 Task: Look for space in Denov, Uzbekistan from 12th July, 2023 to 16th July, 2023 for 8 adults in price range Rs.10000 to Rs.16000. Place can be private room with 8 bedrooms having 8 beds and 8 bathrooms. Property type can be house, flat, guest house, hotel. Amenities needed are: wifi, TV, free parkinig on premises, gym, breakfast. Booking option can be shelf check-in. Required host language is English.
Action: Mouse moved to (521, 133)
Screenshot: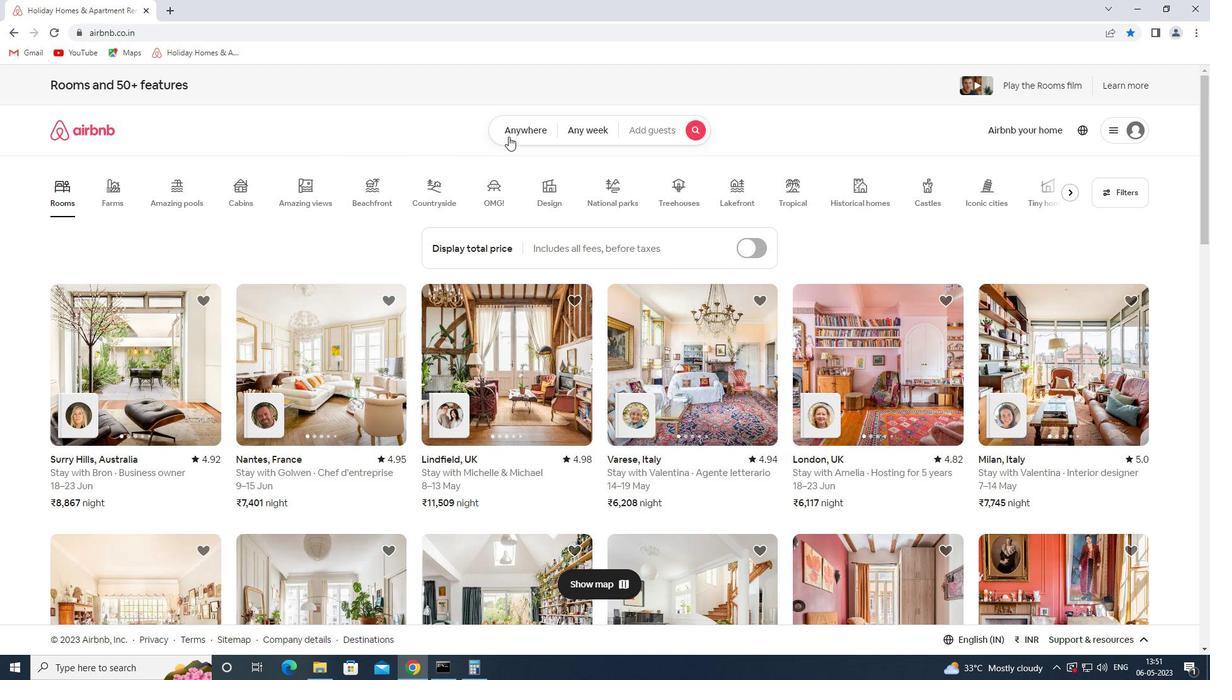 
Action: Mouse pressed left at (521, 133)
Screenshot: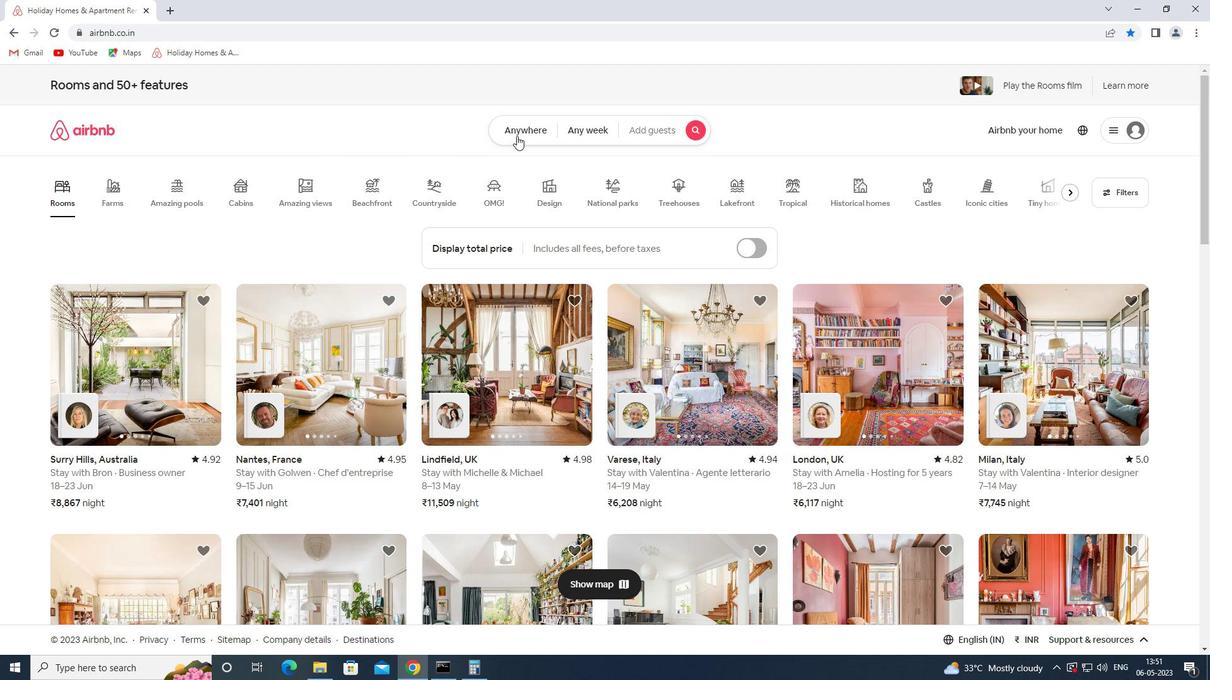 
Action: Mouse moved to (422, 182)
Screenshot: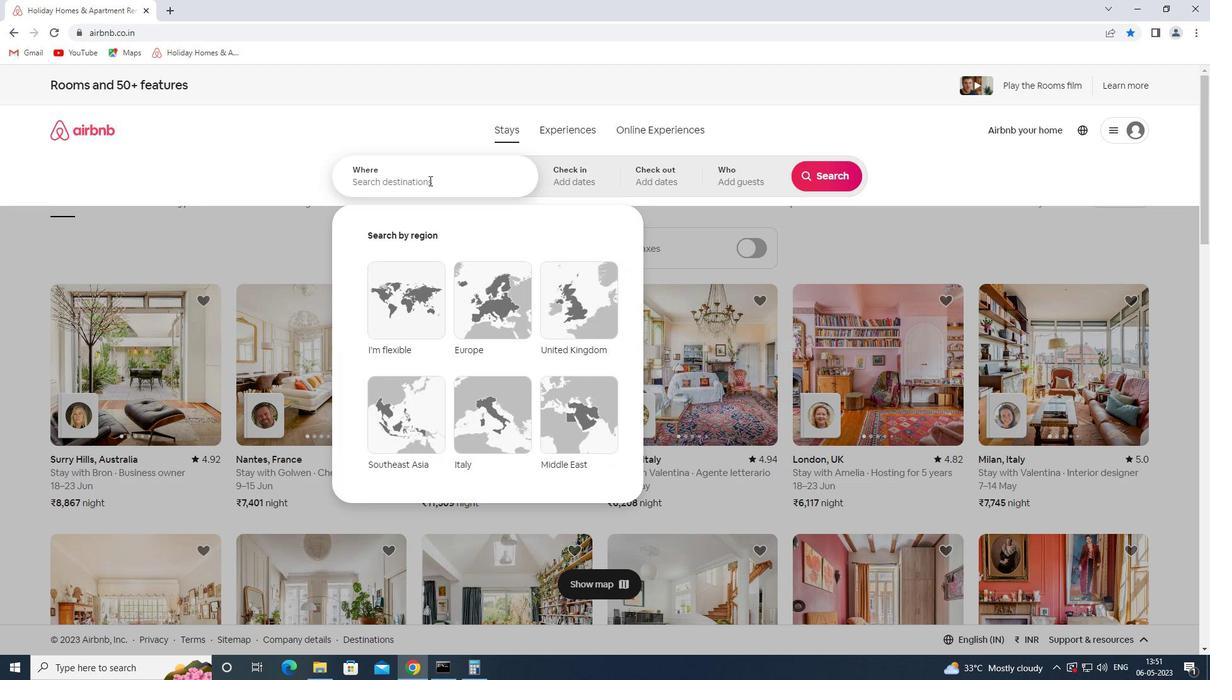 
Action: Mouse pressed left at (422, 182)
Screenshot: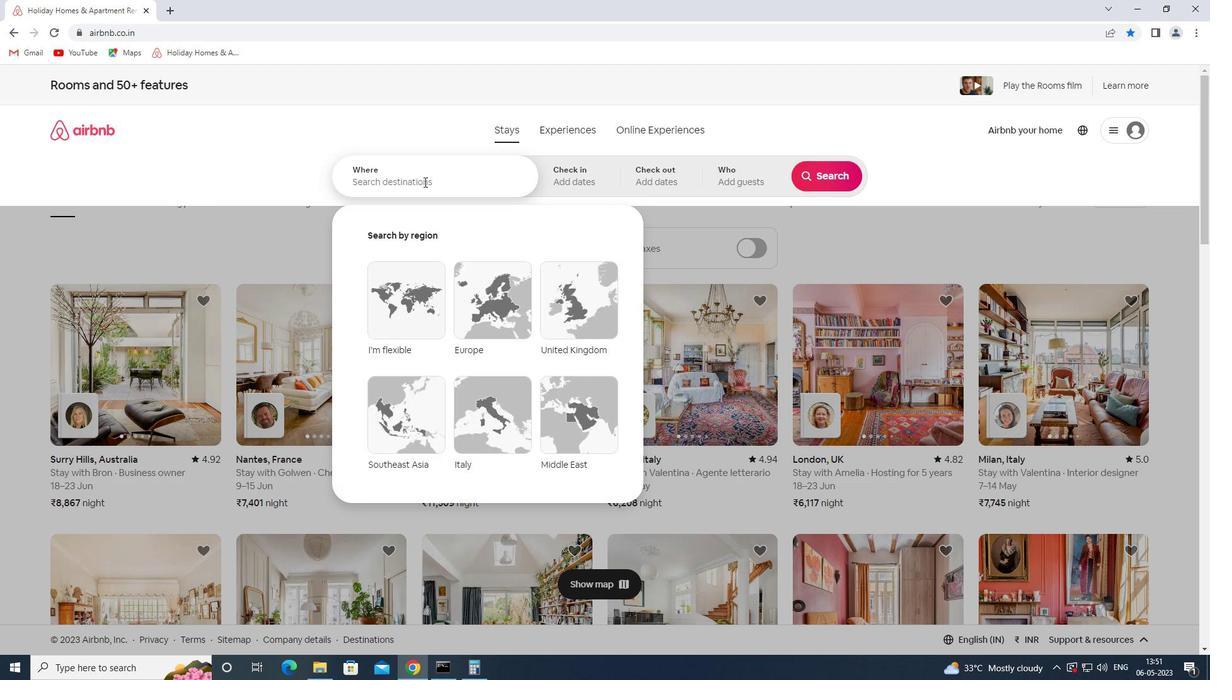 
Action: Key pressed denov<Key.space>u
Screenshot: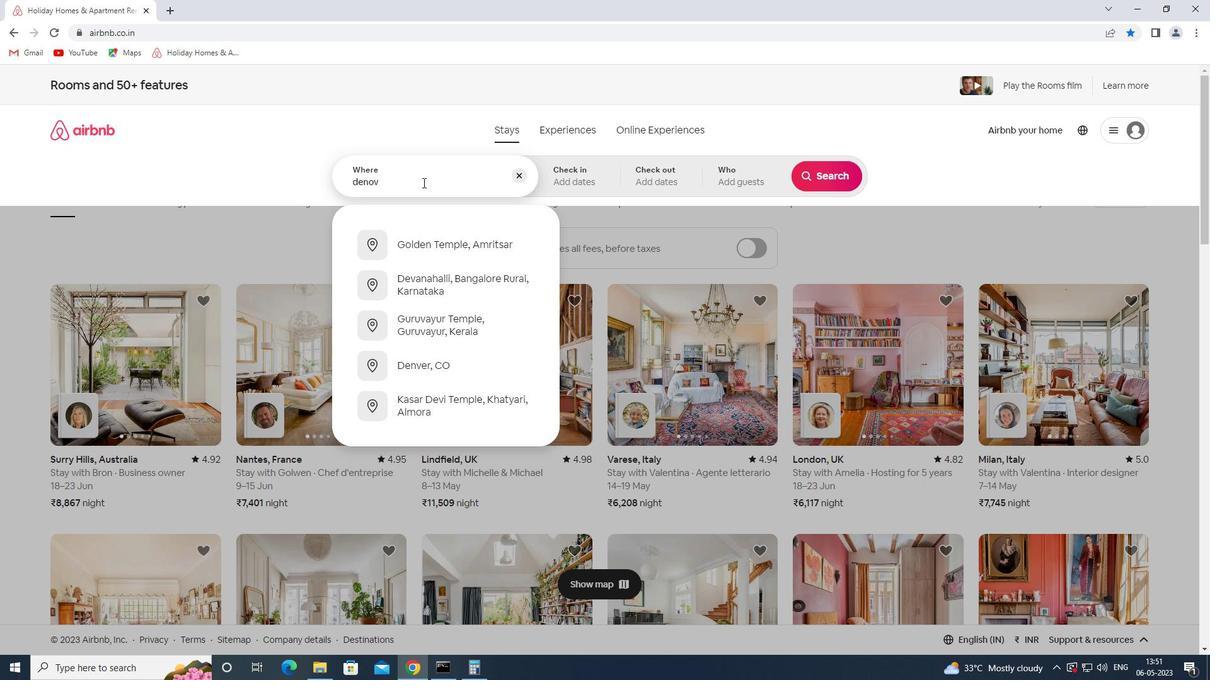 
Action: Mouse moved to (467, 277)
Screenshot: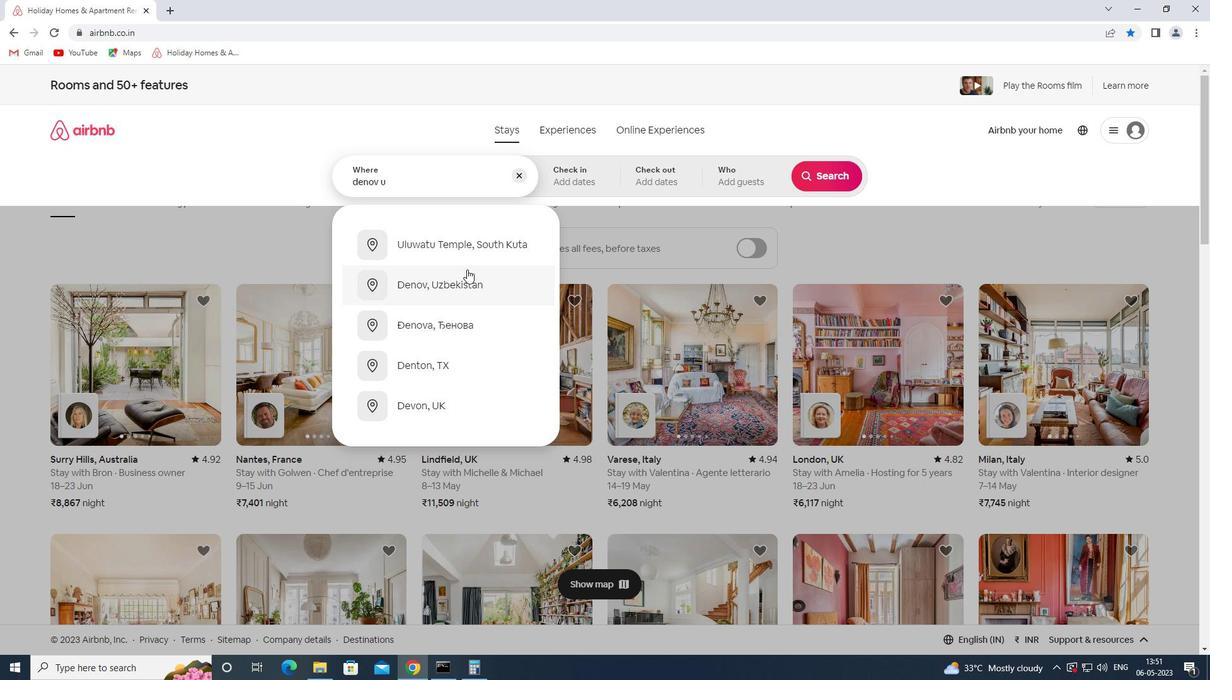 
Action: Mouse pressed left at (467, 277)
Screenshot: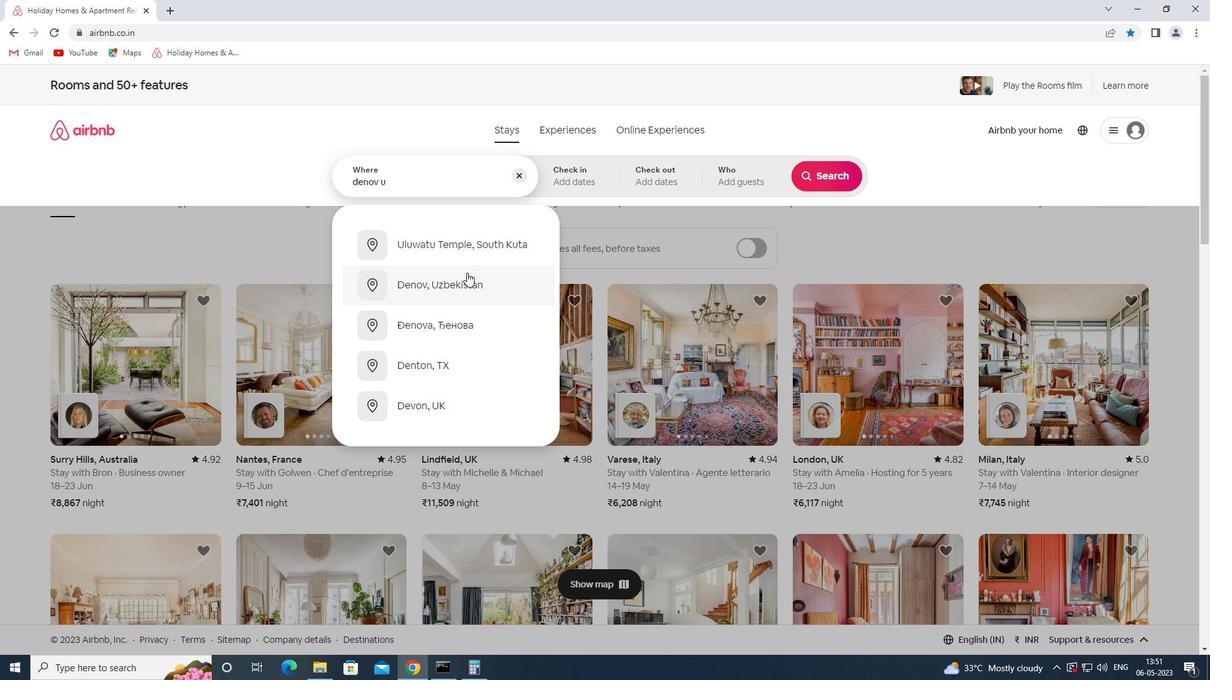 
Action: Mouse moved to (813, 278)
Screenshot: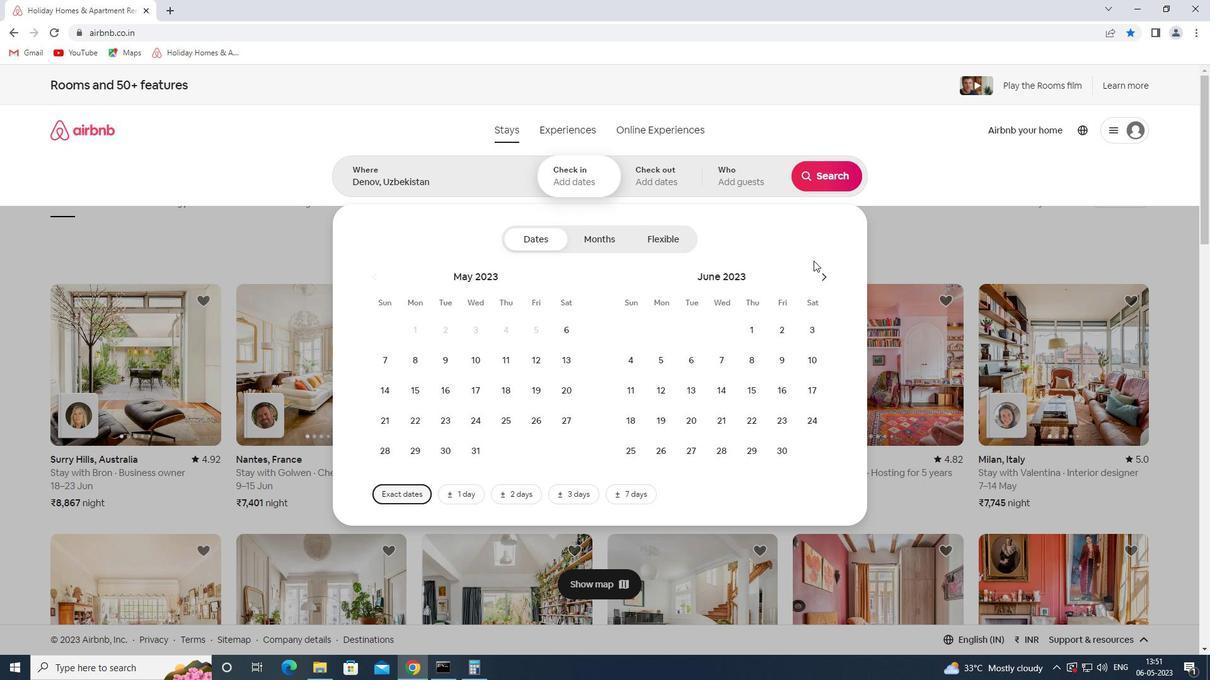 
Action: Mouse pressed left at (813, 278)
Screenshot: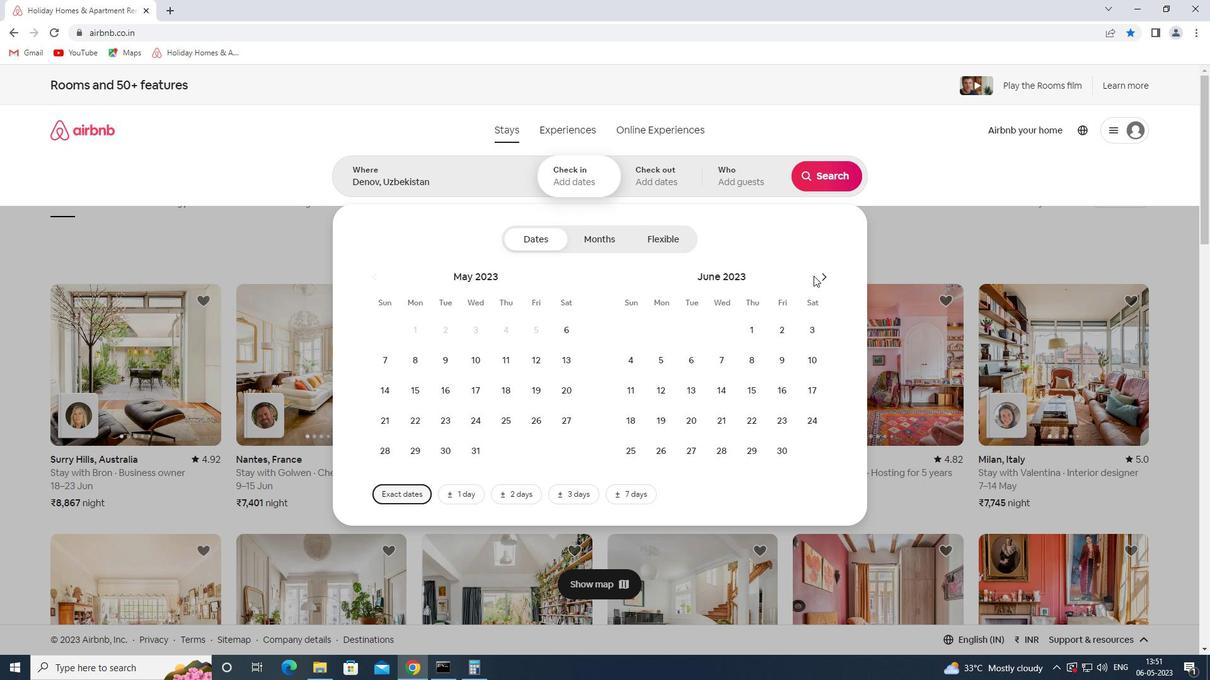
Action: Mouse moved to (830, 279)
Screenshot: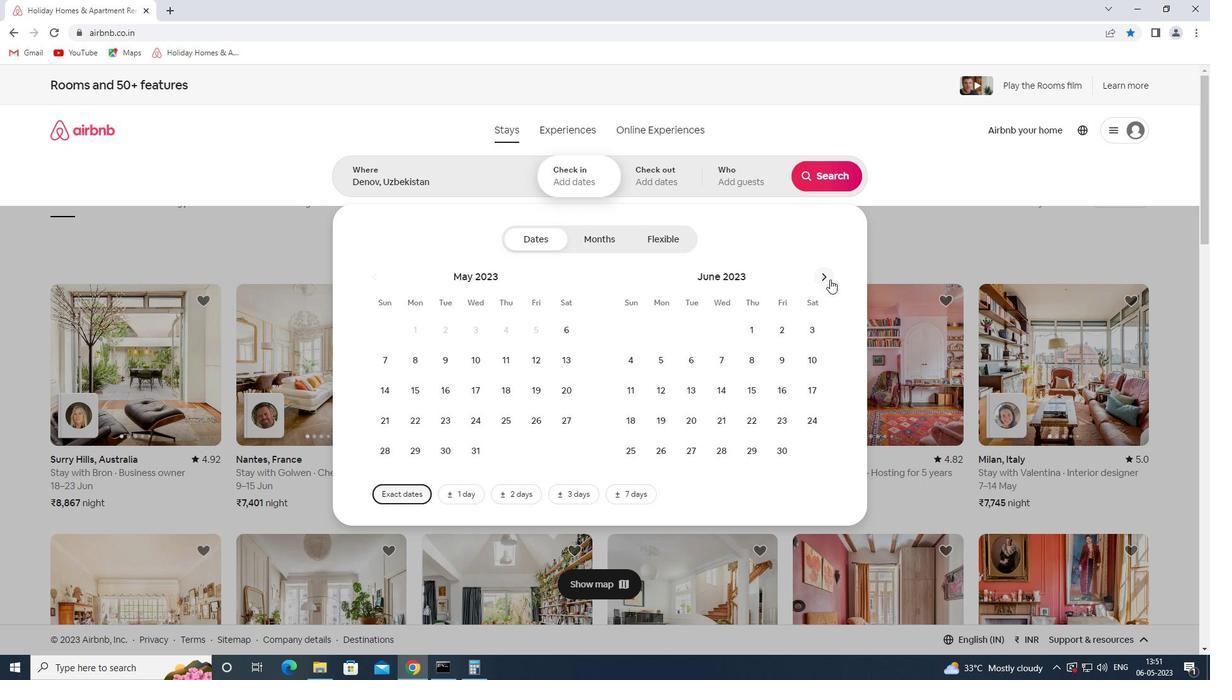 
Action: Mouse pressed left at (830, 279)
Screenshot: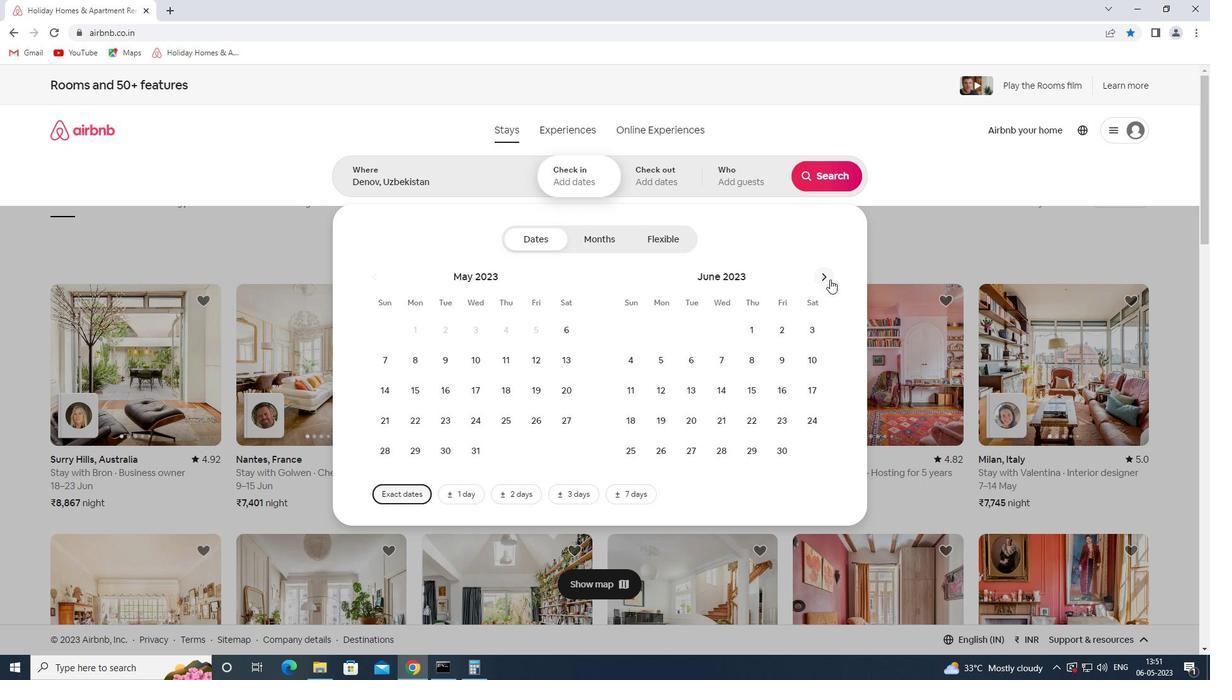 
Action: Mouse moved to (725, 394)
Screenshot: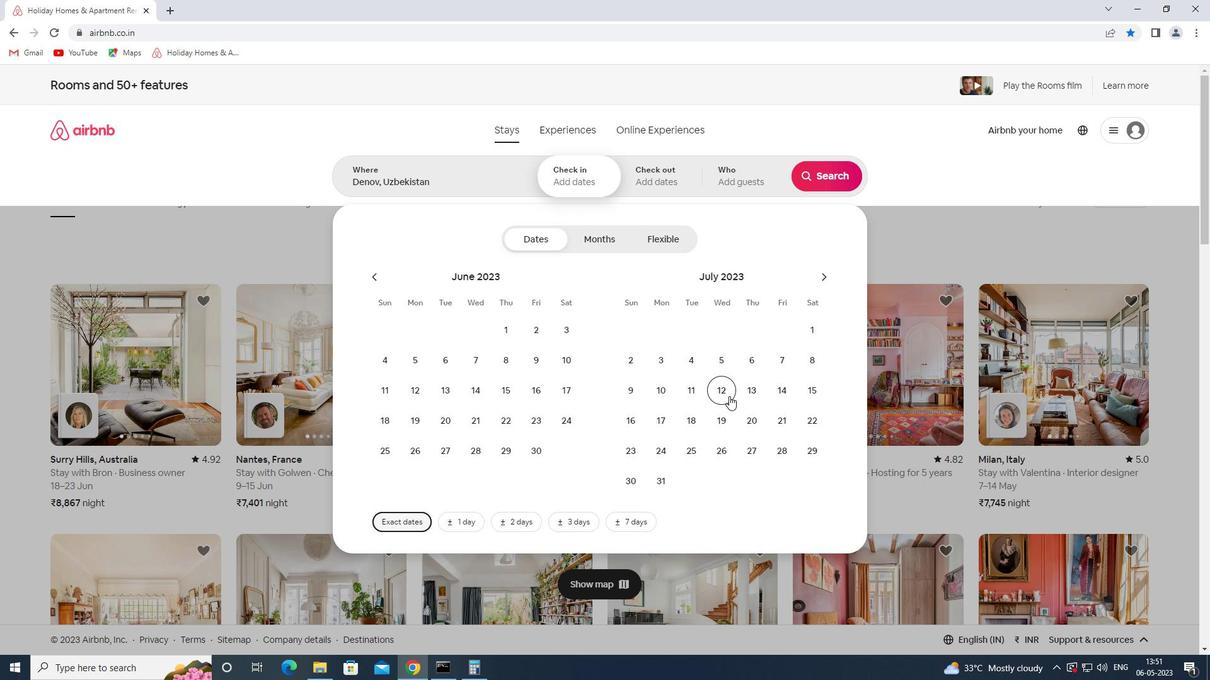 
Action: Mouse pressed left at (725, 394)
Screenshot: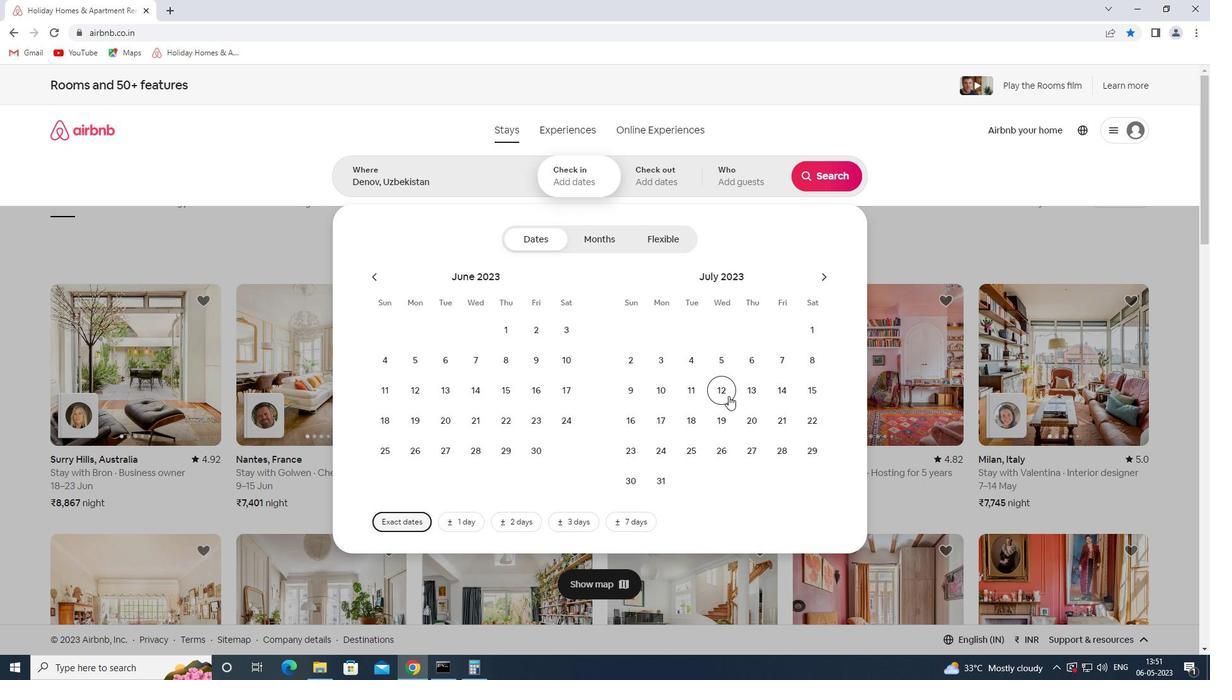 
Action: Mouse moved to (633, 424)
Screenshot: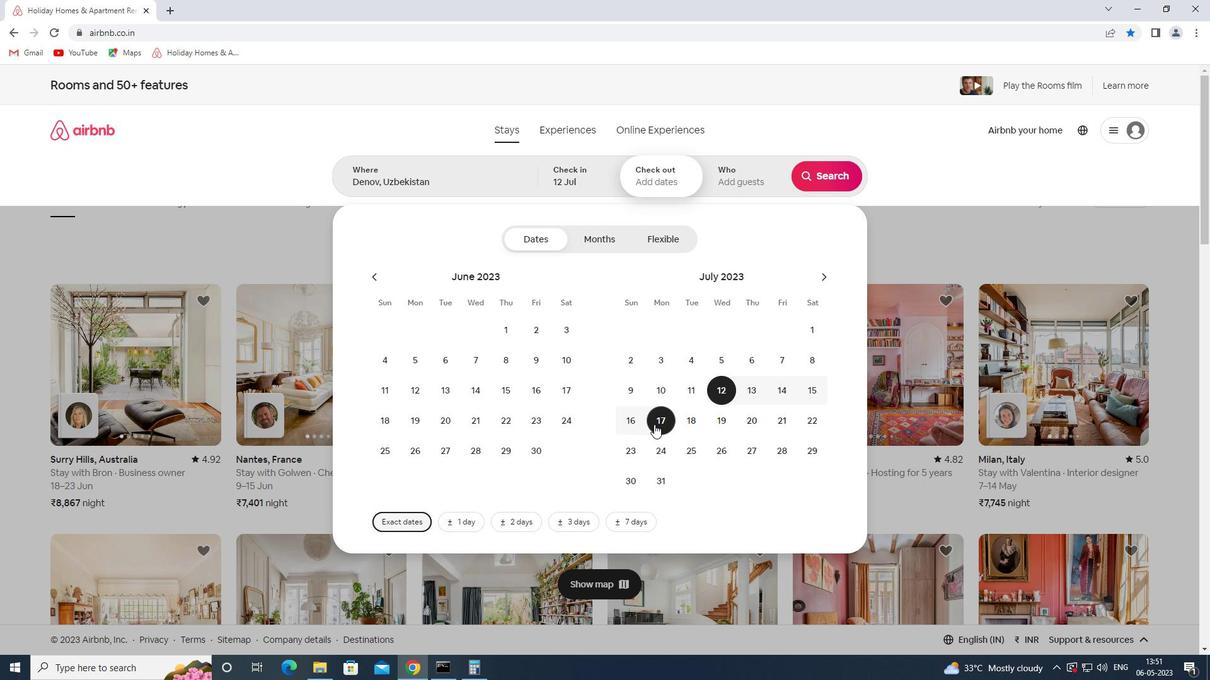 
Action: Mouse pressed left at (633, 424)
Screenshot: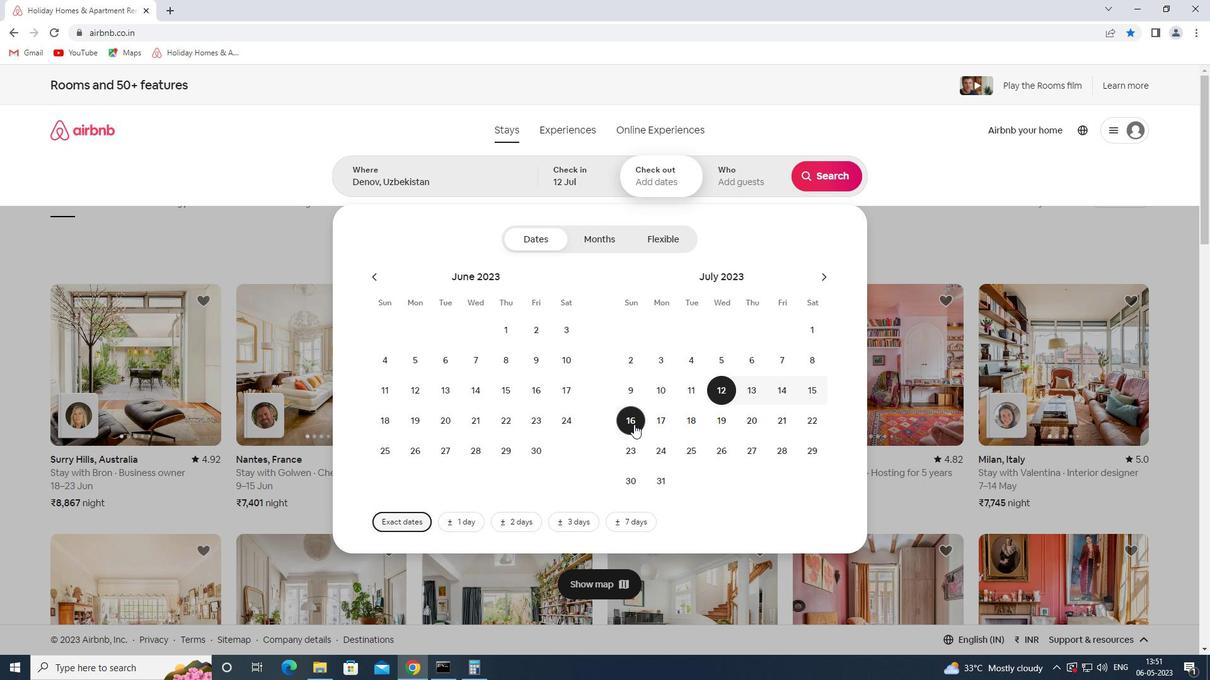 
Action: Mouse moved to (746, 170)
Screenshot: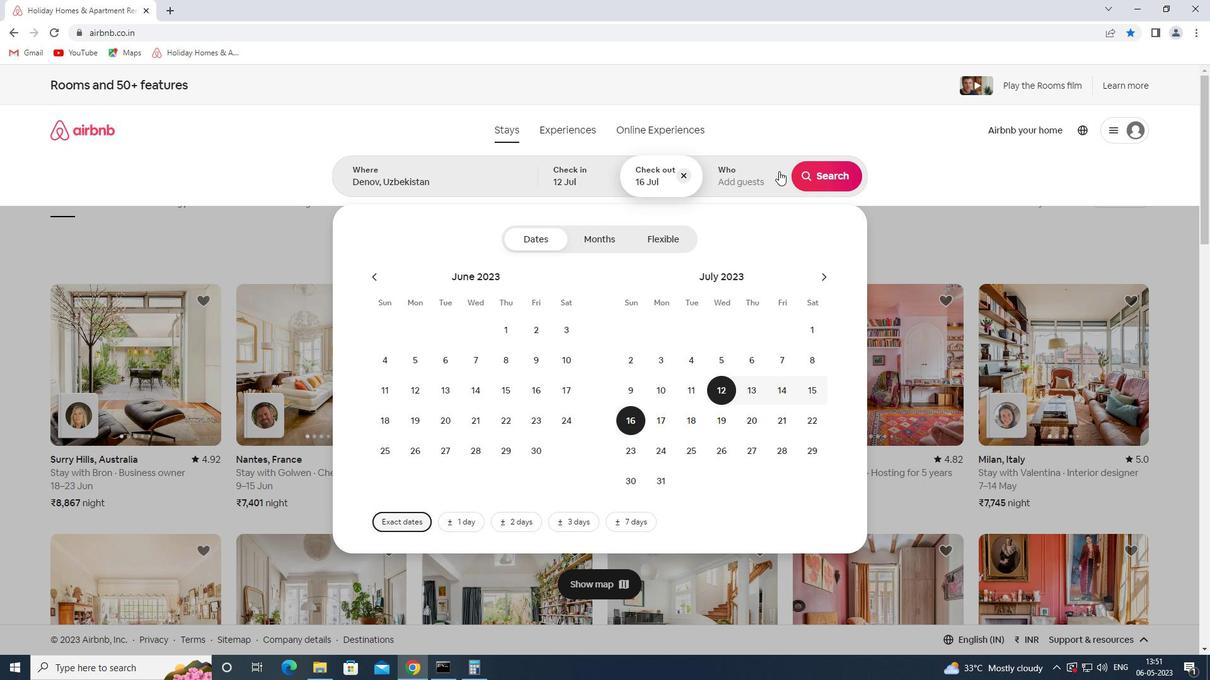 
Action: Mouse pressed left at (746, 170)
Screenshot: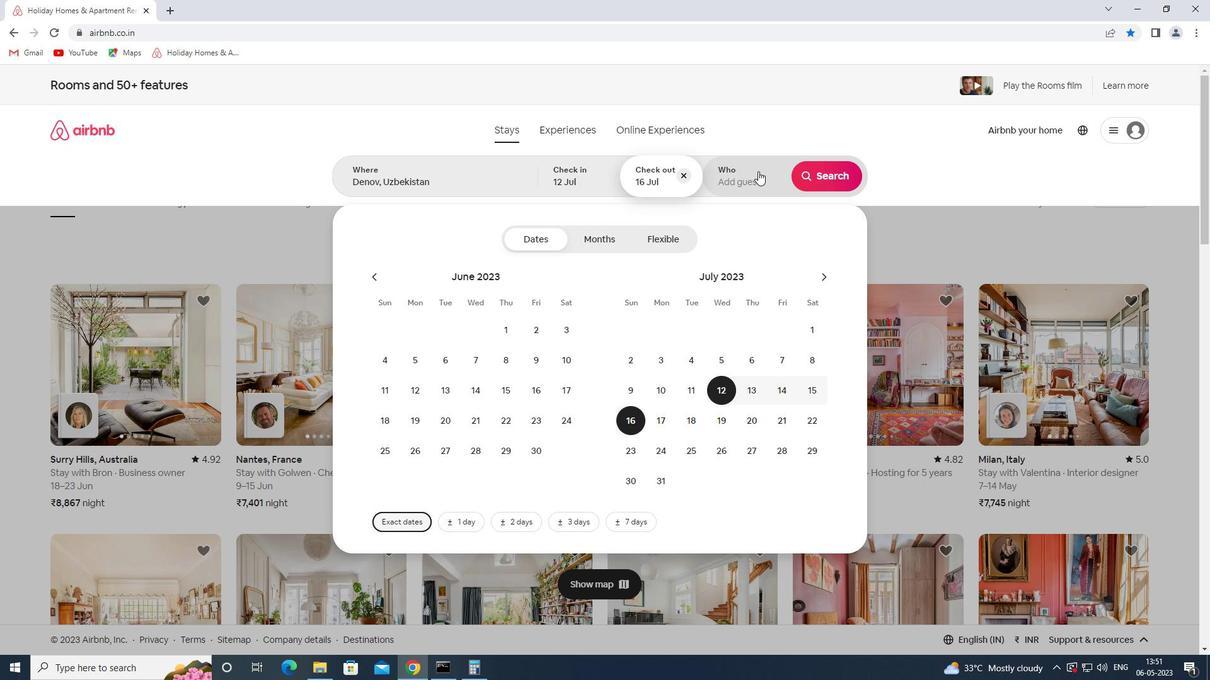 
Action: Mouse moved to (829, 243)
Screenshot: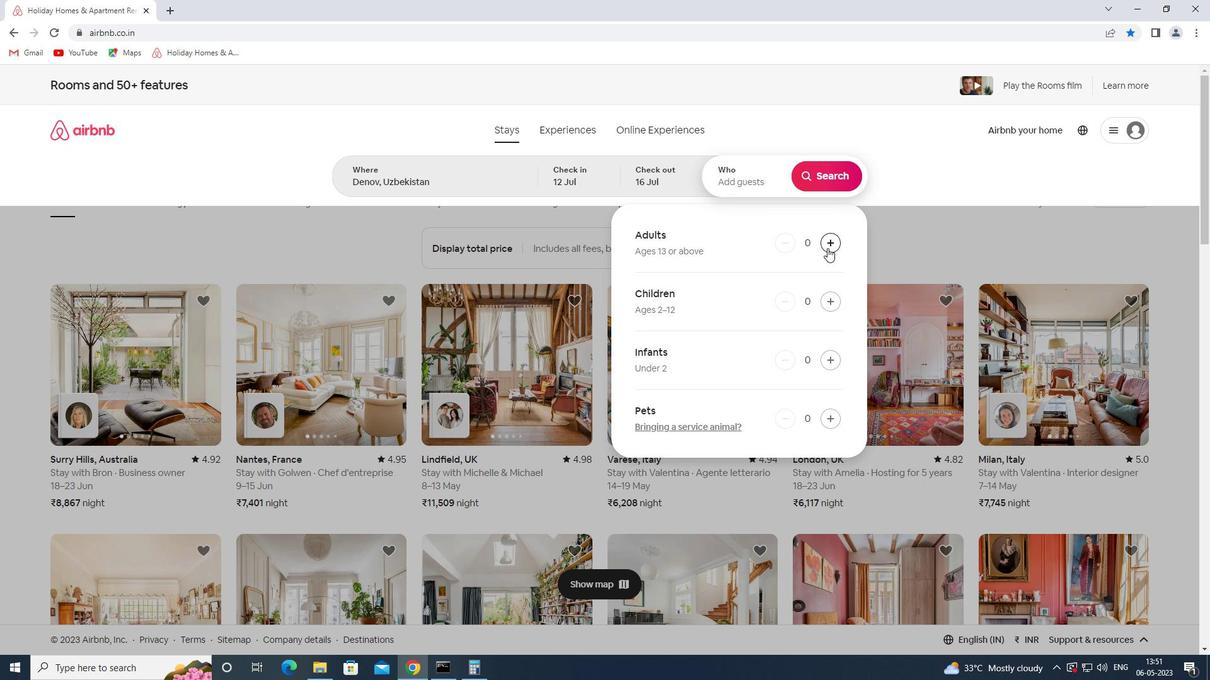 
Action: Mouse pressed left at (829, 243)
Screenshot: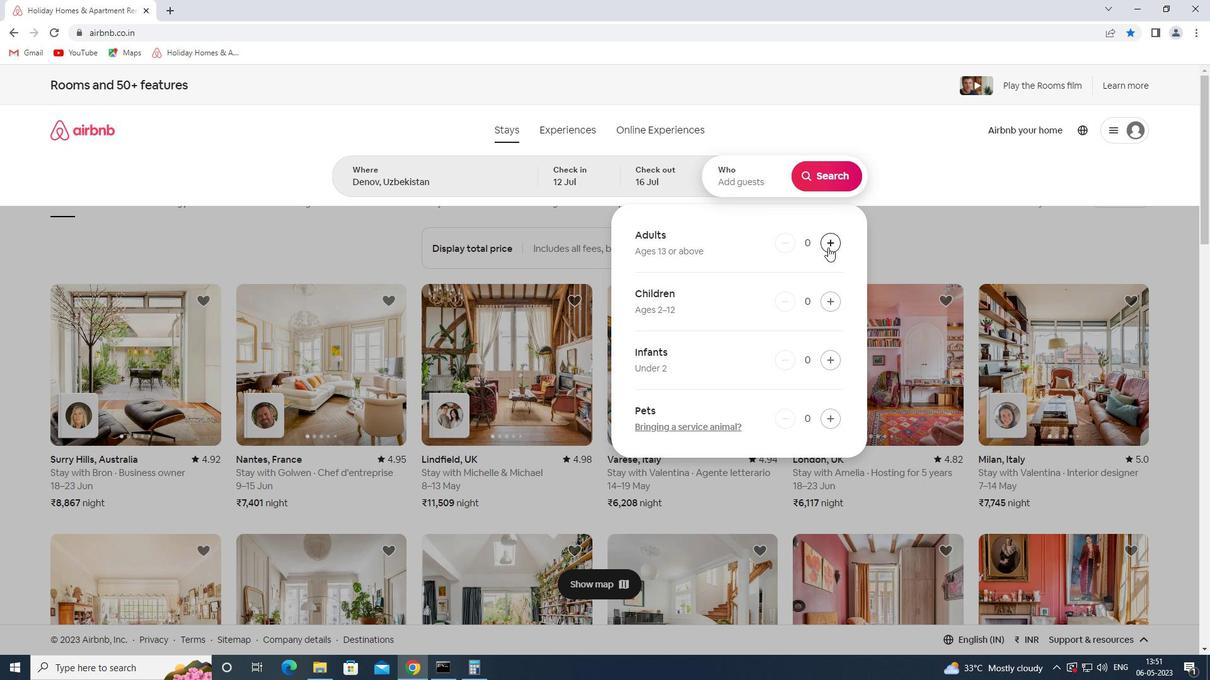 
Action: Mouse pressed left at (829, 243)
Screenshot: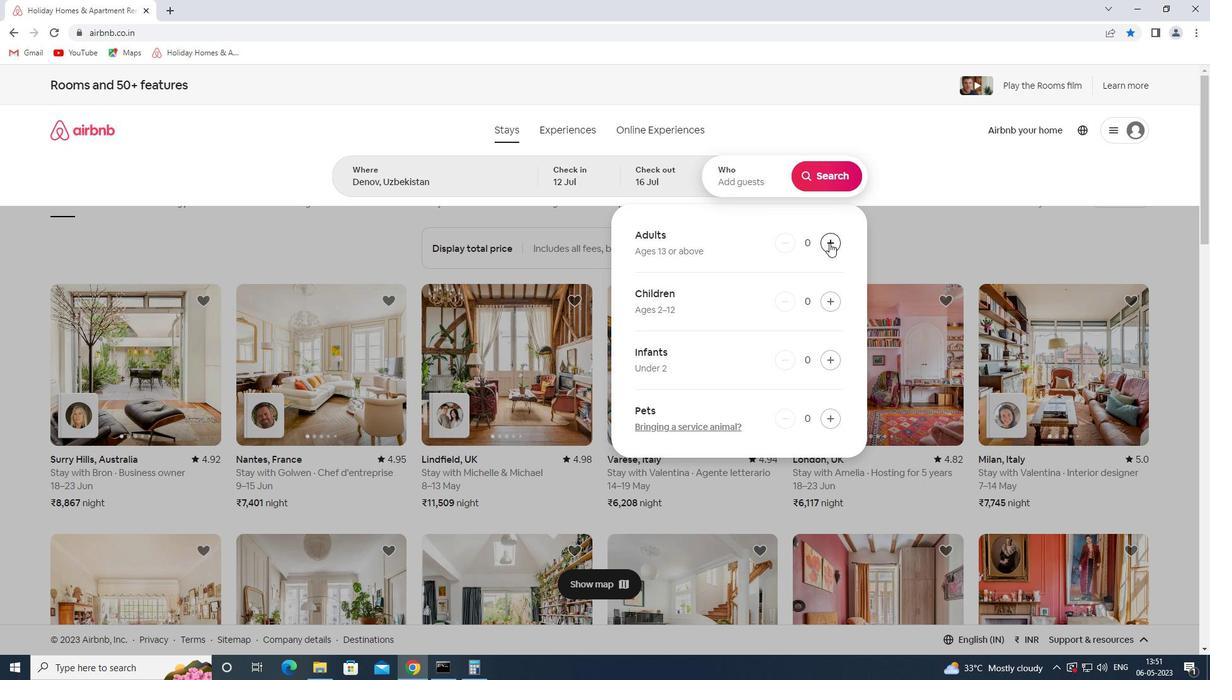 
Action: Mouse pressed left at (829, 243)
Screenshot: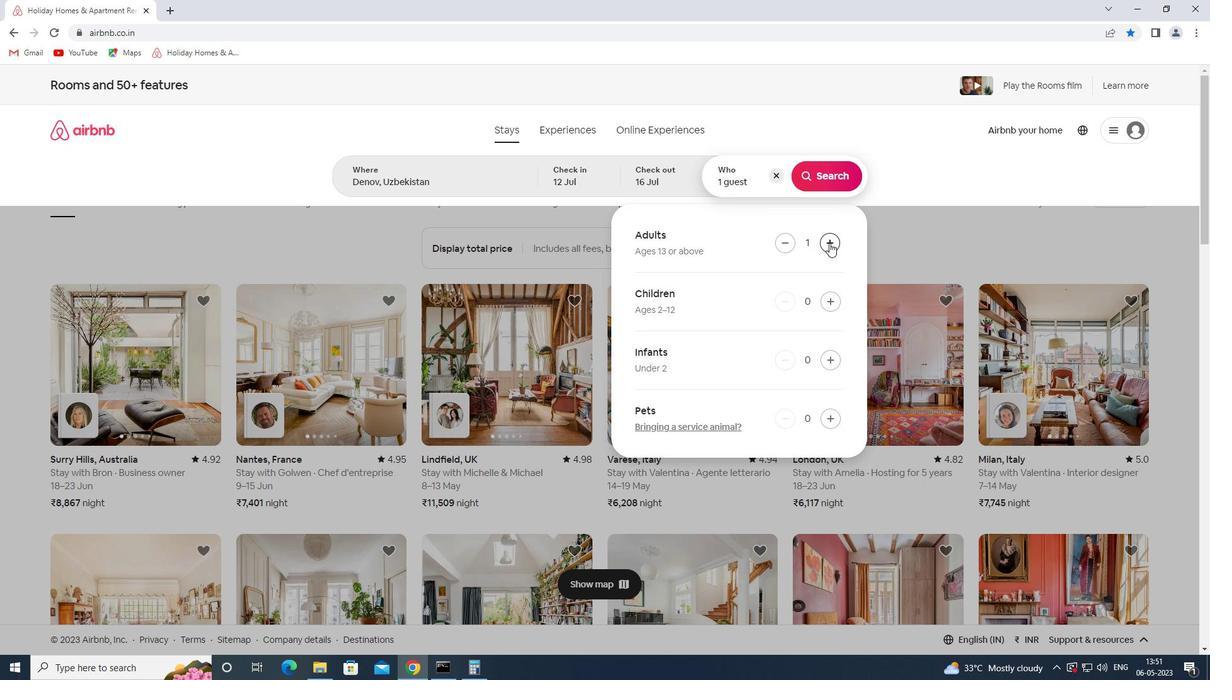 
Action: Mouse pressed left at (829, 243)
Screenshot: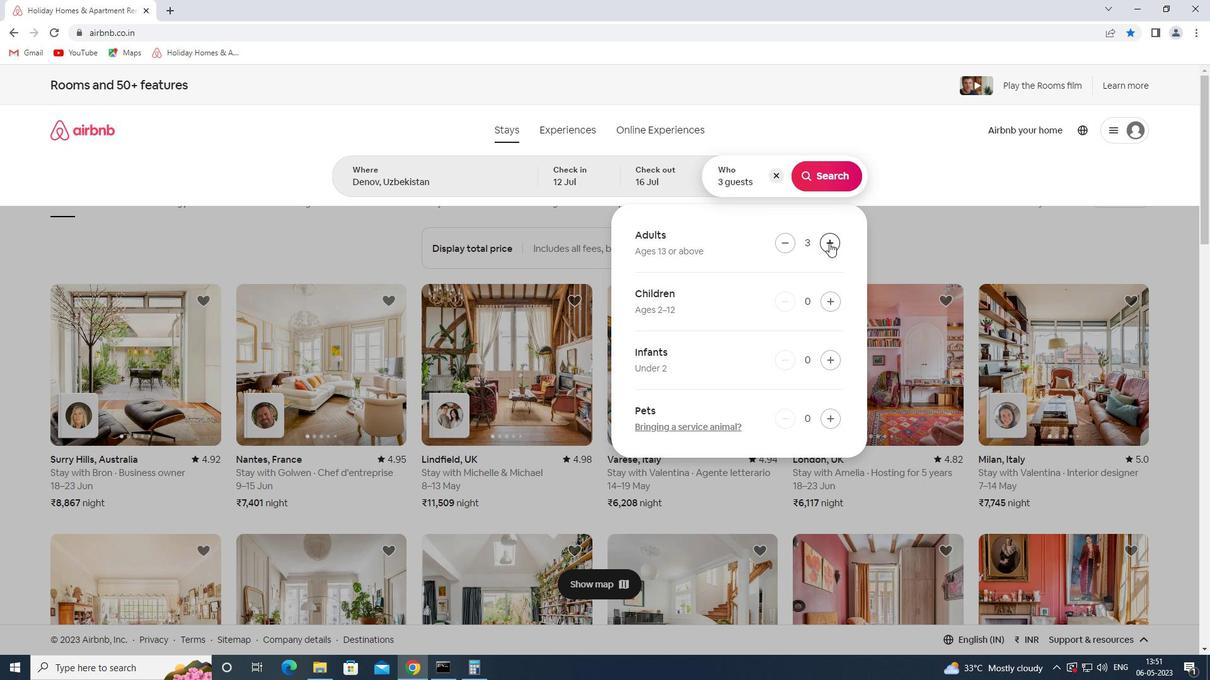 
Action: Mouse pressed left at (829, 243)
Screenshot: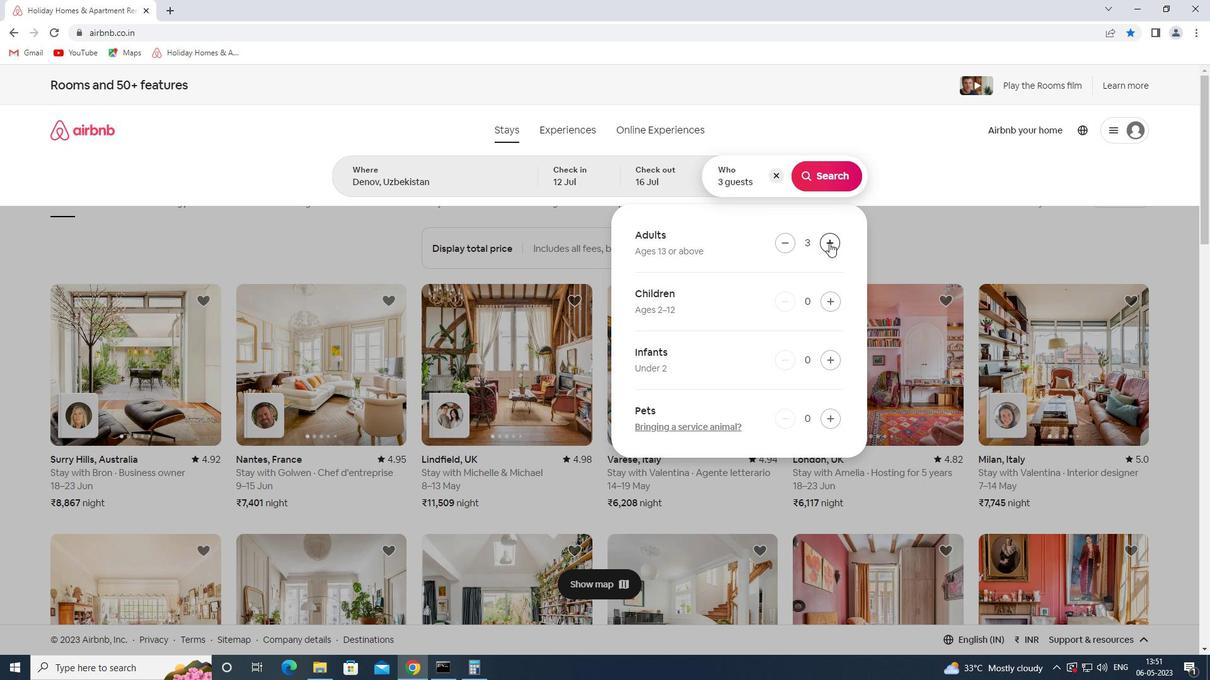 
Action: Mouse pressed left at (829, 243)
Screenshot: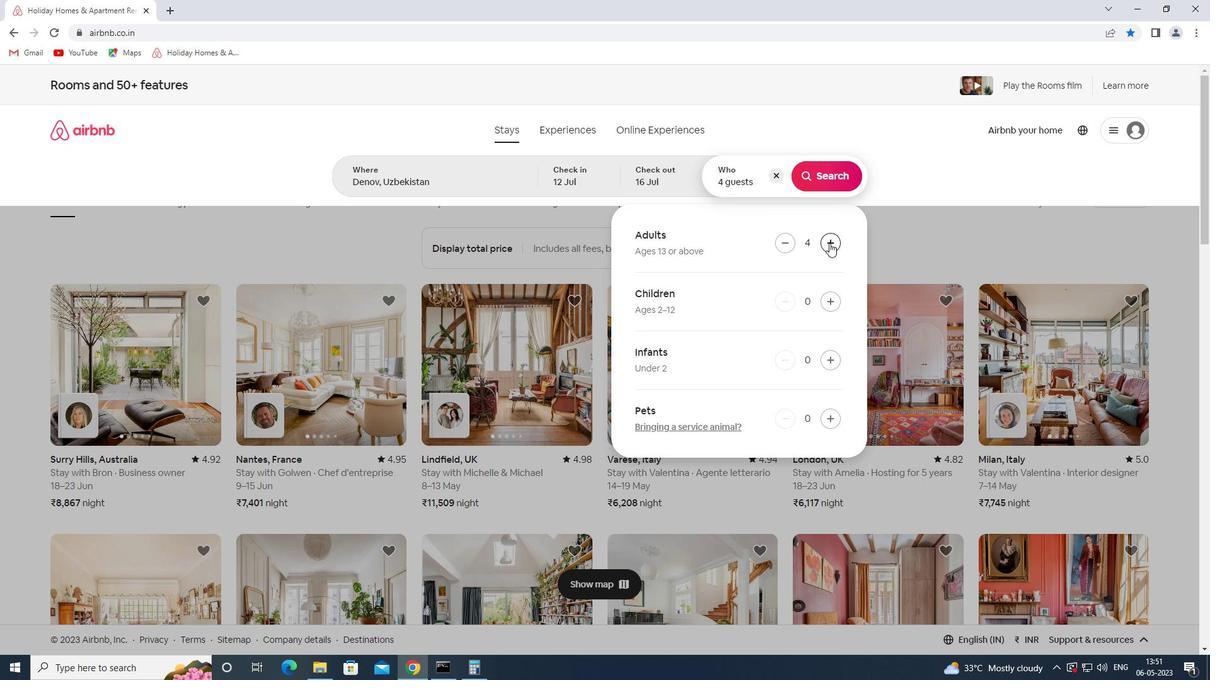 
Action: Mouse pressed left at (829, 243)
Screenshot: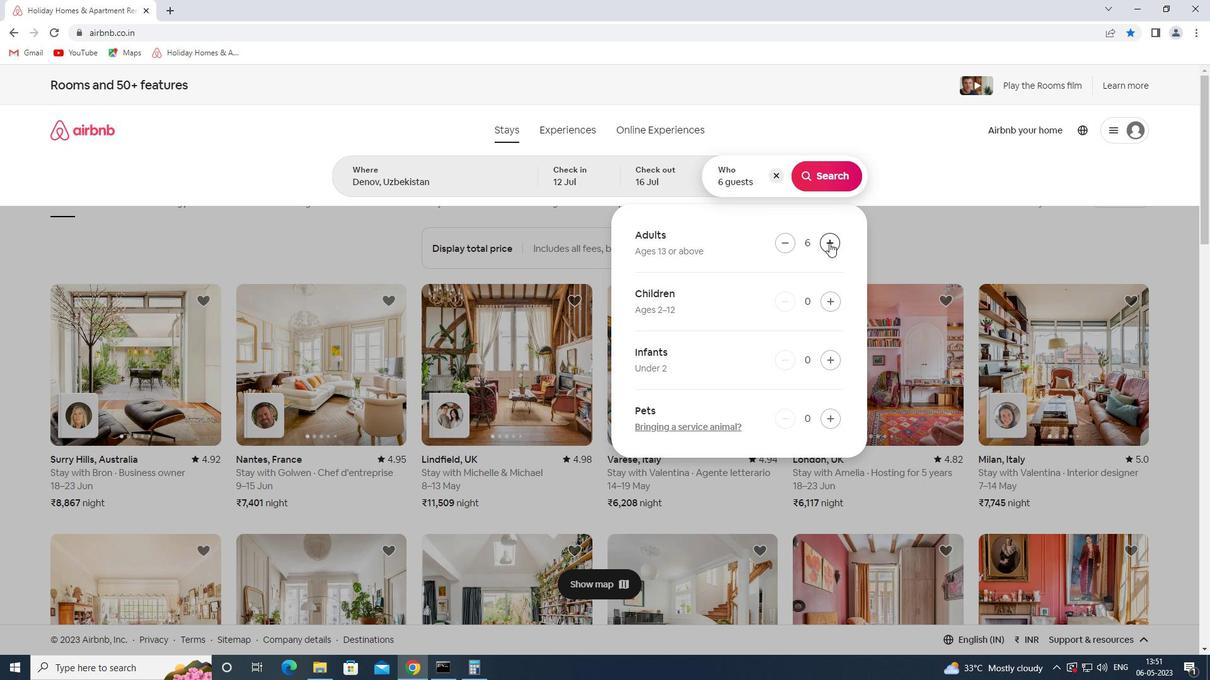 
Action: Mouse pressed left at (829, 243)
Screenshot: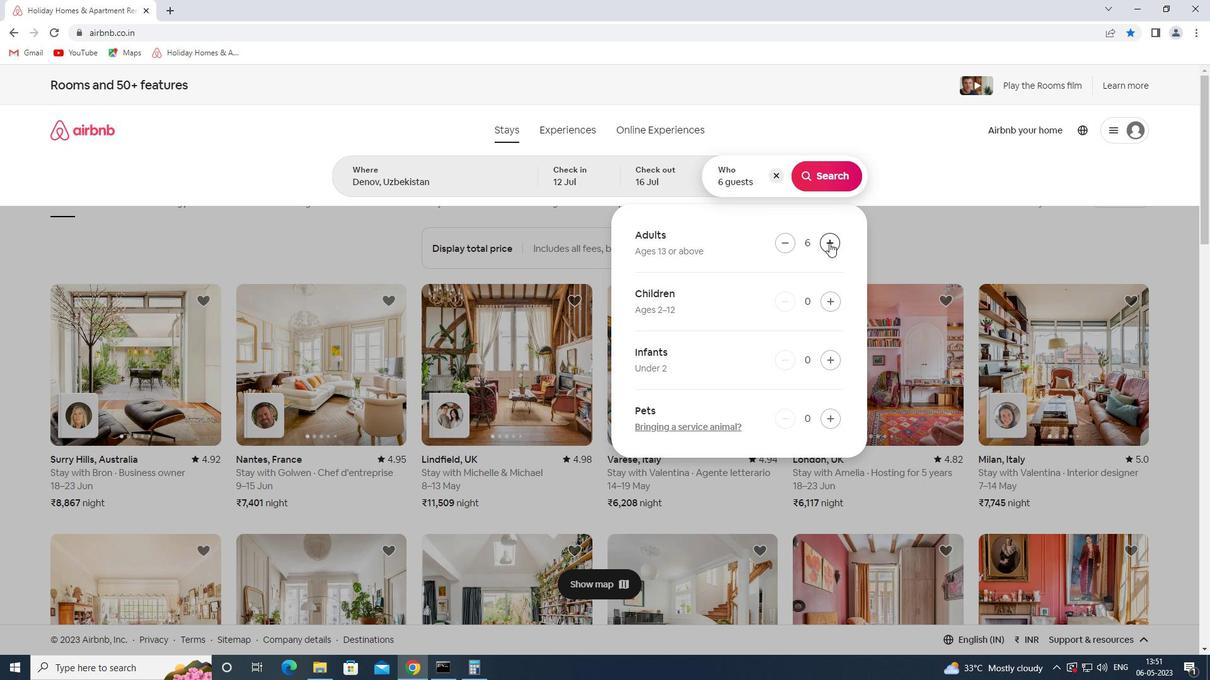 
Action: Mouse moved to (824, 171)
Screenshot: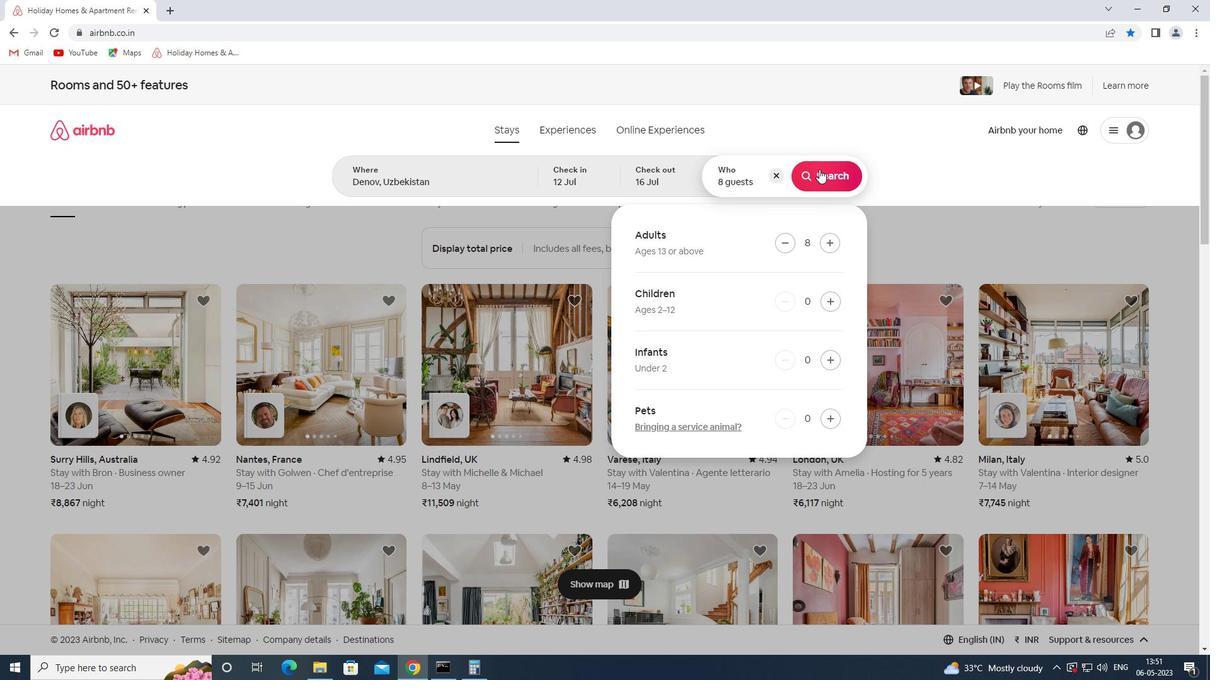 
Action: Mouse pressed left at (824, 171)
Screenshot: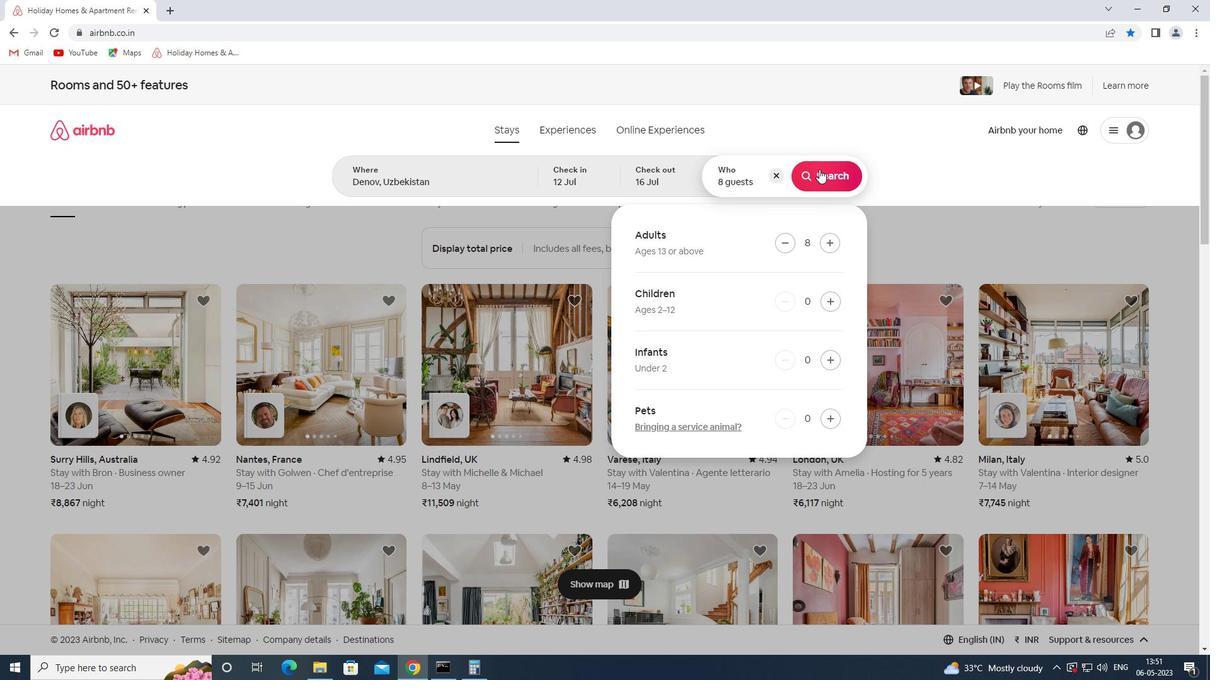 
Action: Mouse moved to (1131, 139)
Screenshot: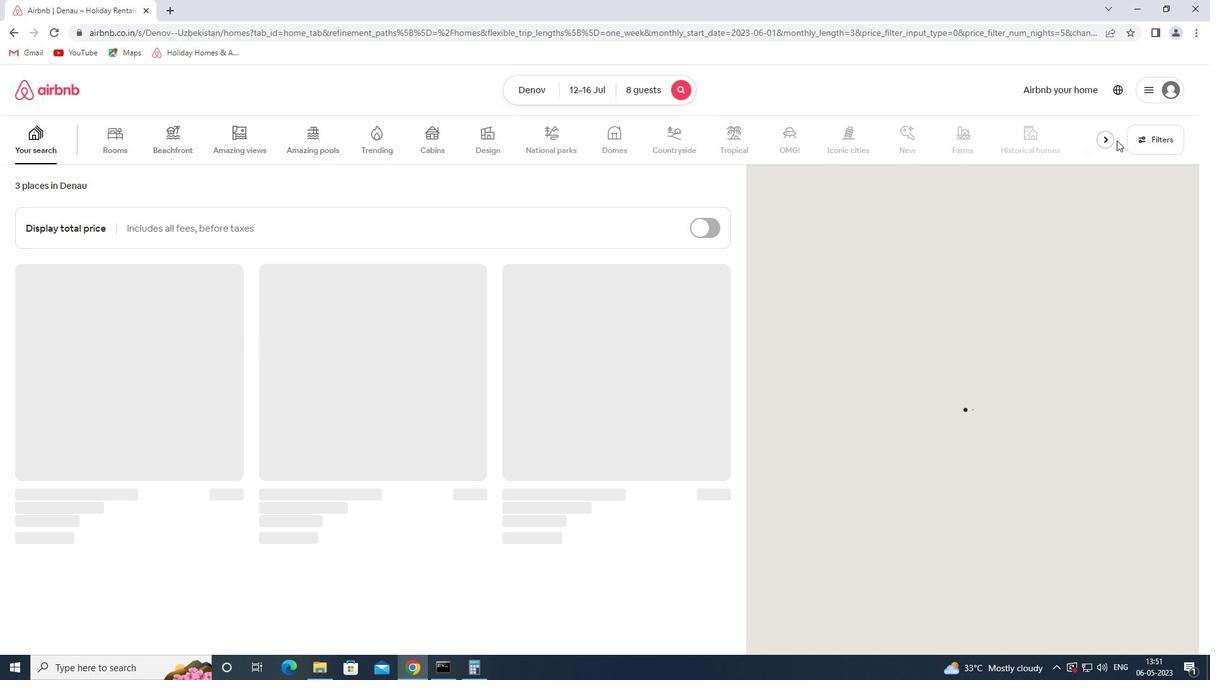 
Action: Mouse pressed left at (1131, 139)
Screenshot: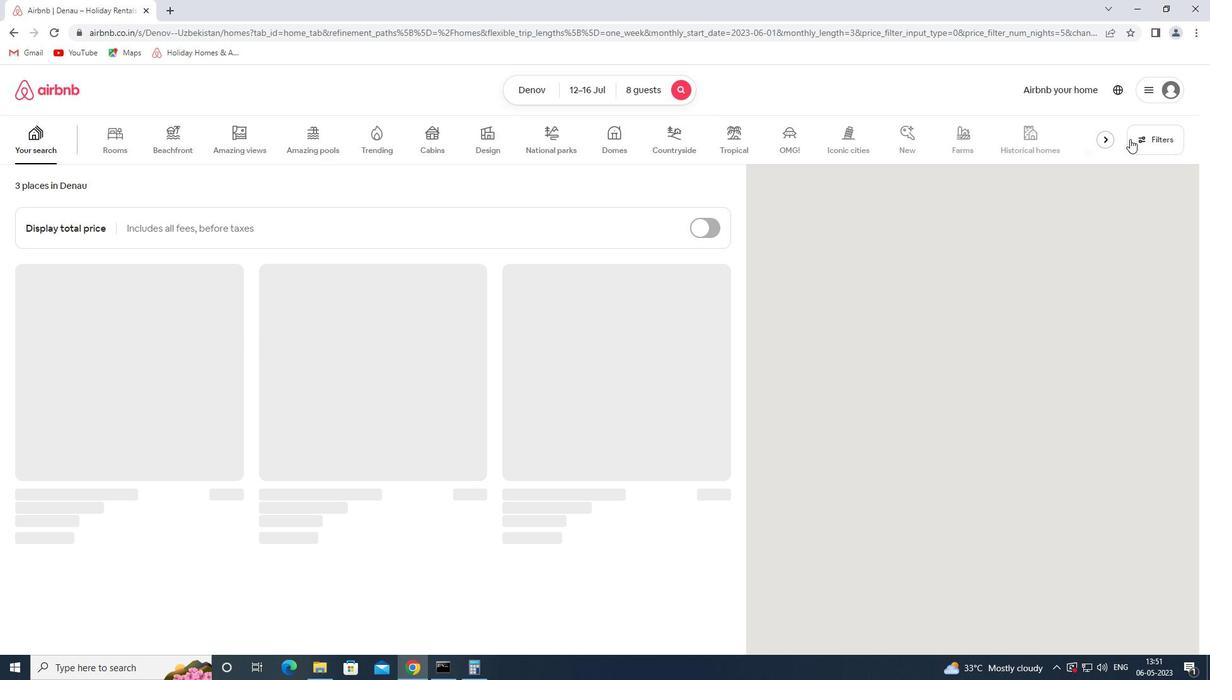 
Action: Mouse moved to (451, 452)
Screenshot: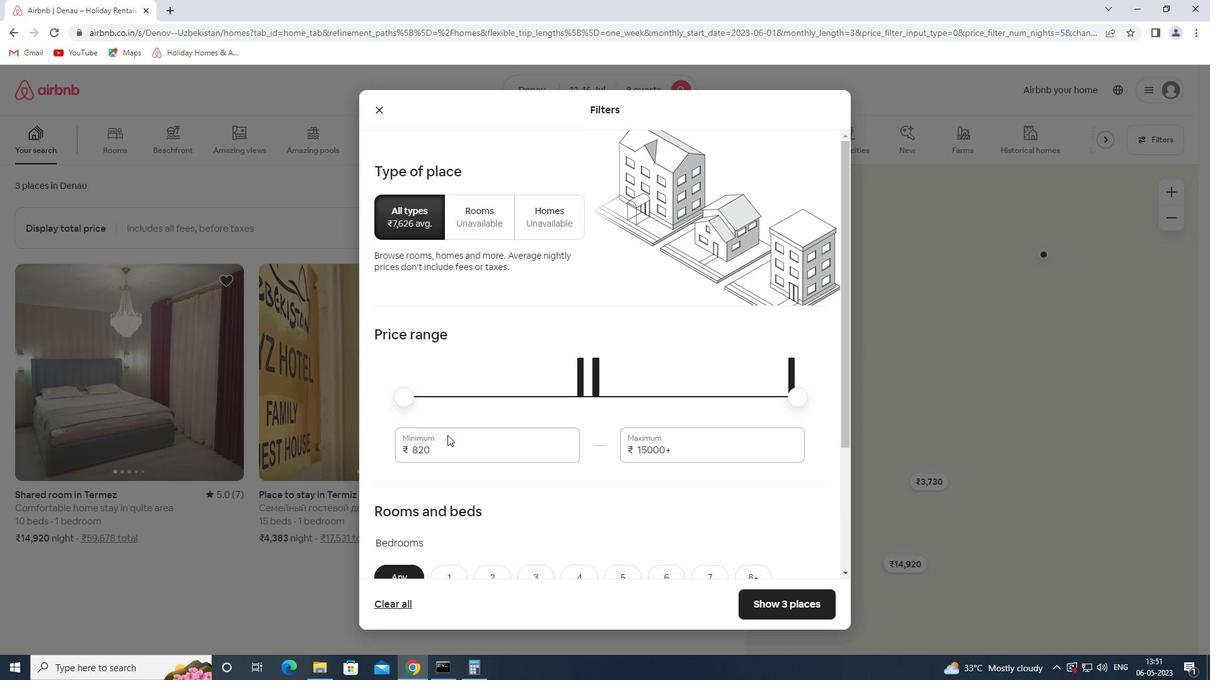 
Action: Mouse pressed left at (451, 452)
Screenshot: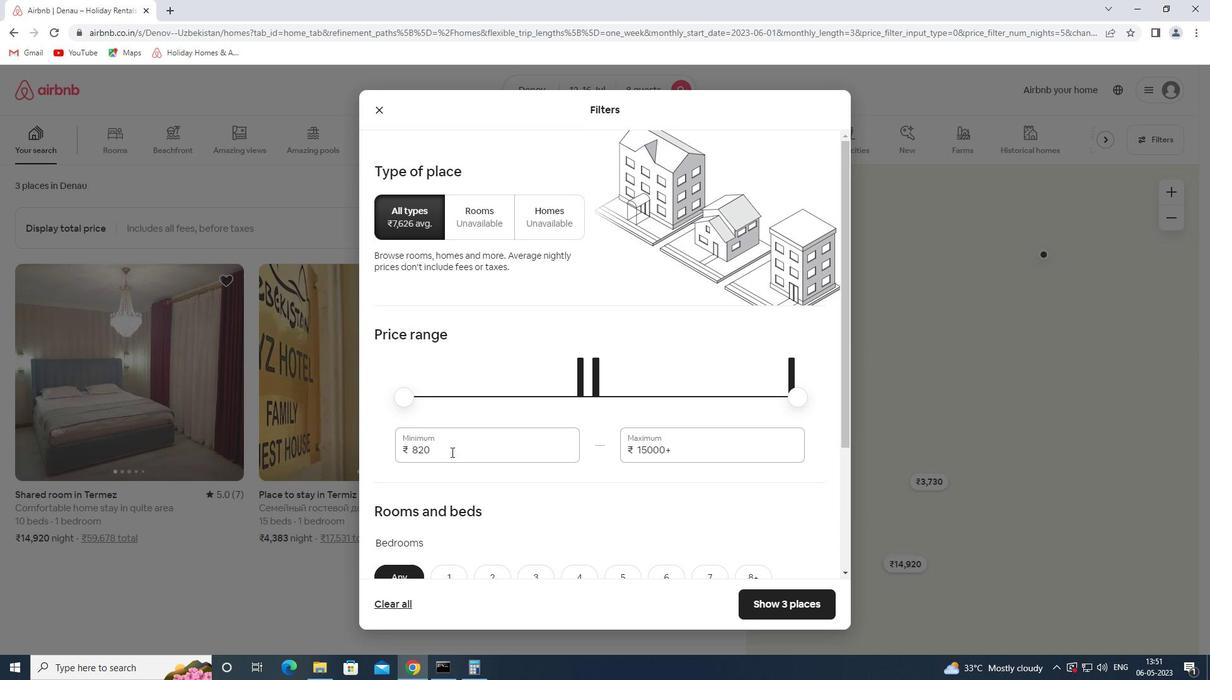 
Action: Mouse pressed left at (451, 452)
Screenshot: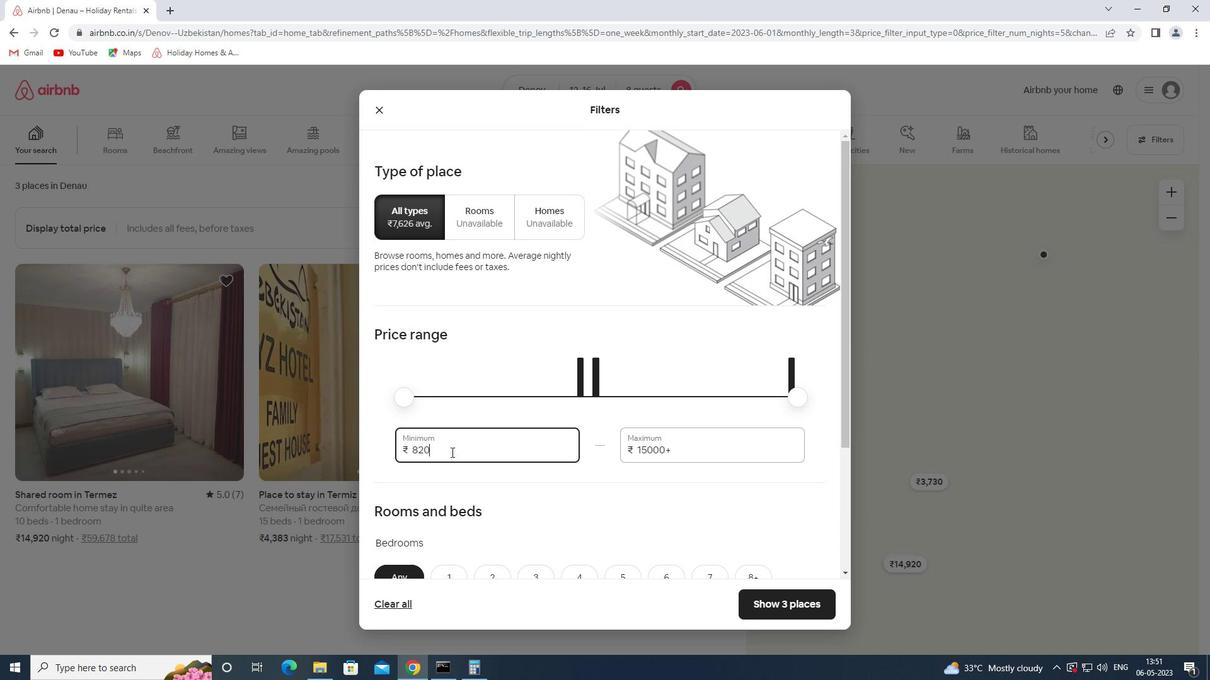 
Action: Mouse pressed left at (451, 452)
Screenshot: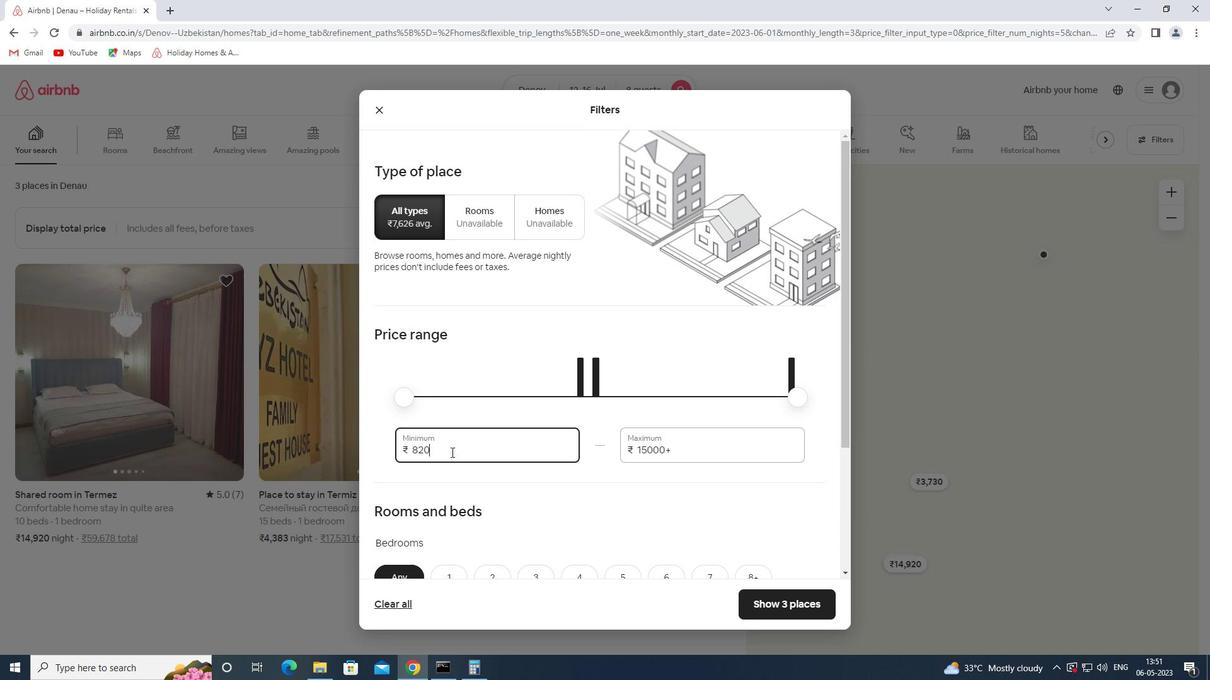
Action: Key pressed 10000<Key.tab>16000
Screenshot: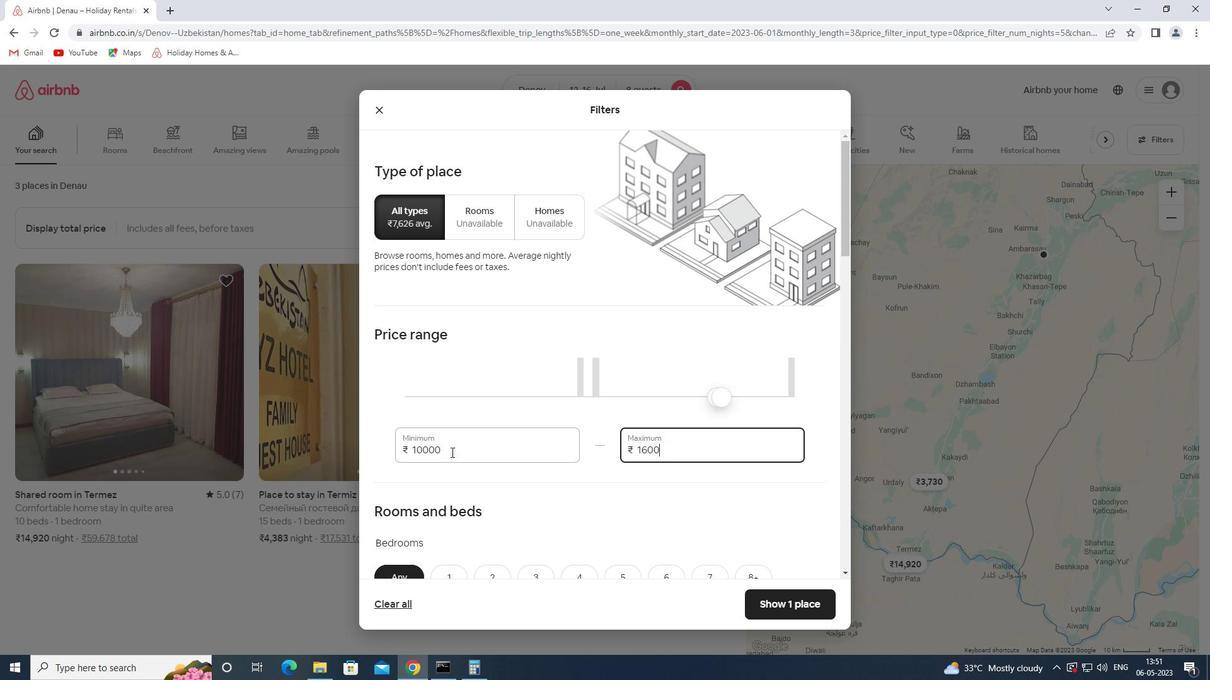 
Action: Mouse moved to (448, 343)
Screenshot: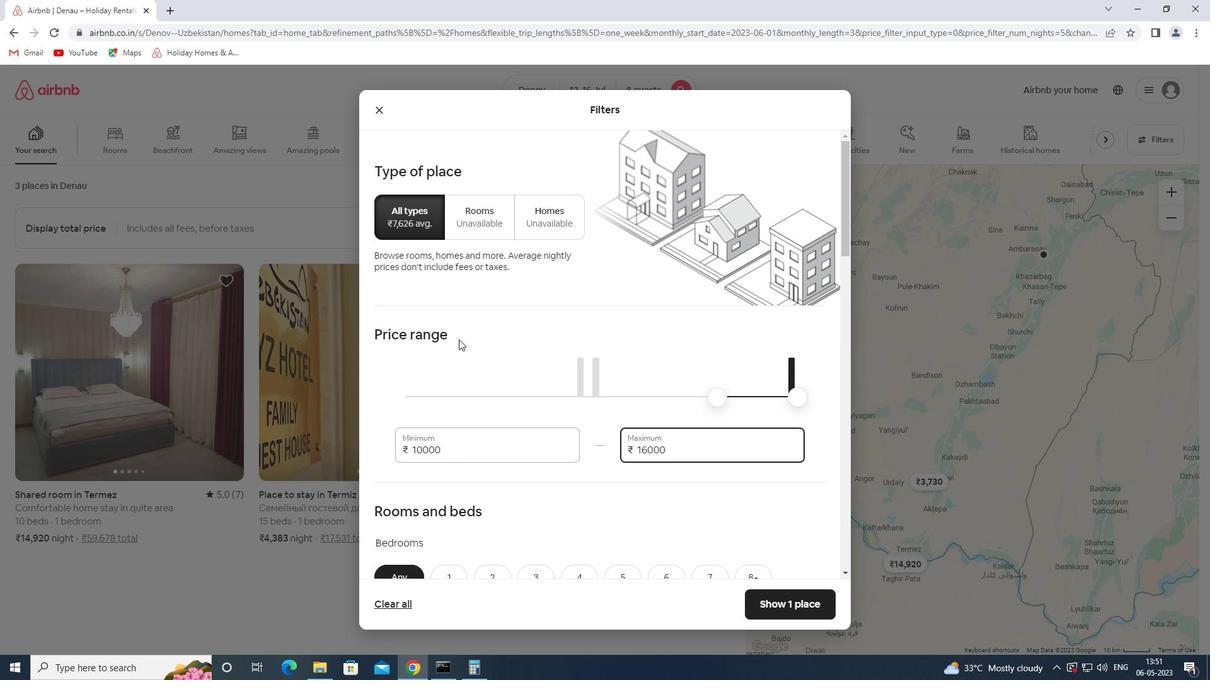 
Action: Mouse scrolled (448, 342) with delta (0, 0)
Screenshot: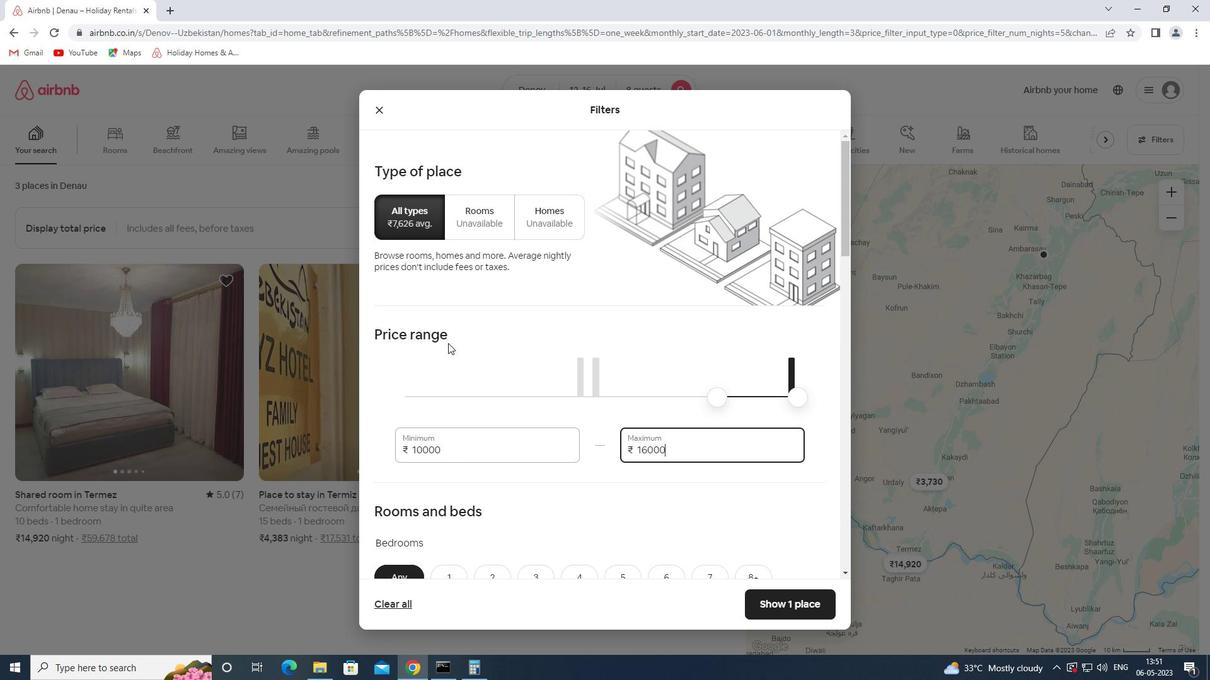 
Action: Mouse moved to (448, 343)
Screenshot: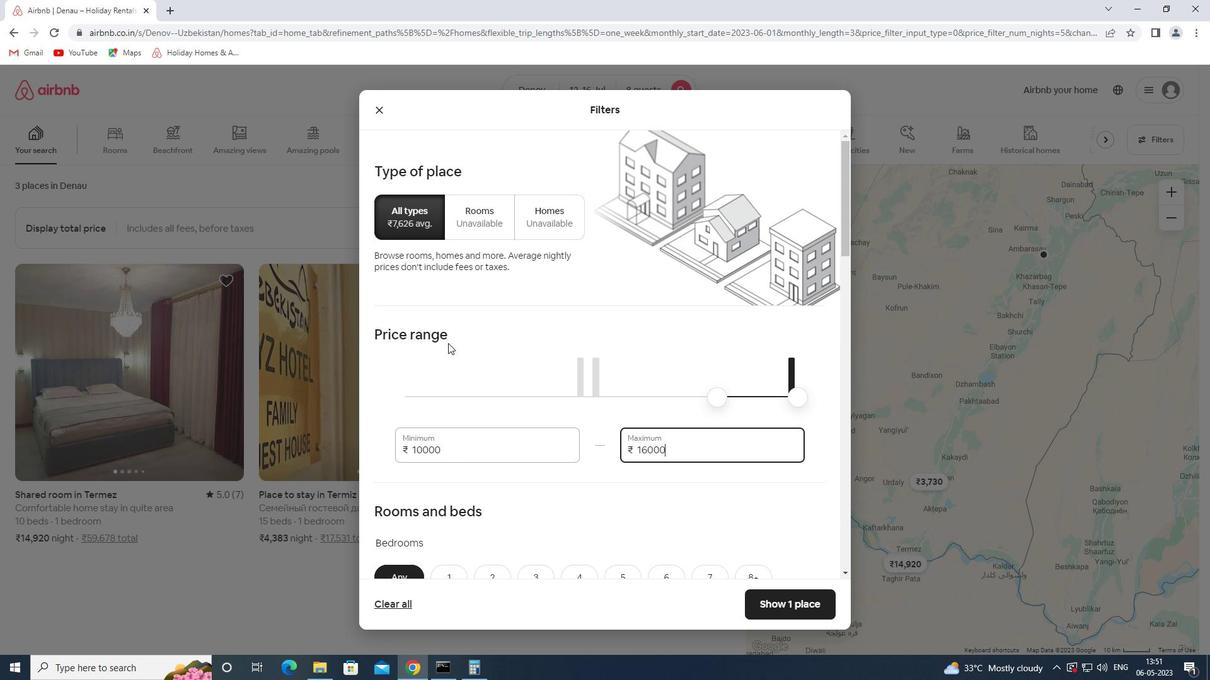 
Action: Mouse scrolled (448, 342) with delta (0, 0)
Screenshot: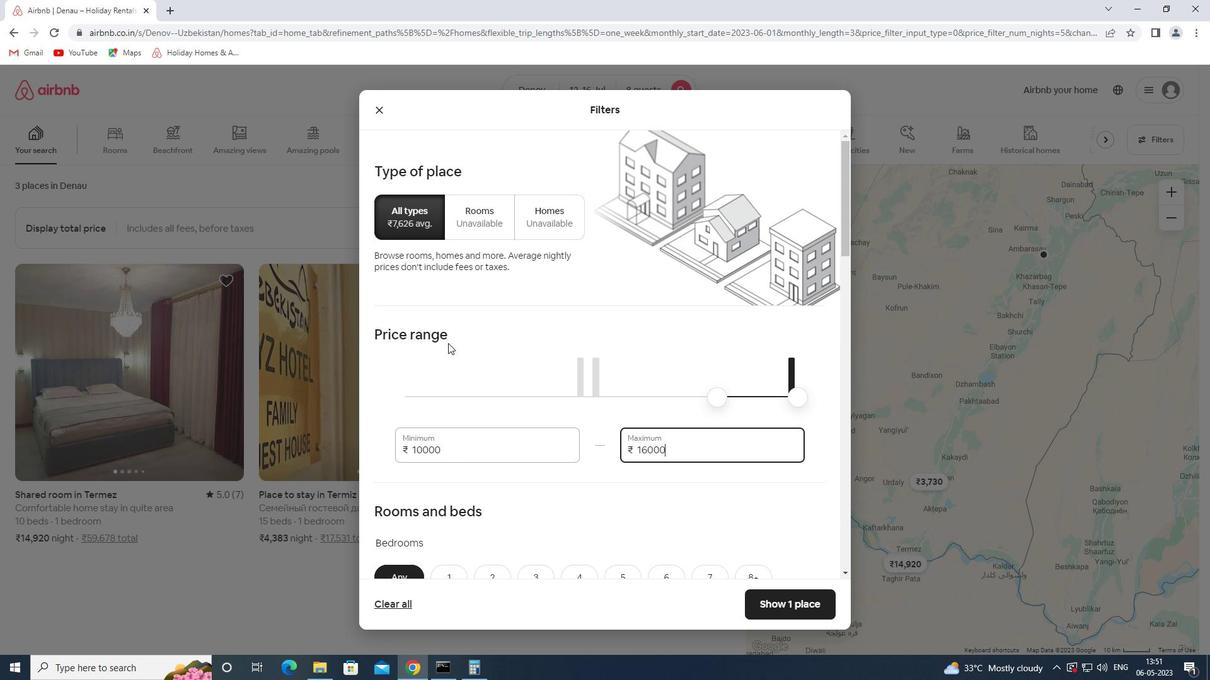 
Action: Mouse moved to (455, 340)
Screenshot: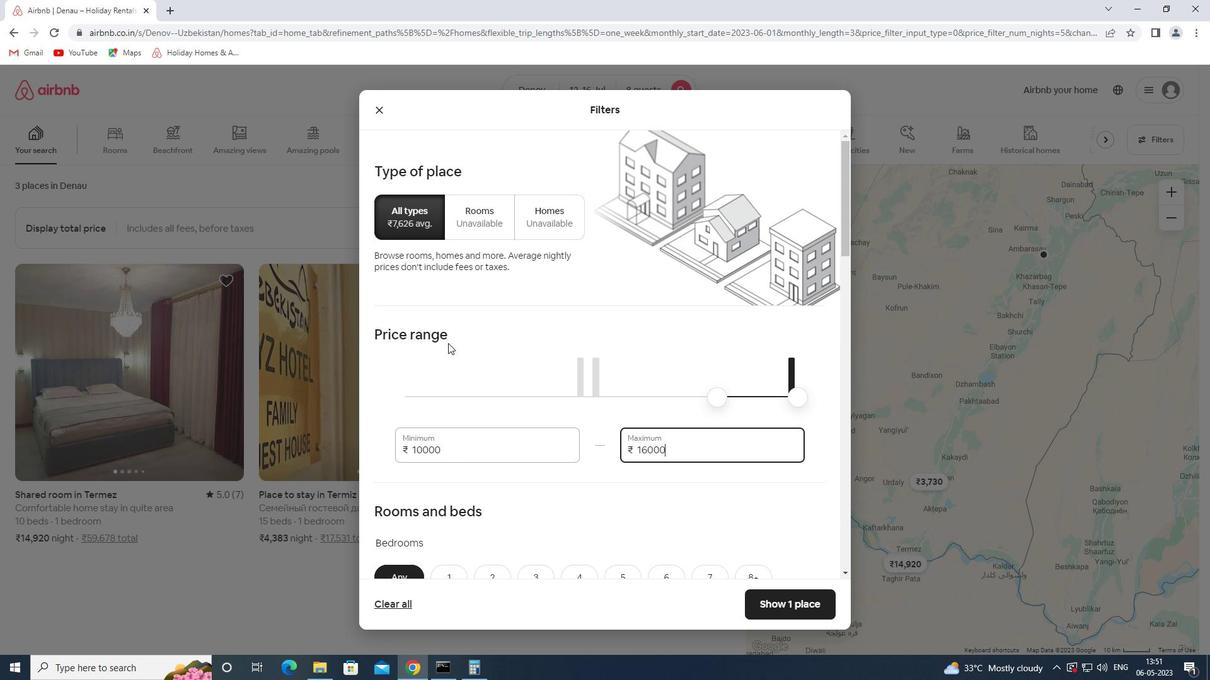 
Action: Mouse scrolled (455, 340) with delta (0, 0)
Screenshot: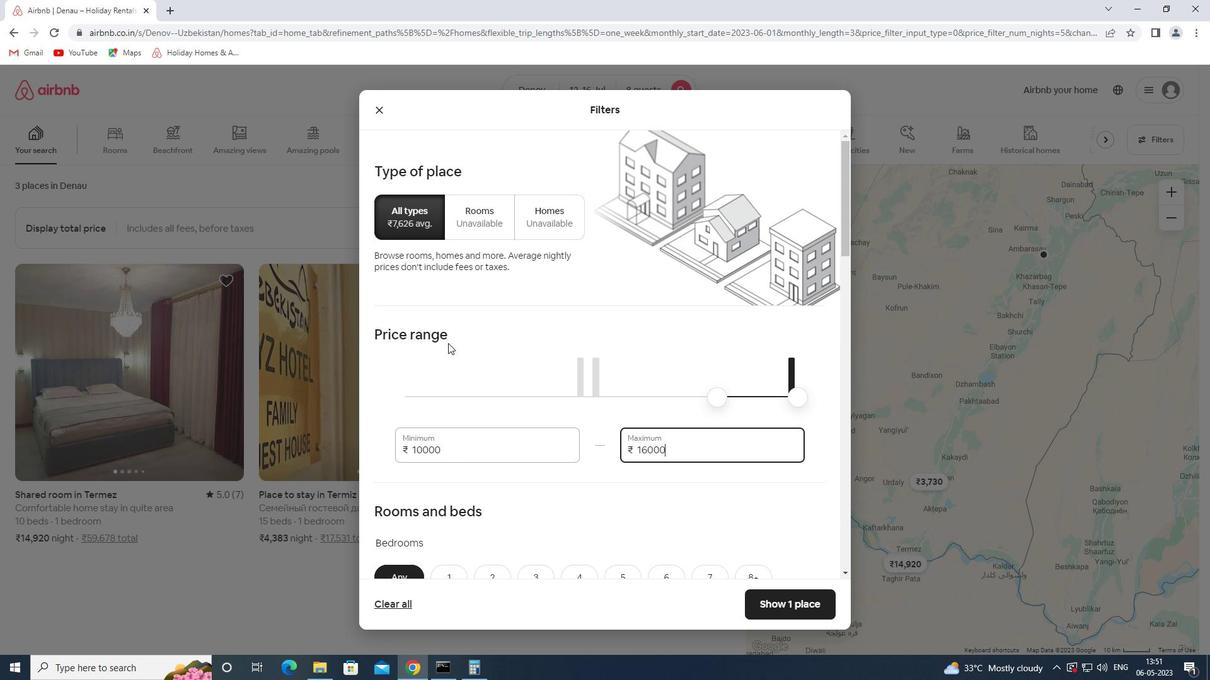 
Action: Mouse moved to (460, 339)
Screenshot: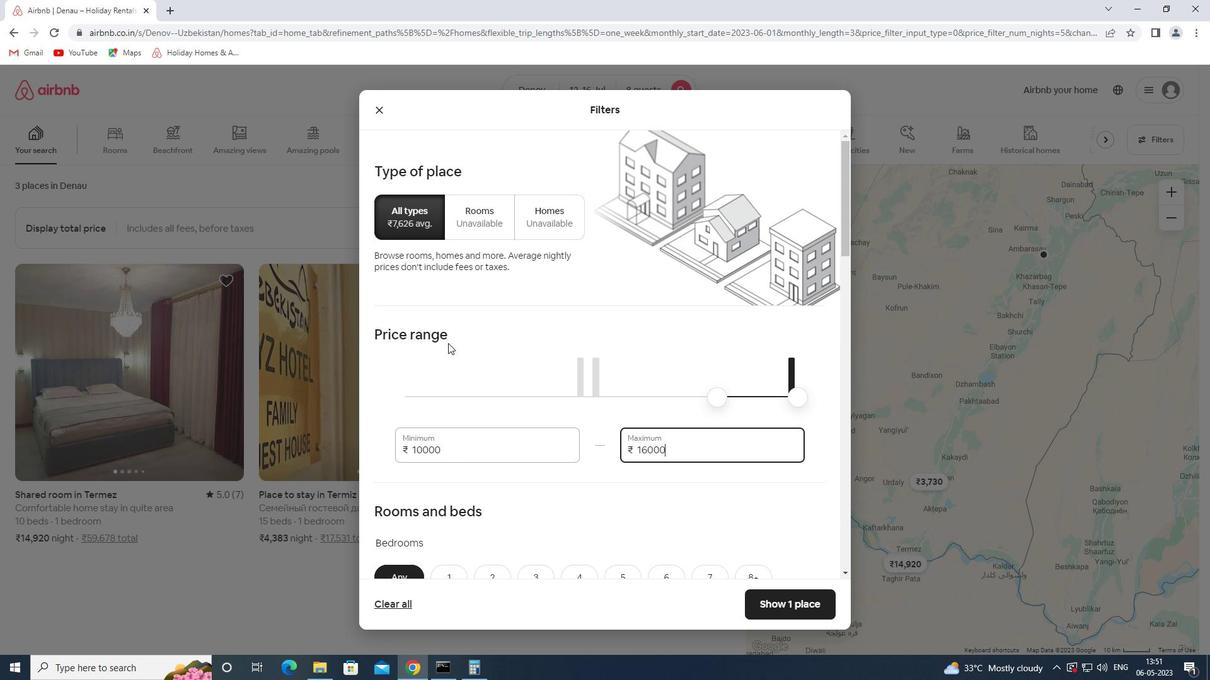 
Action: Mouse scrolled (460, 339) with delta (0, 0)
Screenshot: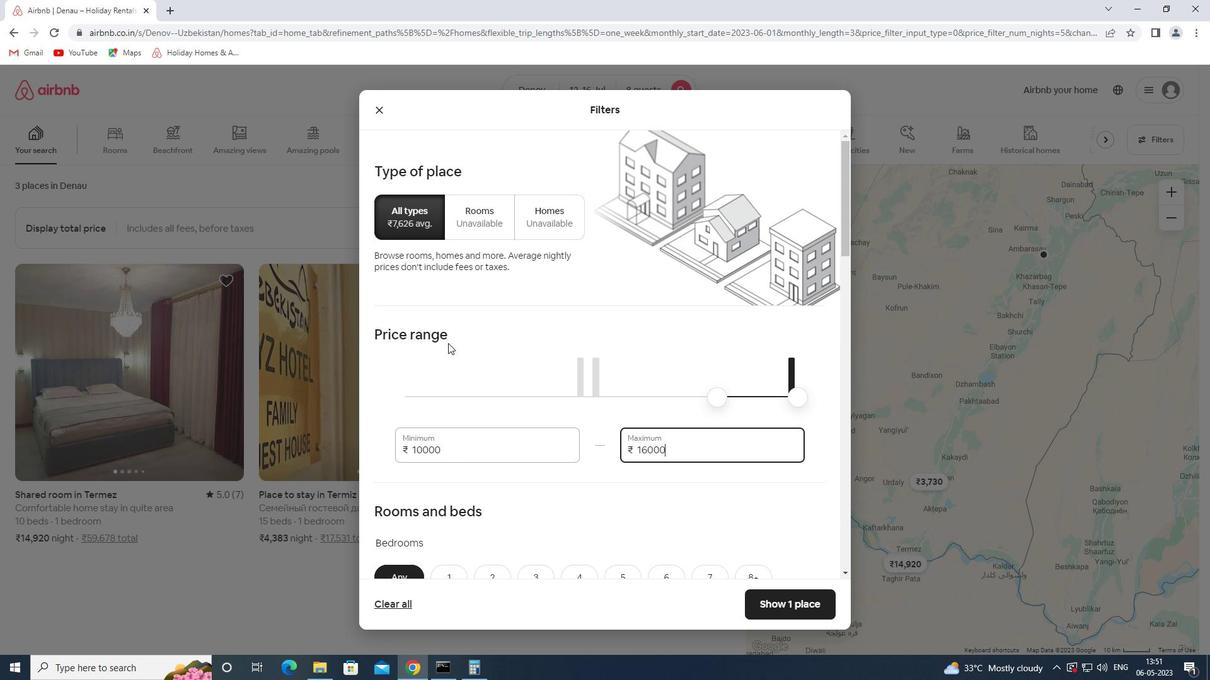 
Action: Mouse moved to (752, 330)
Screenshot: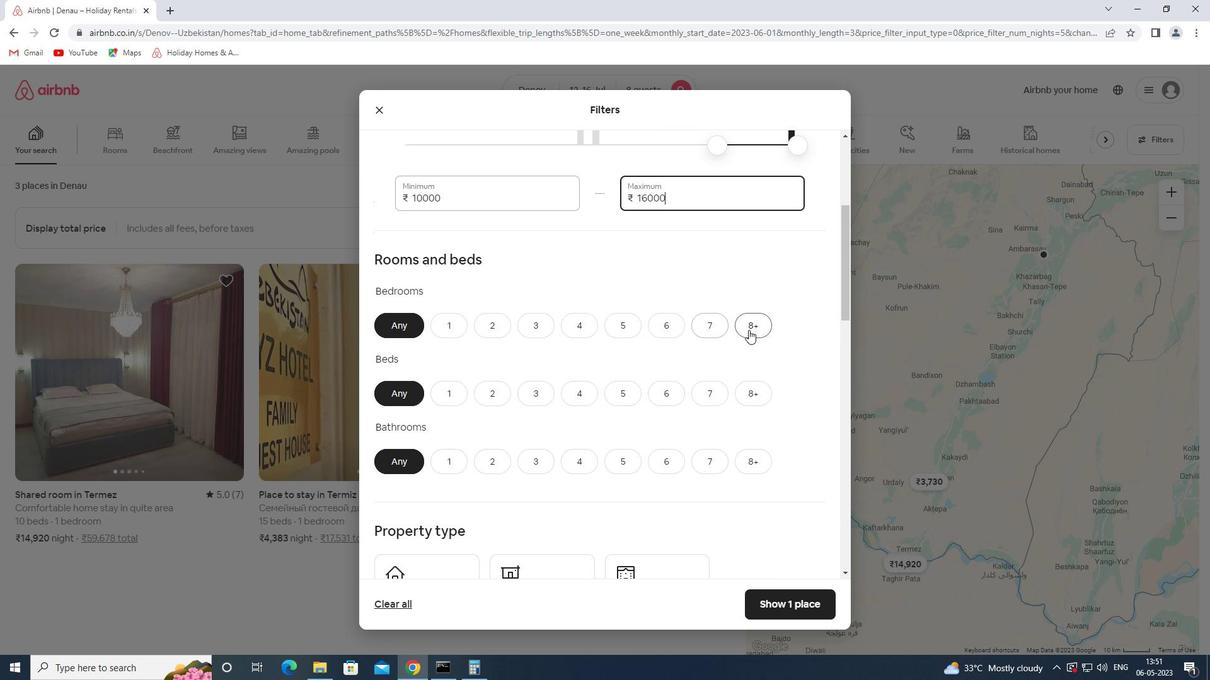 
Action: Mouse pressed left at (752, 330)
Screenshot: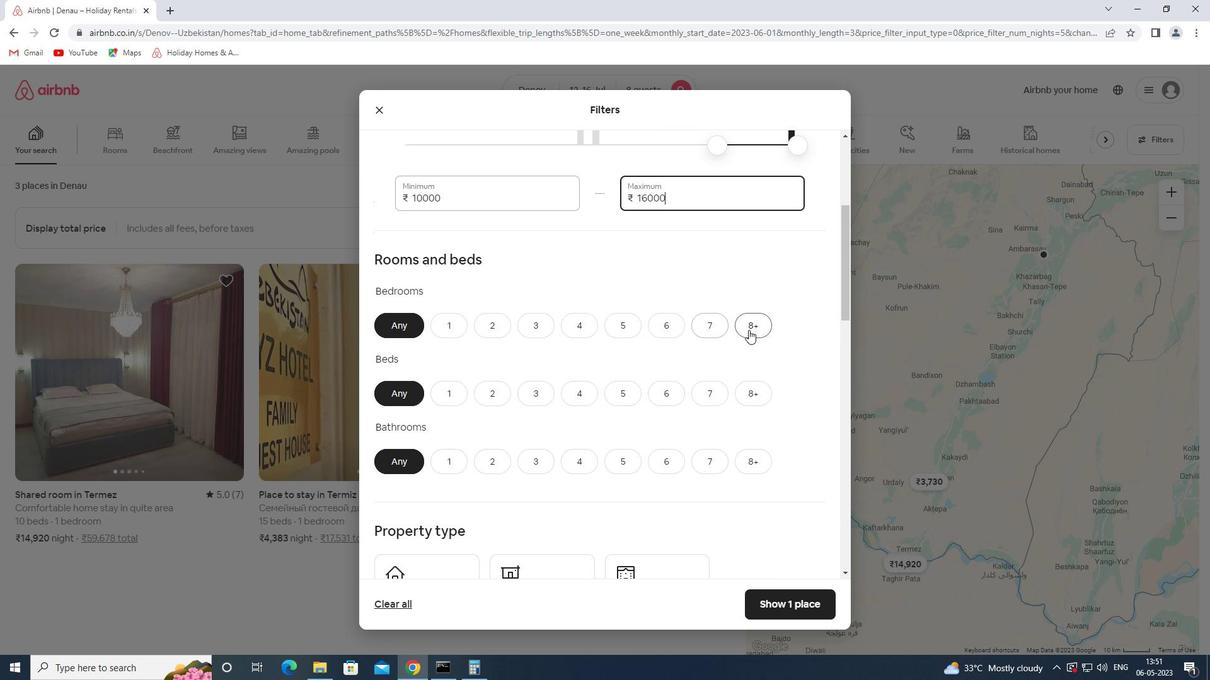 
Action: Mouse moved to (756, 386)
Screenshot: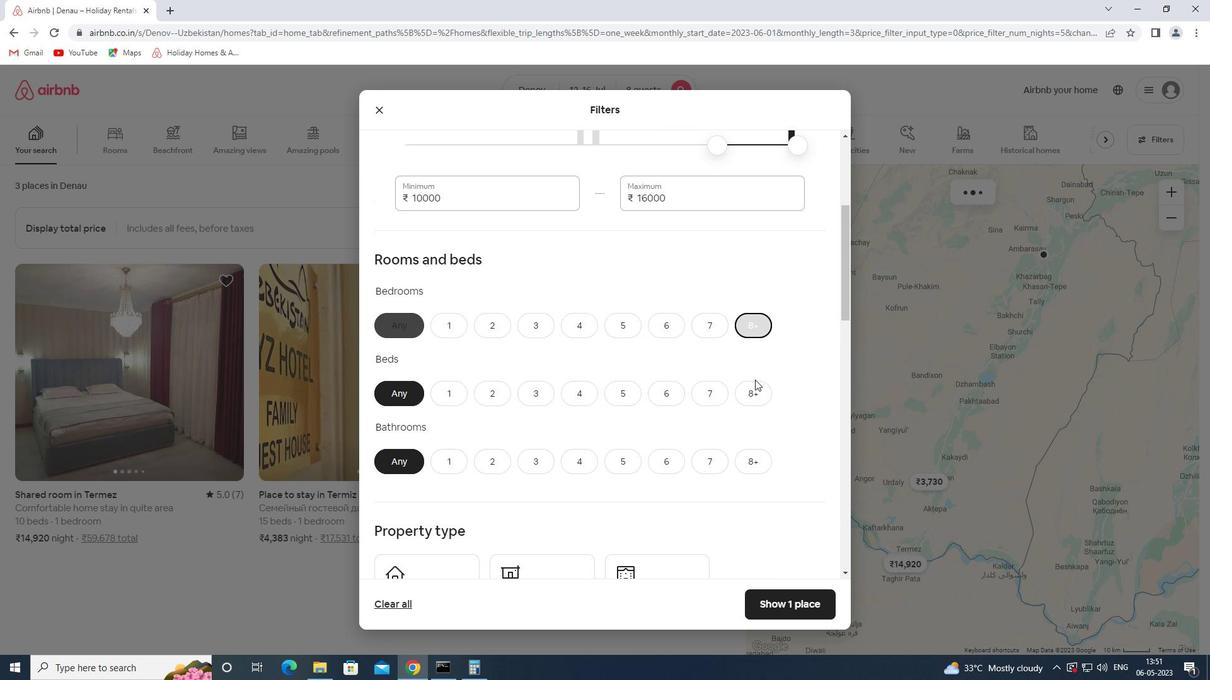 
Action: Mouse pressed left at (756, 386)
Screenshot: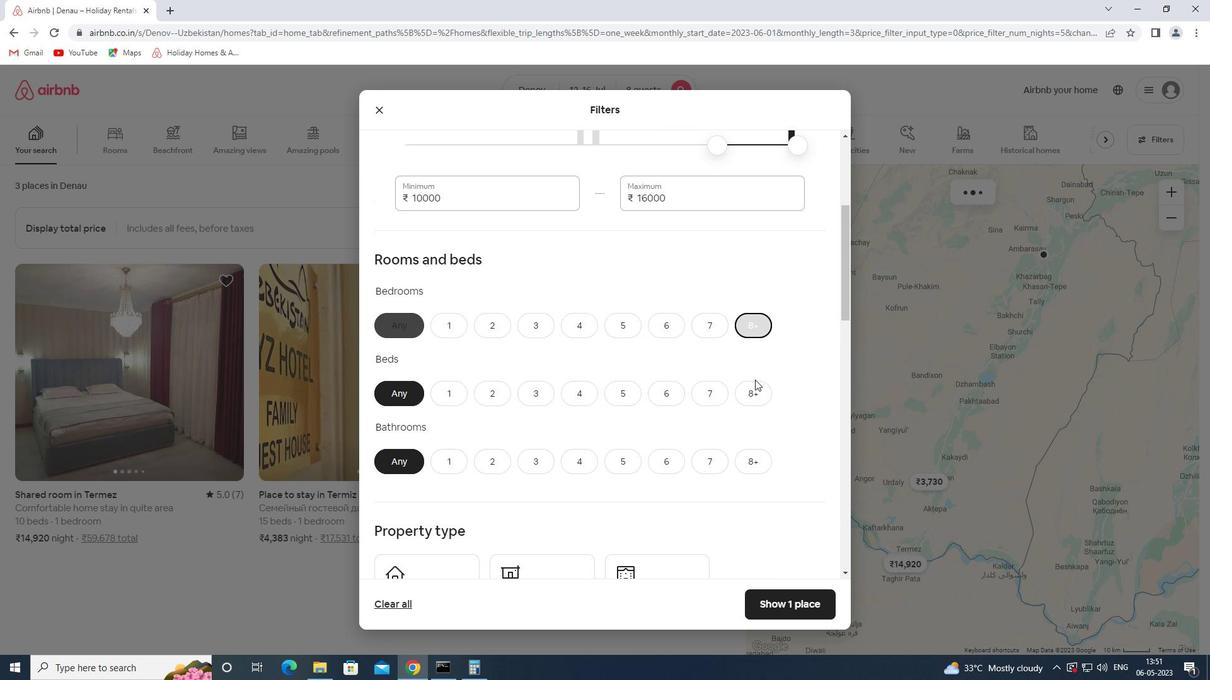 
Action: Mouse moved to (749, 463)
Screenshot: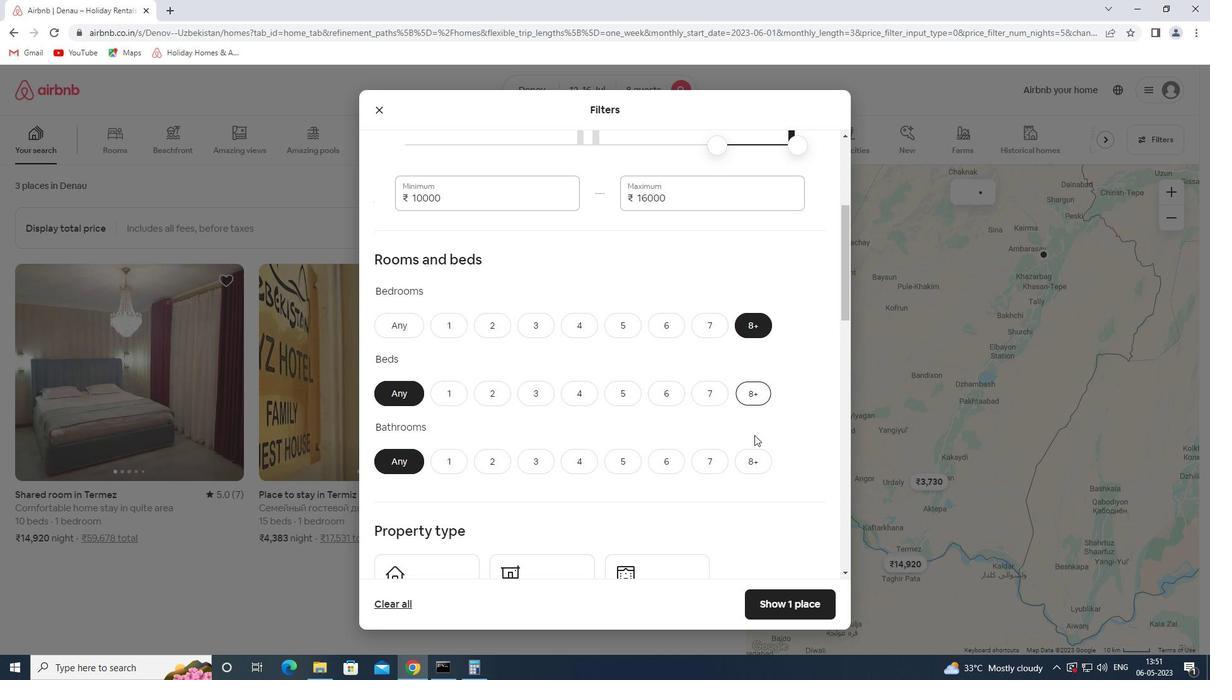 
Action: Mouse pressed left at (749, 463)
Screenshot: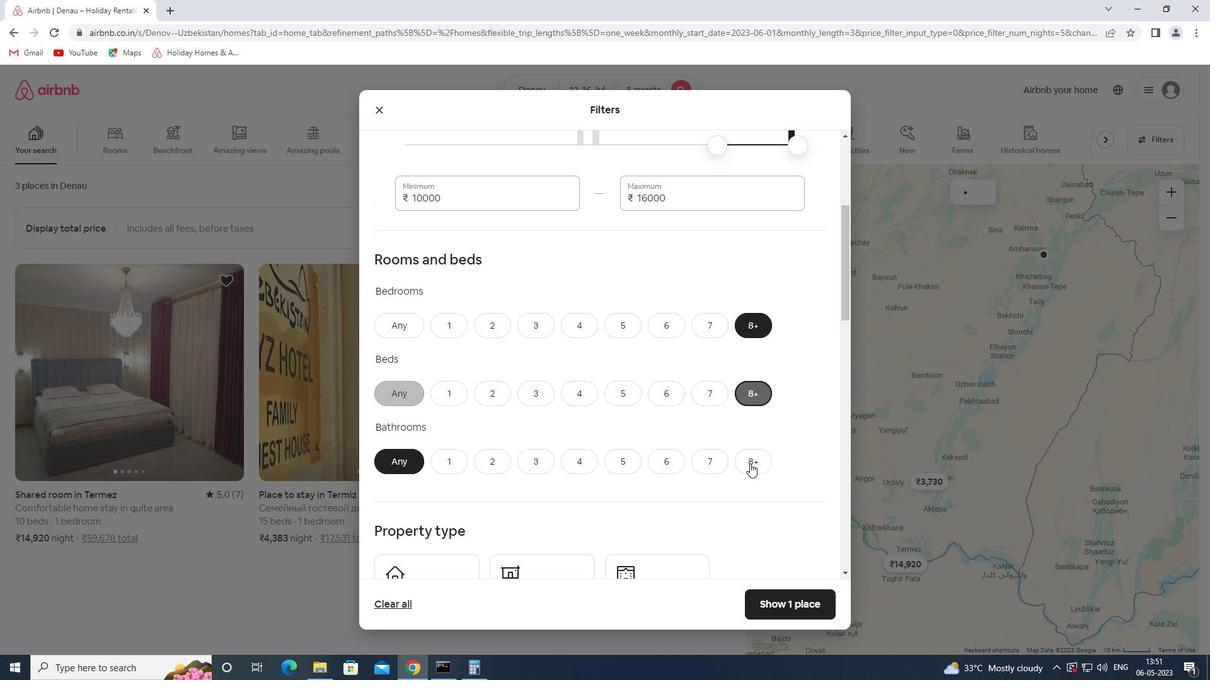 
Action: Mouse moved to (690, 395)
Screenshot: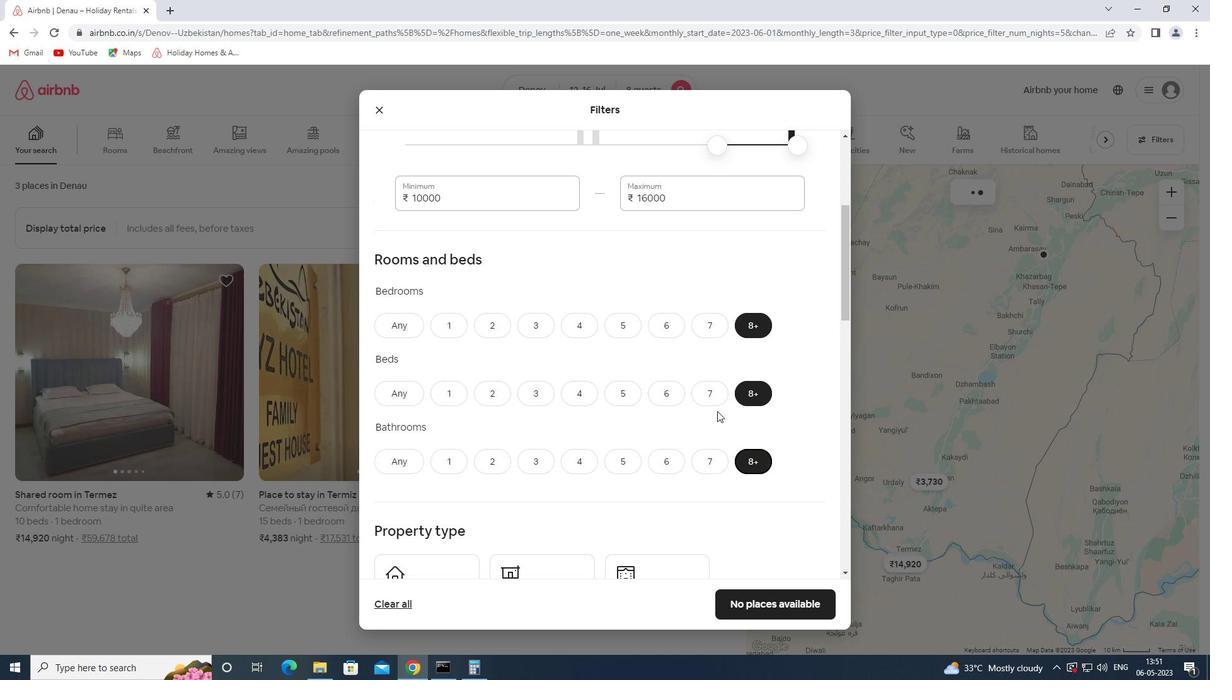 
Action: Mouse scrolled (690, 395) with delta (0, 0)
Screenshot: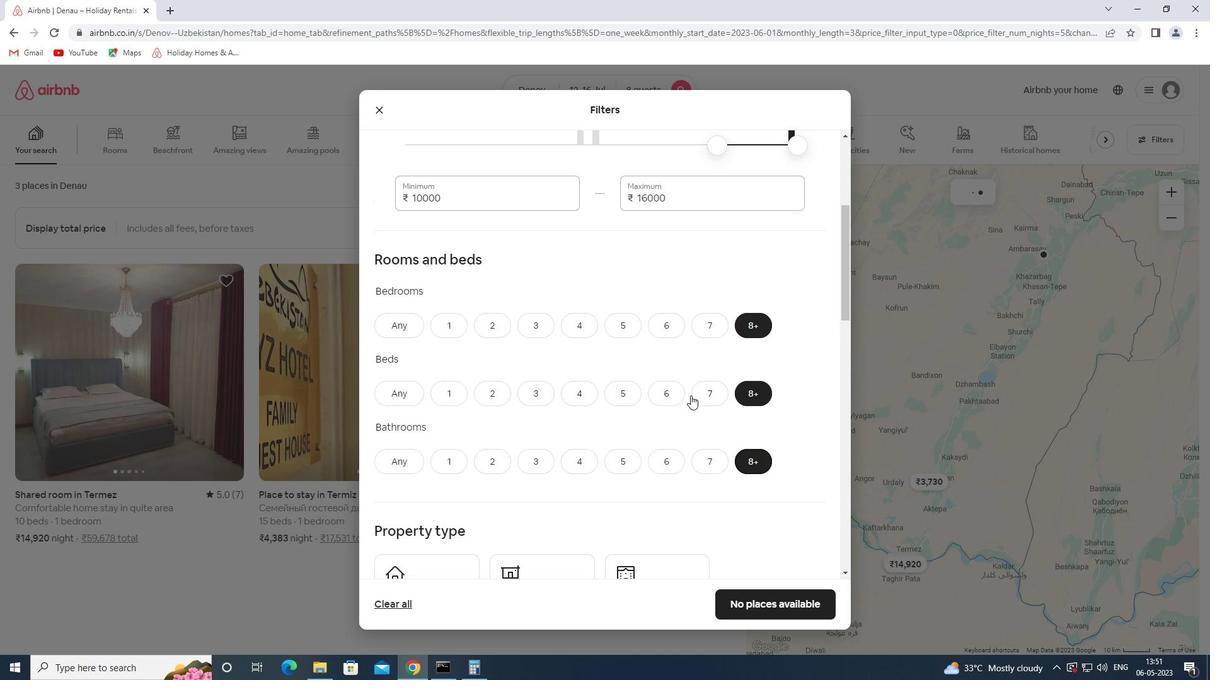 
Action: Mouse scrolled (690, 395) with delta (0, 0)
Screenshot: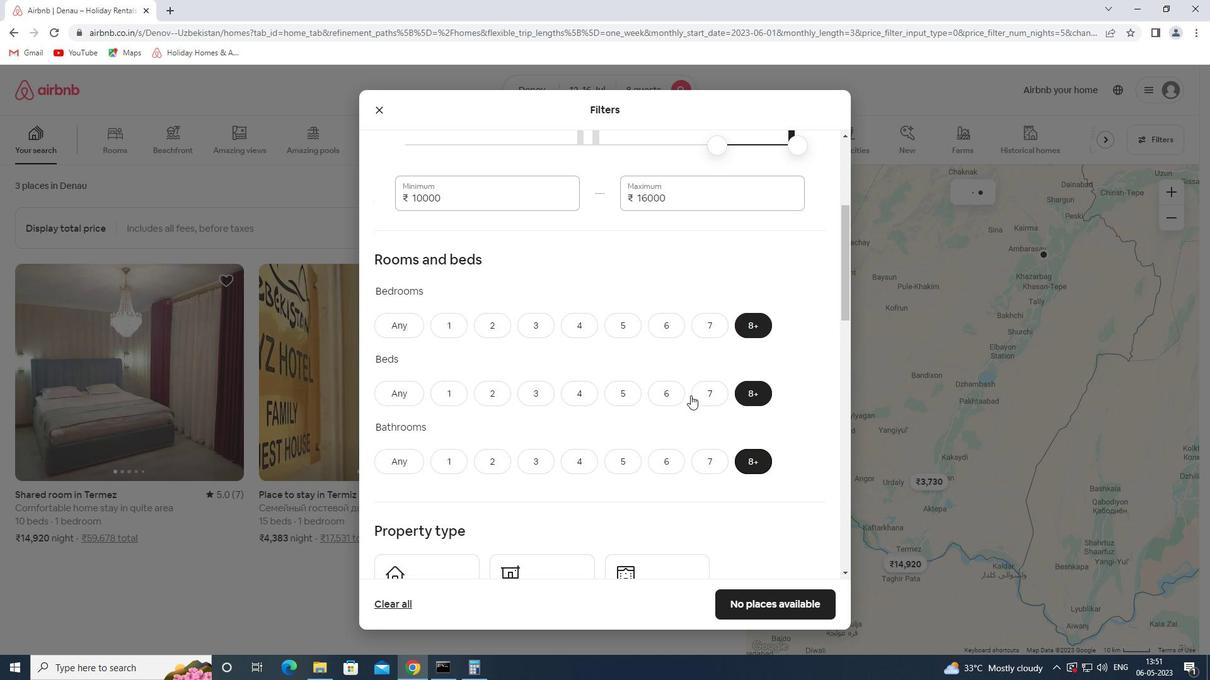 
Action: Mouse scrolled (690, 395) with delta (0, 0)
Screenshot: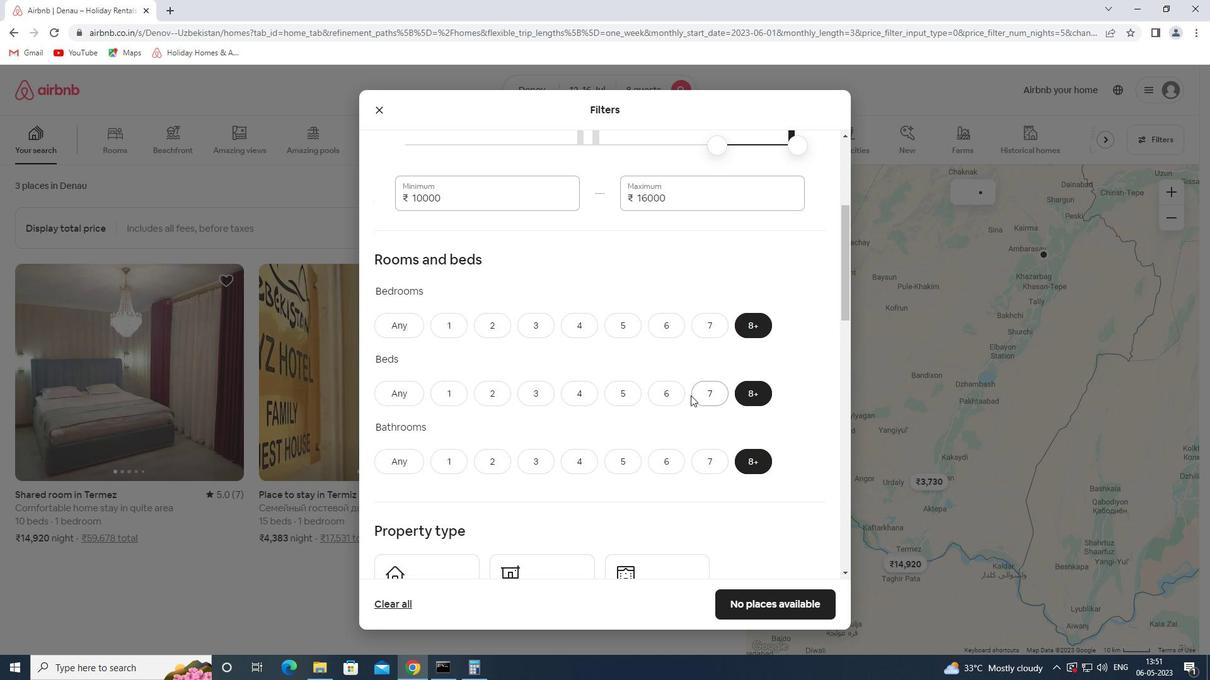 
Action: Mouse moved to (642, 404)
Screenshot: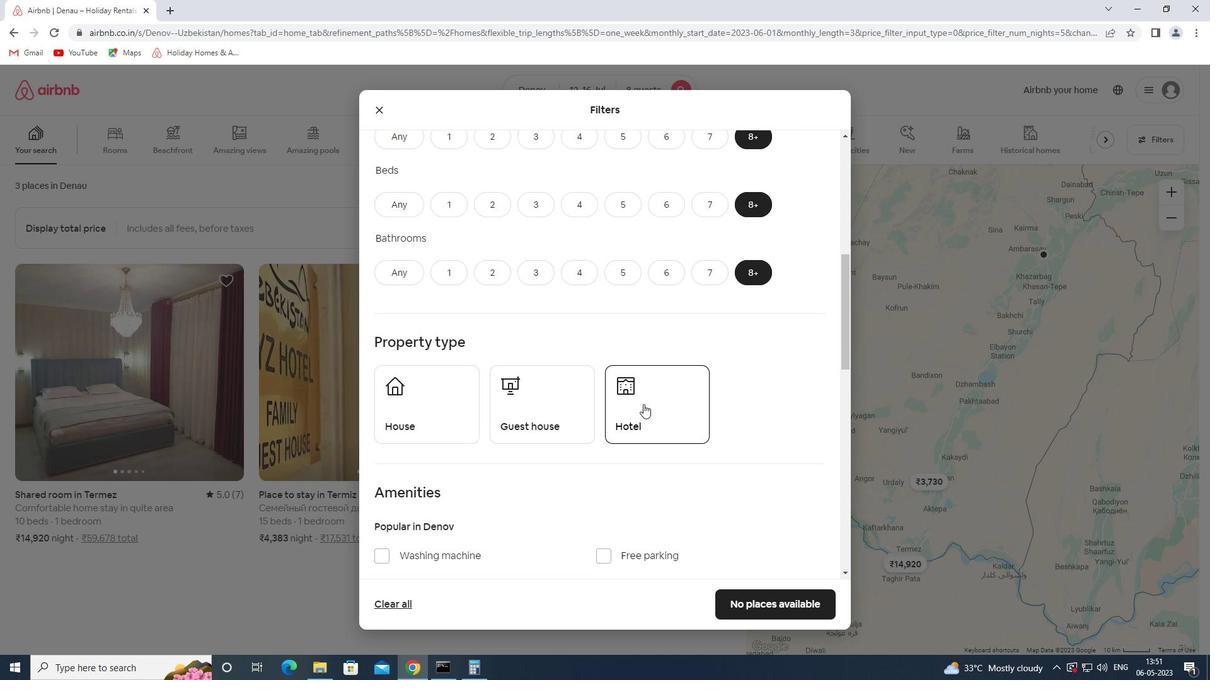 
Action: Mouse scrolled (642, 403) with delta (0, 0)
Screenshot: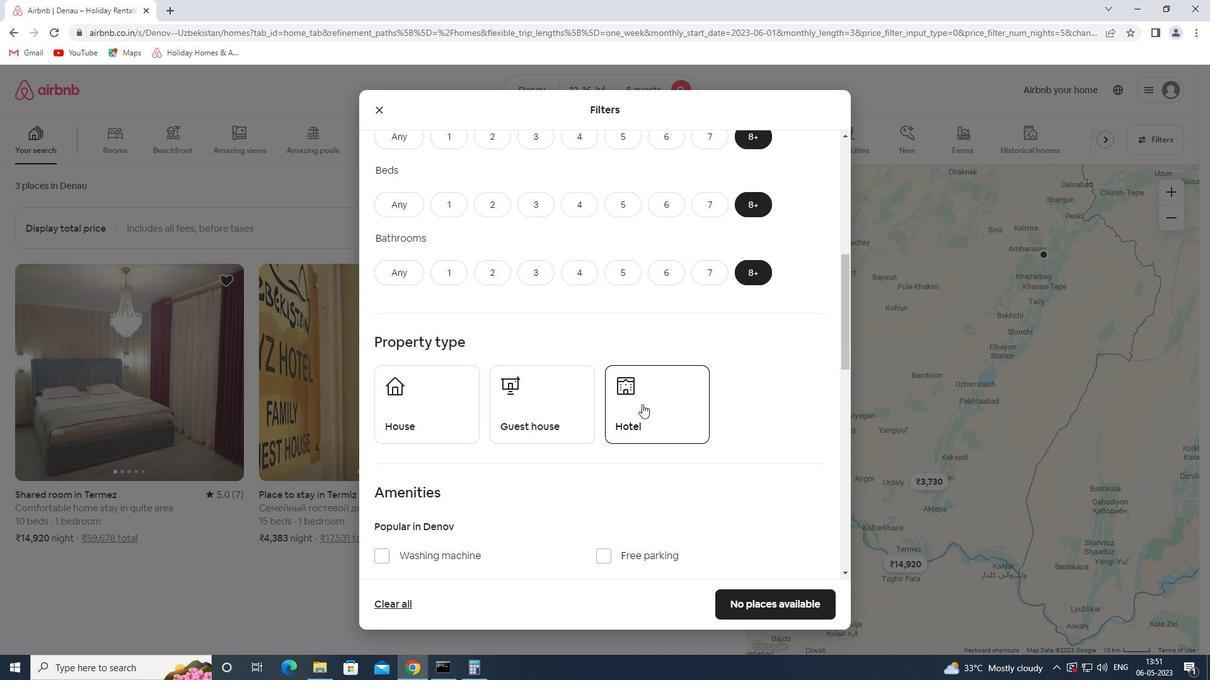 
Action: Mouse moved to (436, 335)
Screenshot: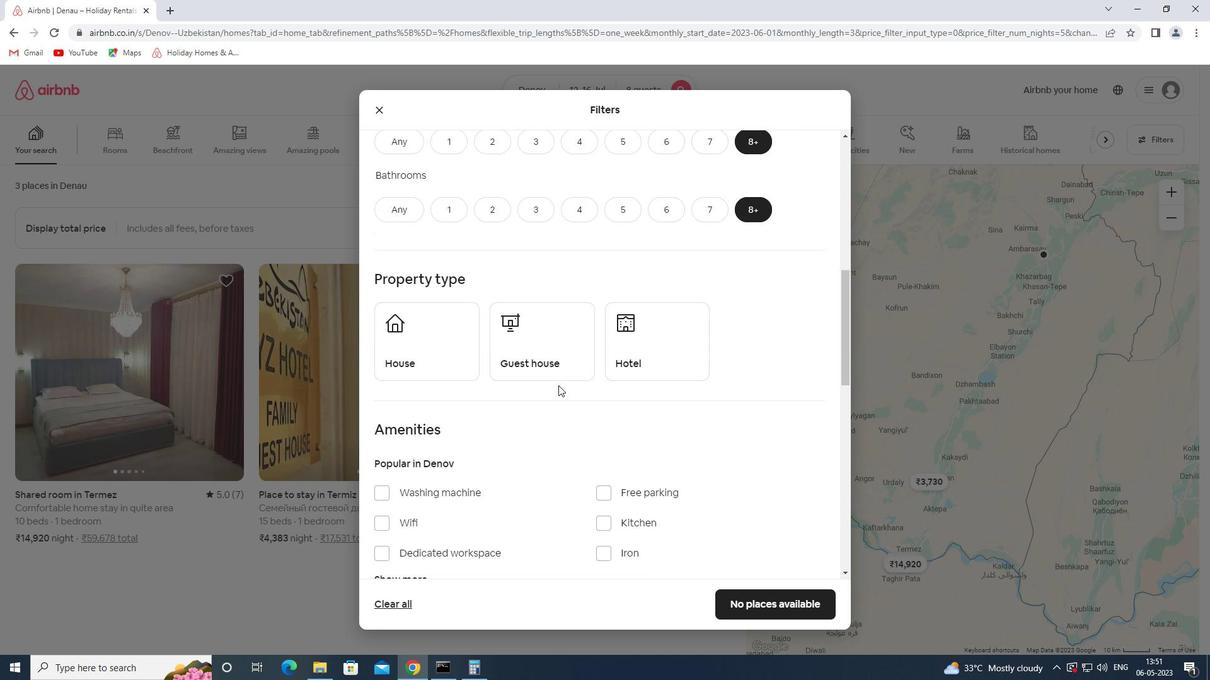 
Action: Mouse pressed left at (436, 335)
Screenshot: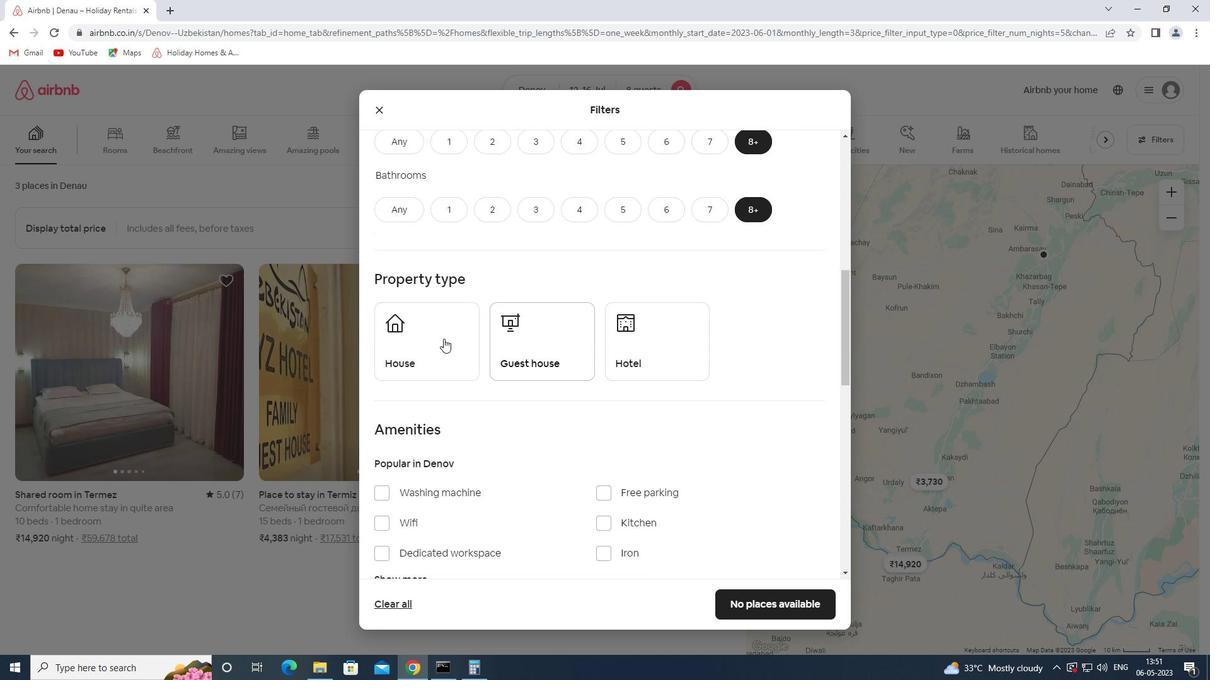 
Action: Mouse moved to (571, 356)
Screenshot: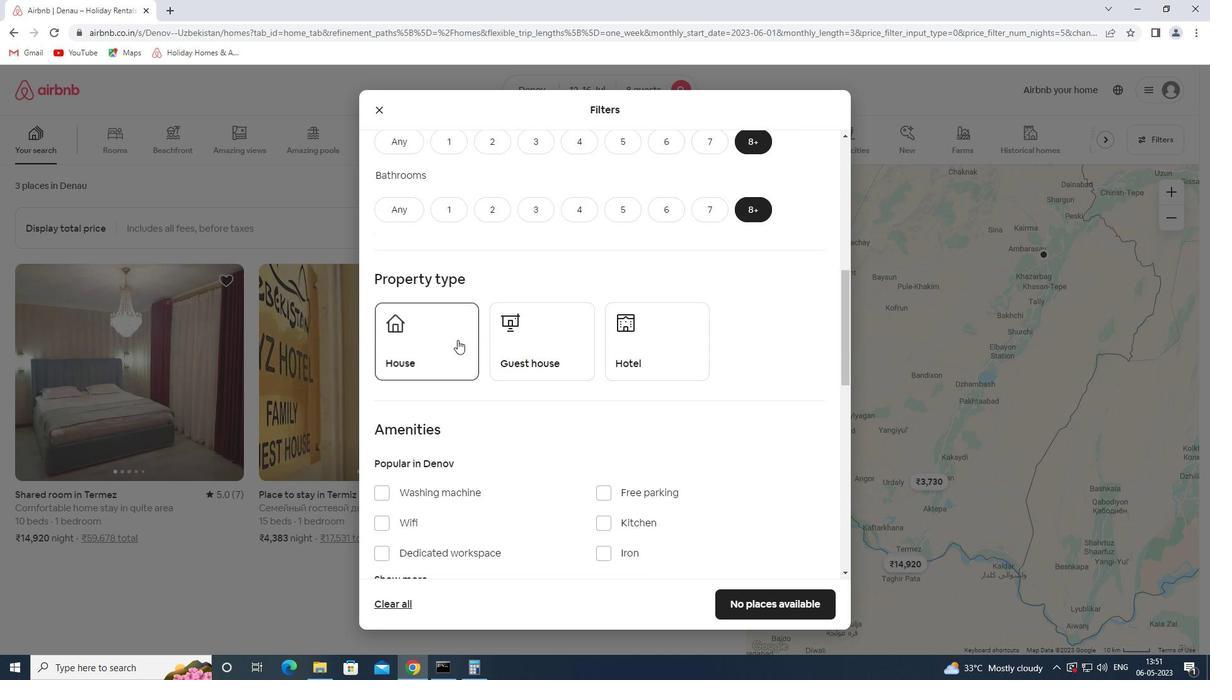 
Action: Mouse pressed left at (571, 356)
Screenshot: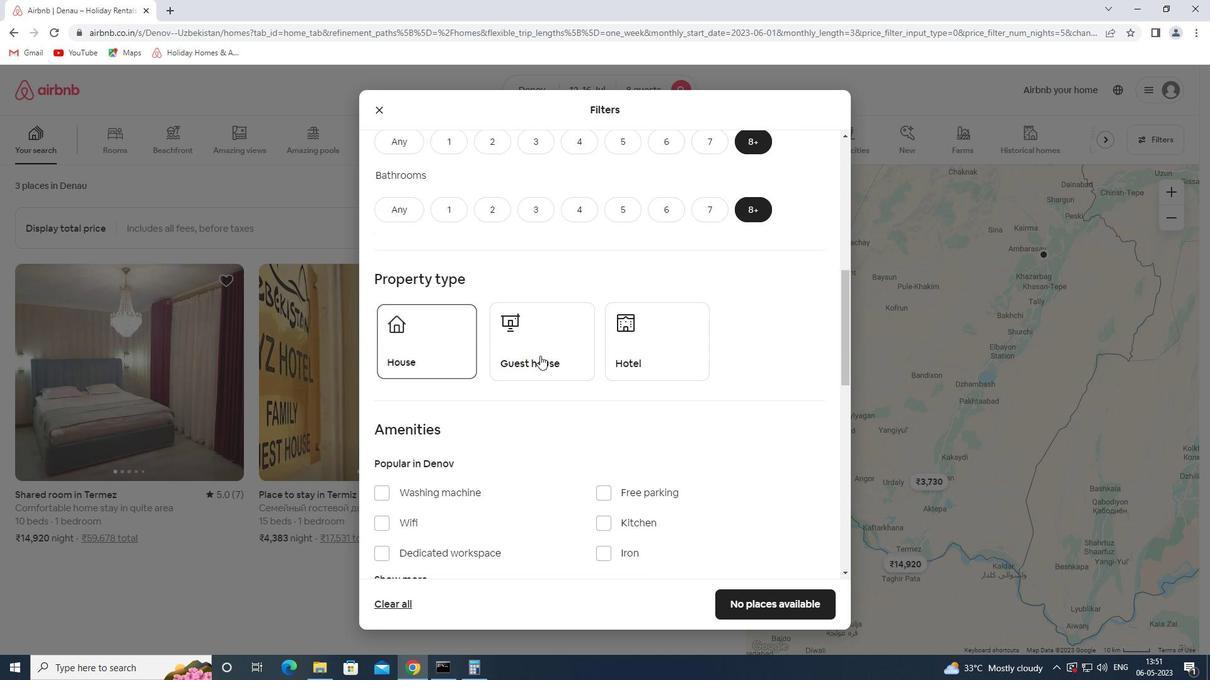 
Action: Mouse moved to (644, 352)
Screenshot: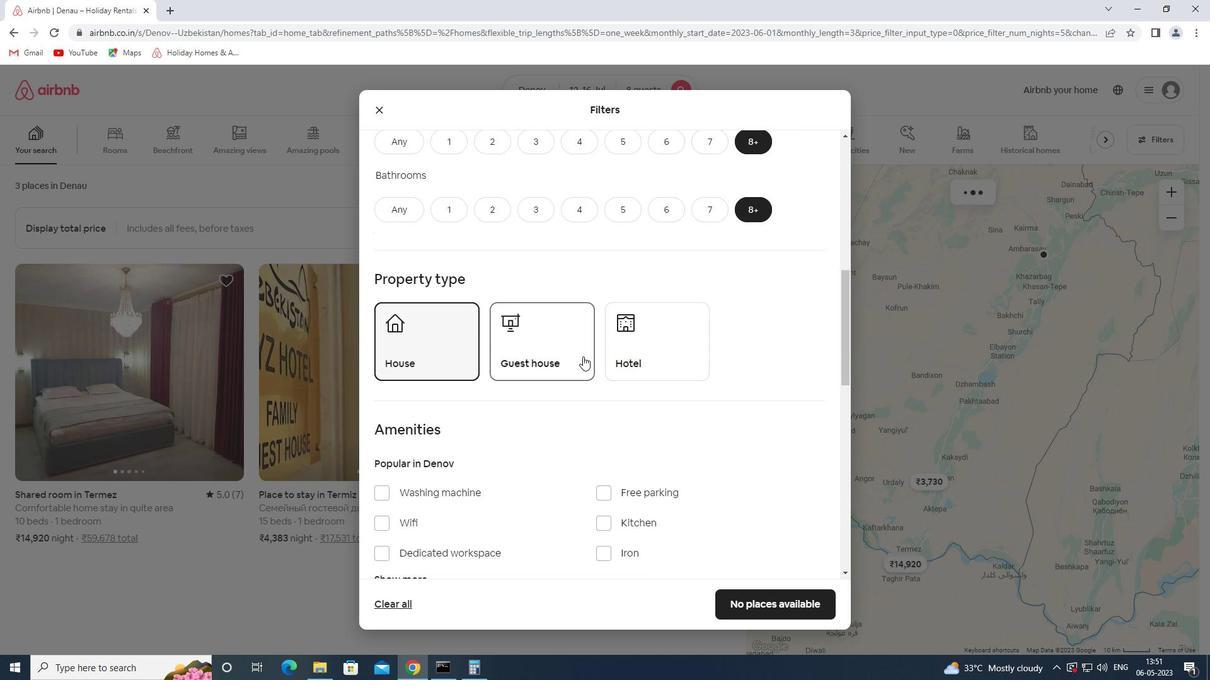 
Action: Mouse pressed left at (644, 352)
Screenshot: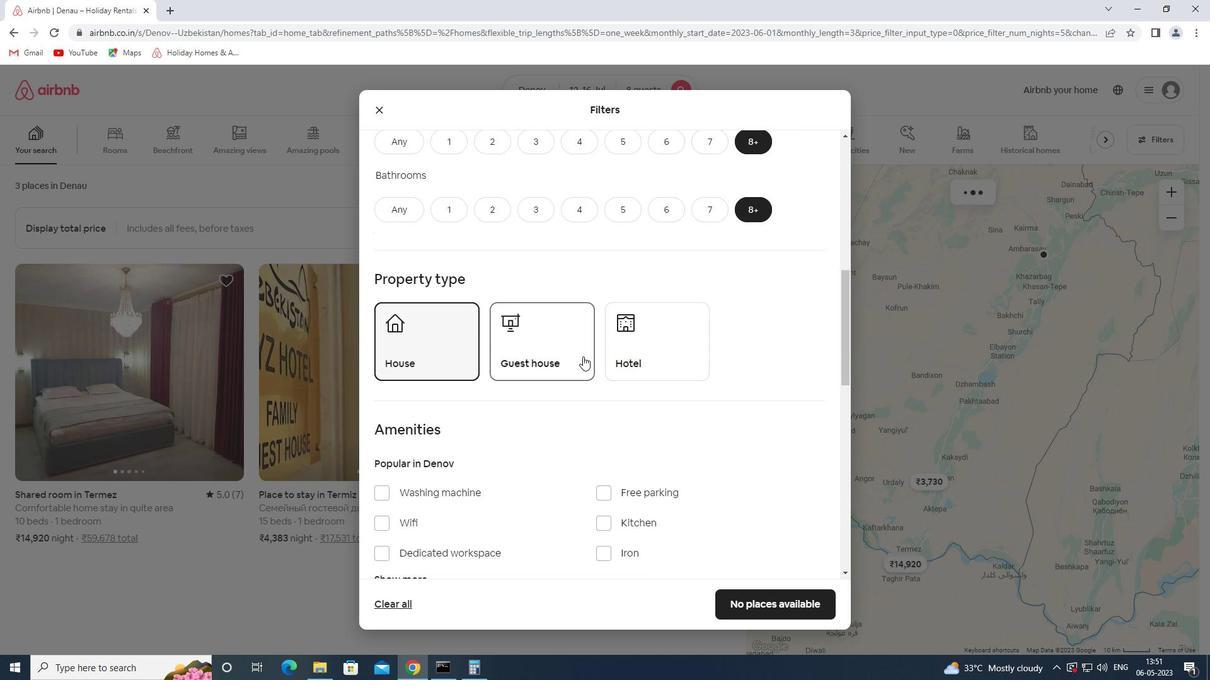 
Action: Mouse moved to (578, 414)
Screenshot: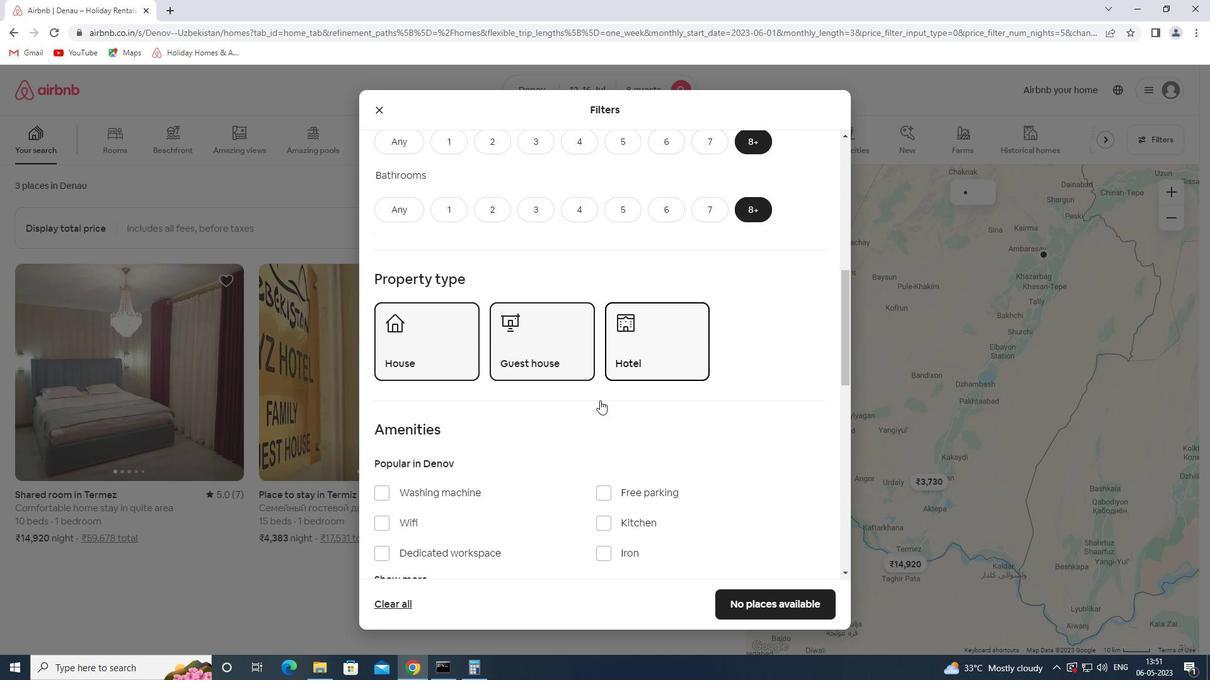 
Action: Mouse scrolled (578, 413) with delta (0, 0)
Screenshot: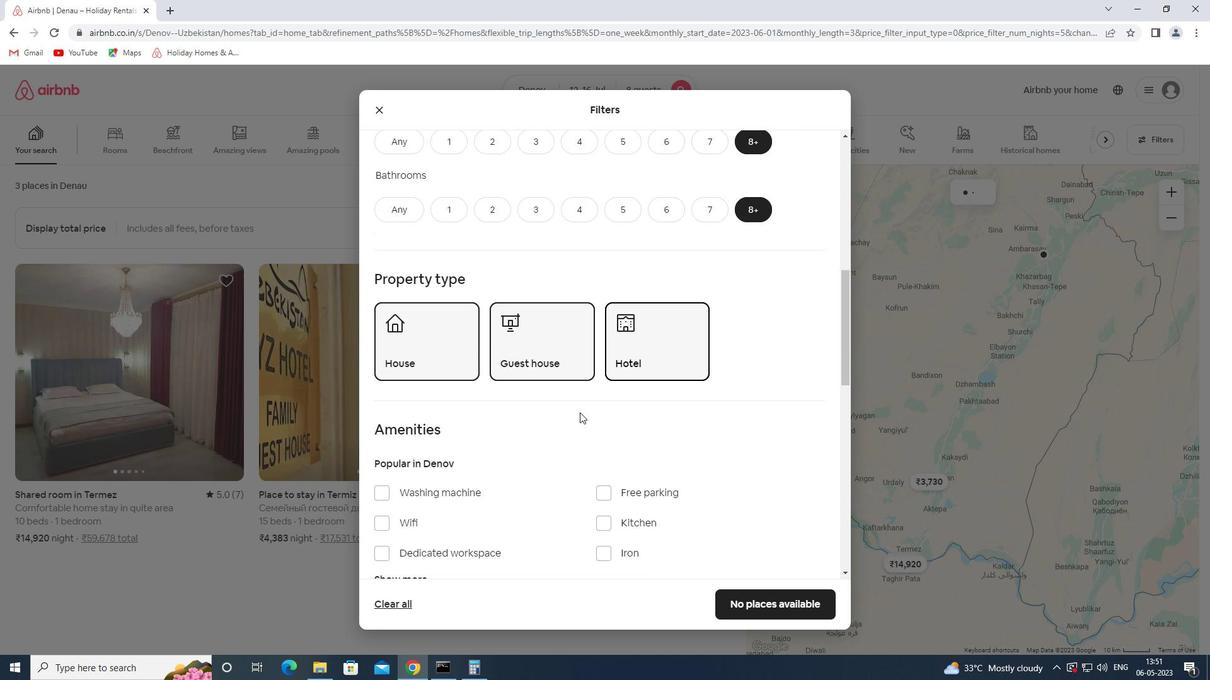 
Action: Mouse scrolled (578, 413) with delta (0, 0)
Screenshot: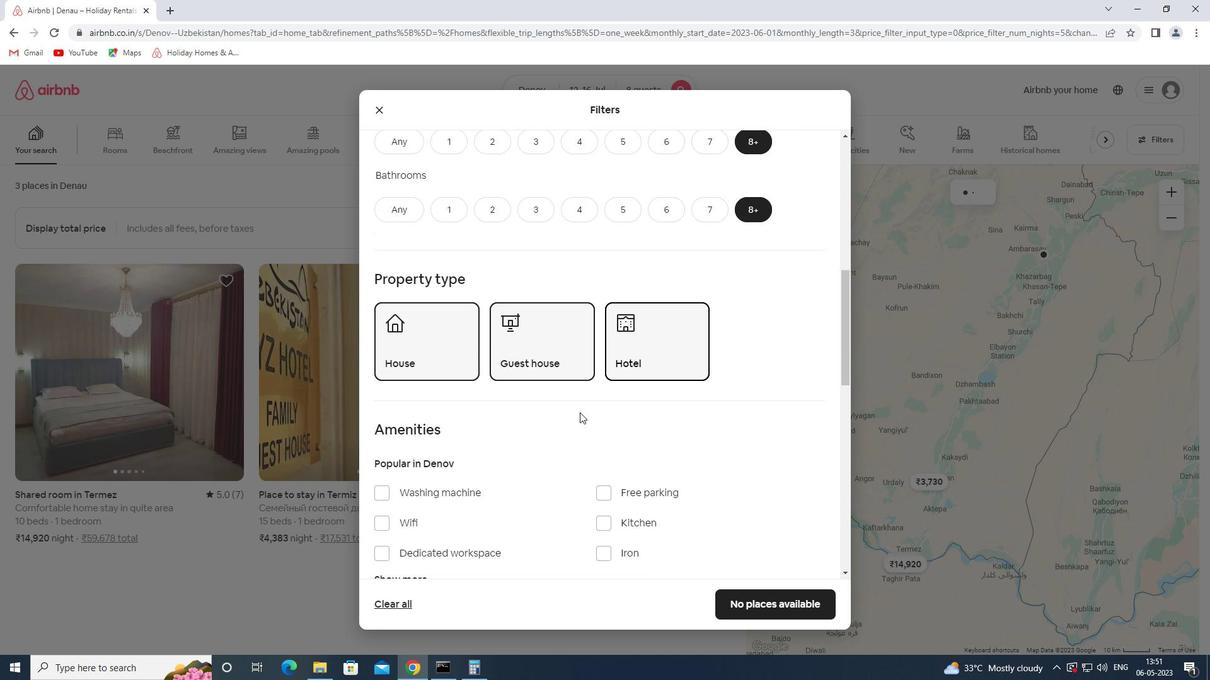 
Action: Mouse scrolled (578, 413) with delta (0, 0)
Screenshot: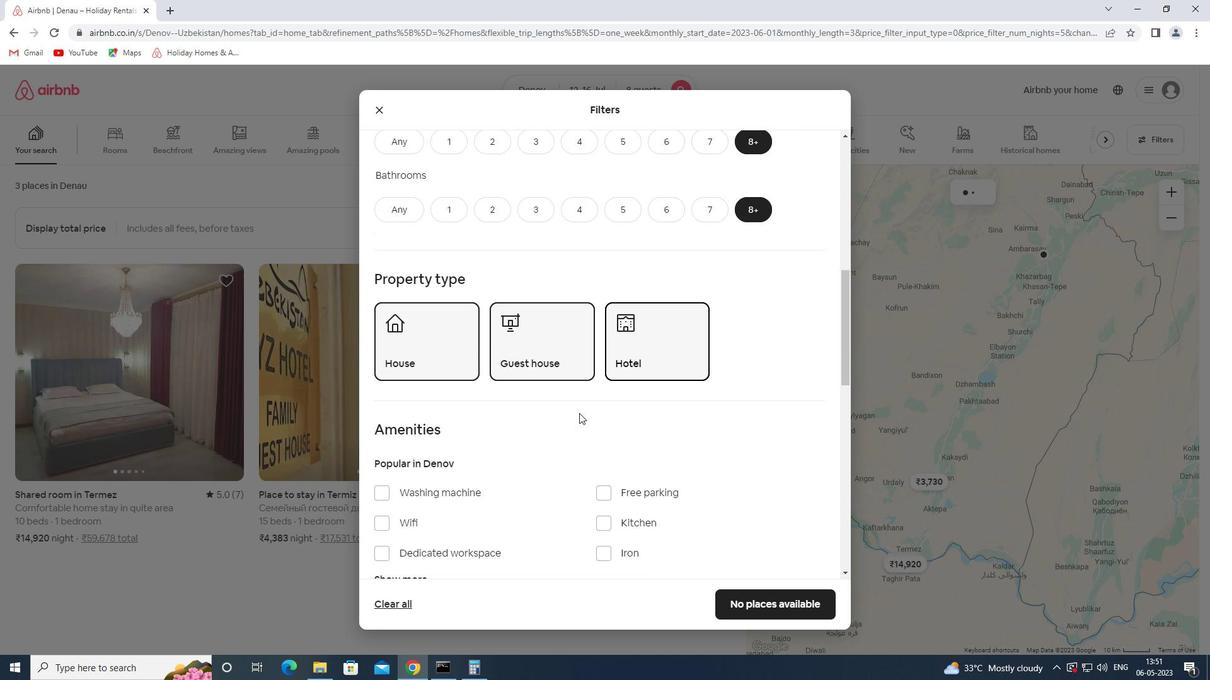
Action: Mouse scrolled (578, 413) with delta (0, 0)
Screenshot: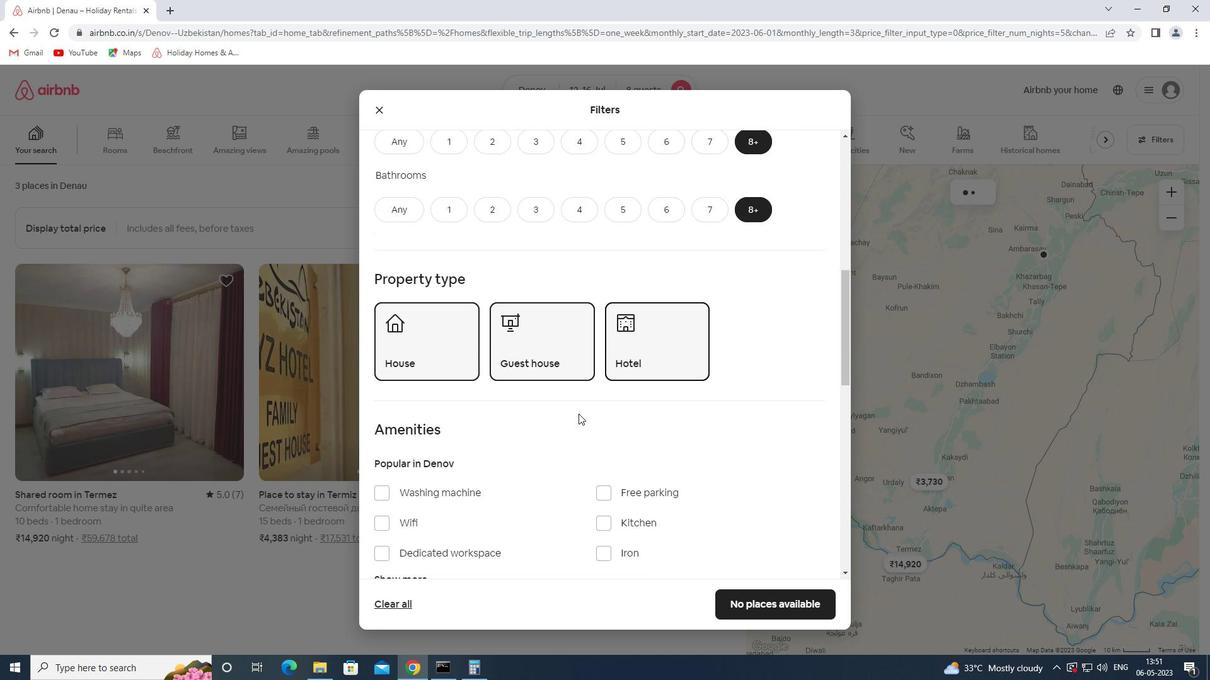 
Action: Mouse moved to (632, 240)
Screenshot: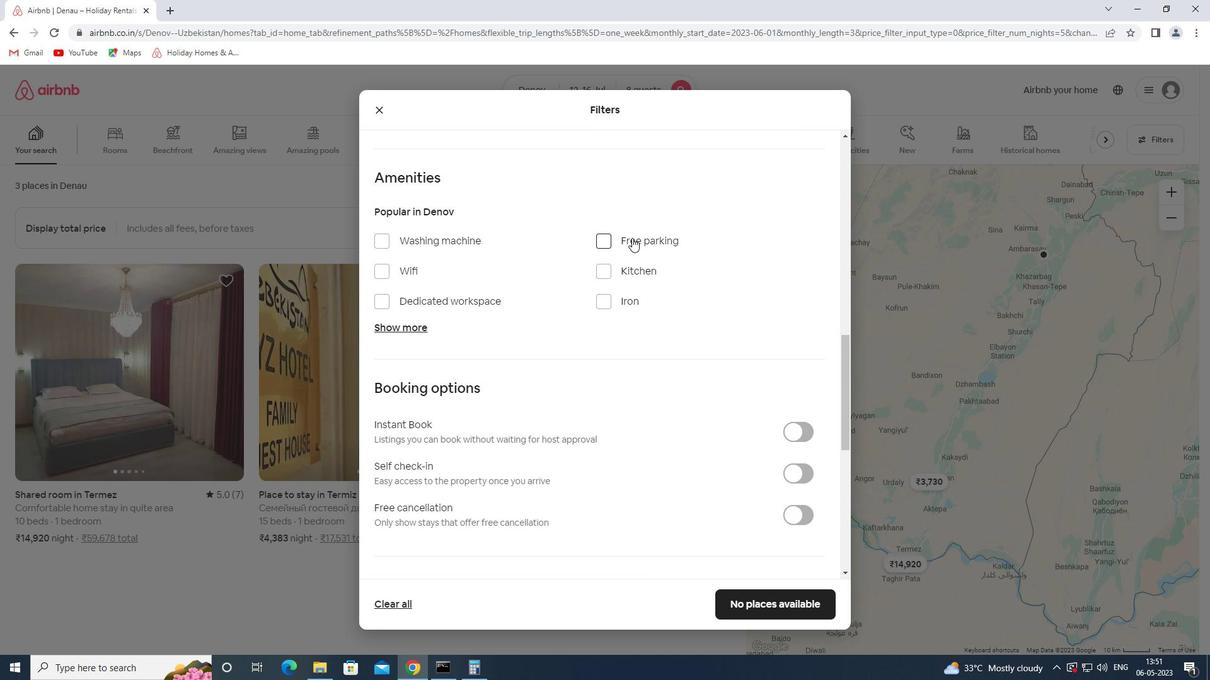 
Action: Mouse pressed left at (632, 240)
Screenshot: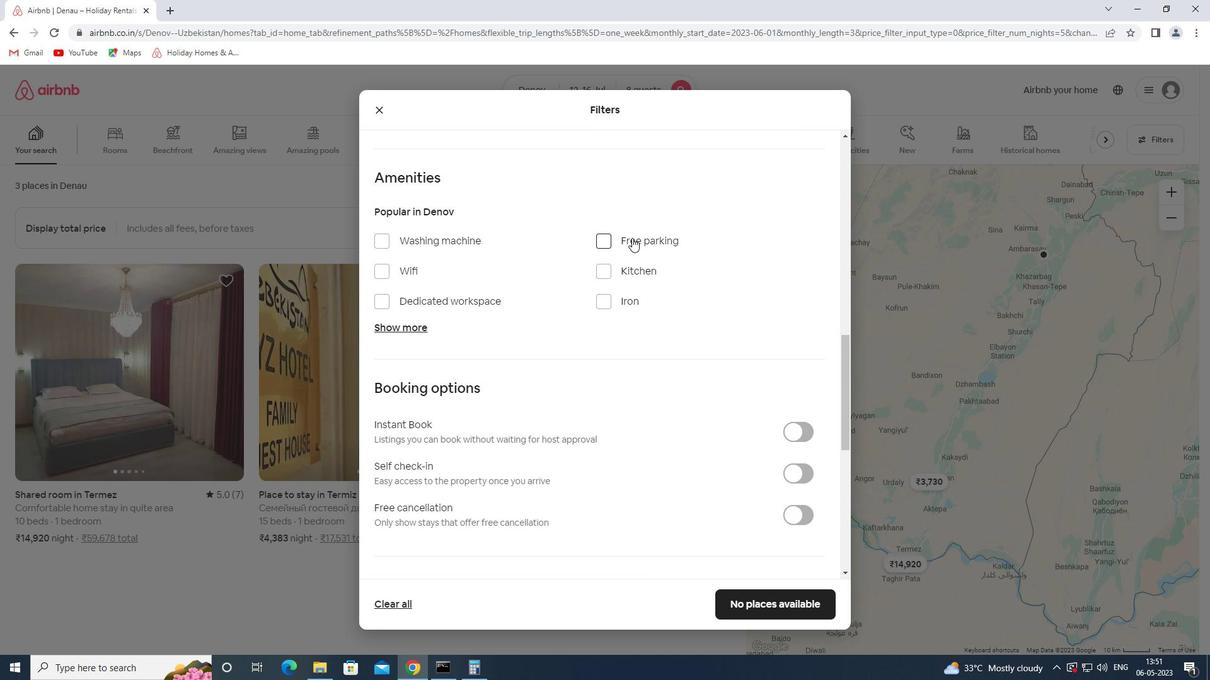 
Action: Mouse moved to (406, 269)
Screenshot: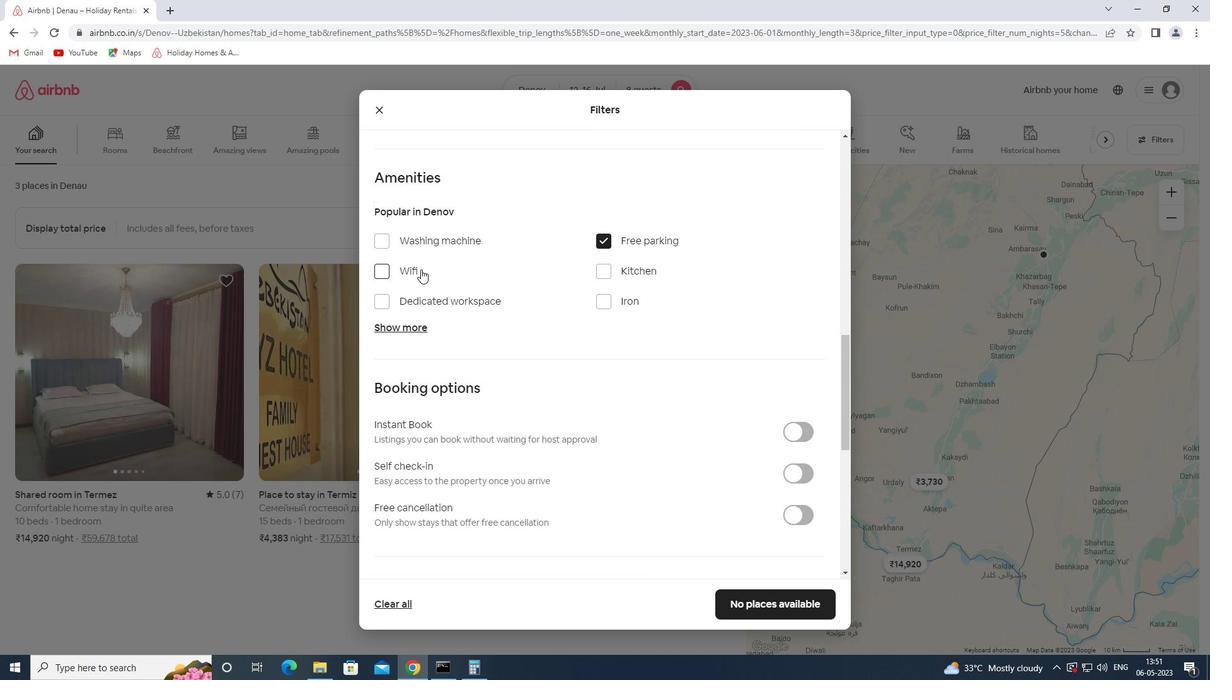 
Action: Mouse pressed left at (406, 269)
Screenshot: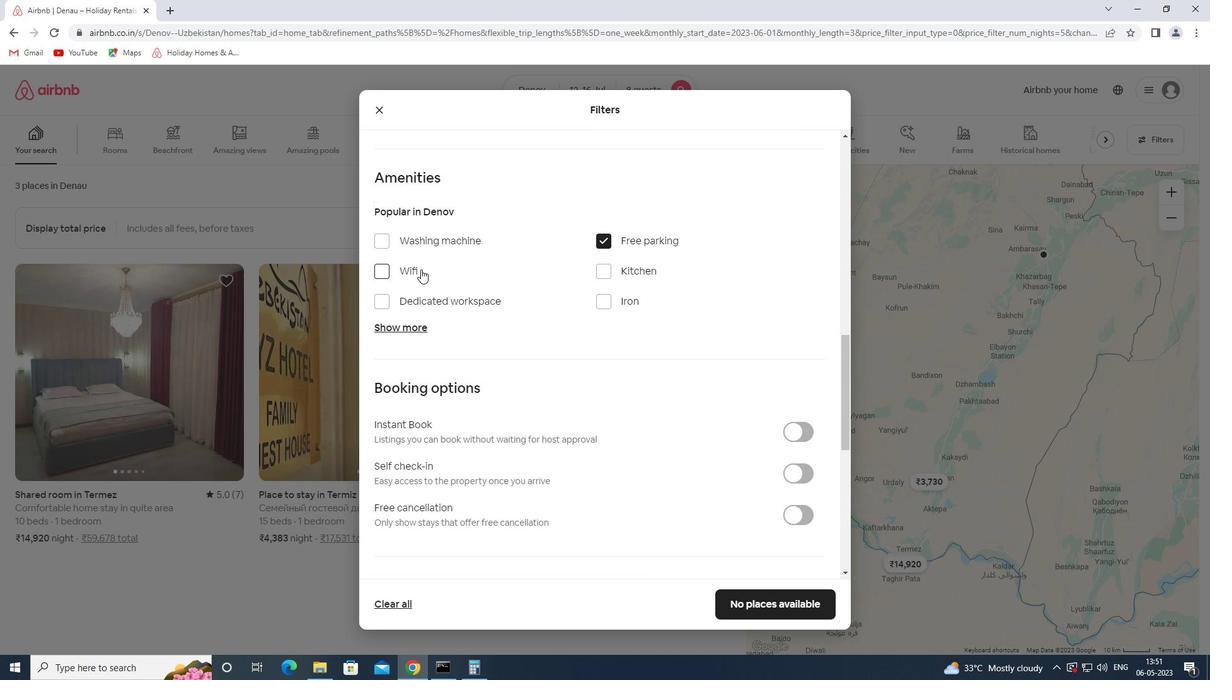 
Action: Mouse moved to (405, 330)
Screenshot: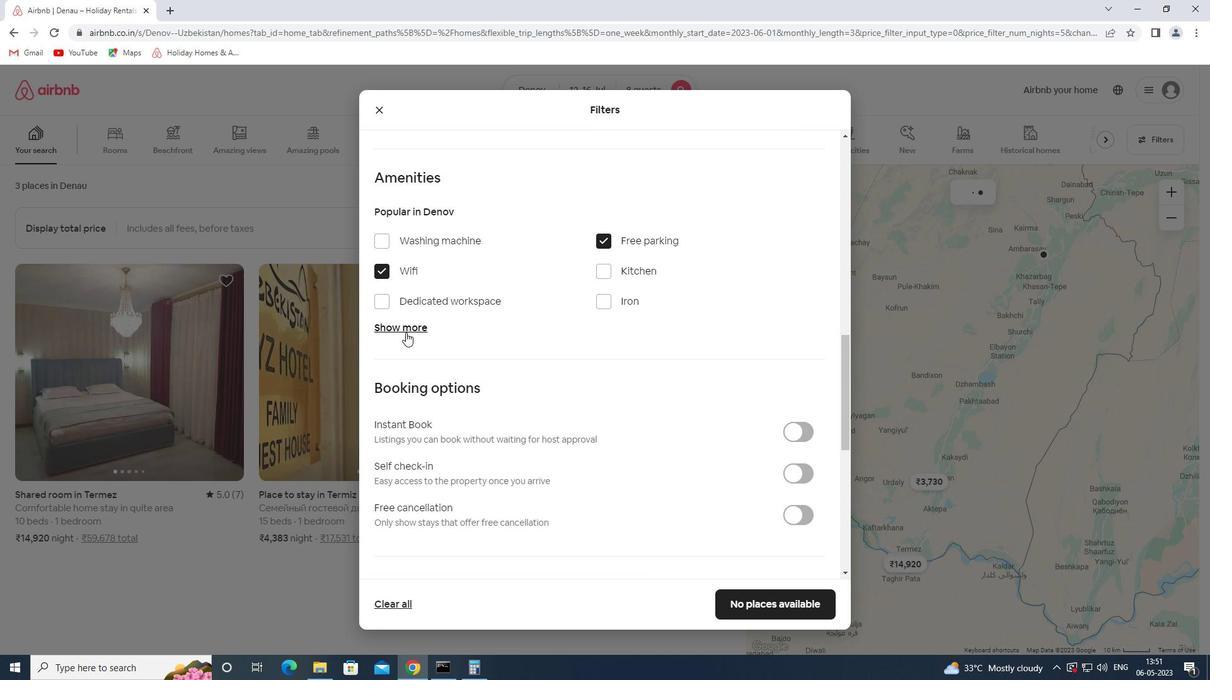 
Action: Mouse pressed left at (405, 330)
Screenshot: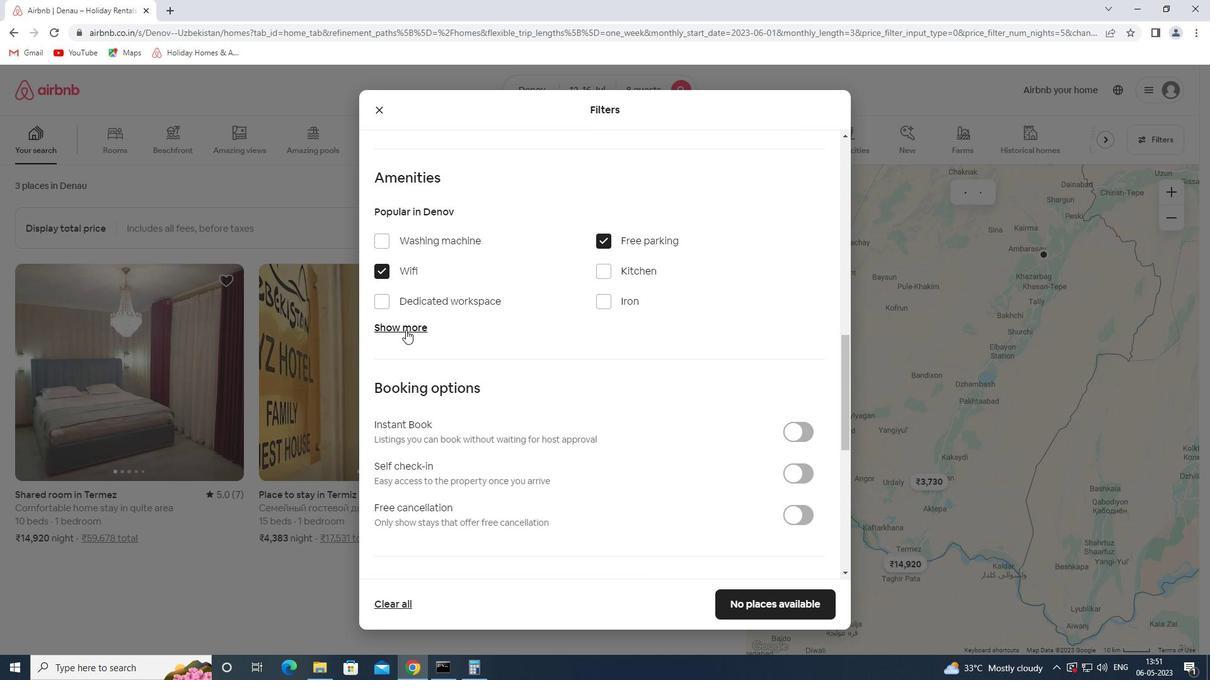 
Action: Mouse moved to (622, 401)
Screenshot: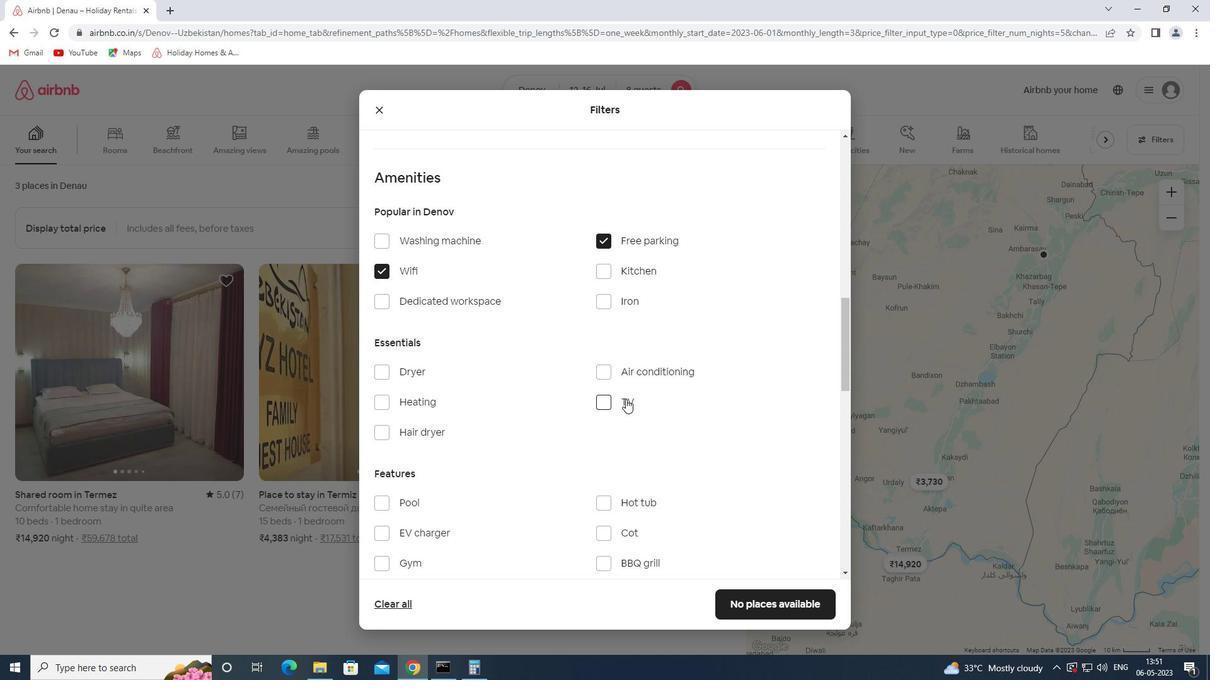 
Action: Mouse pressed left at (622, 401)
Screenshot: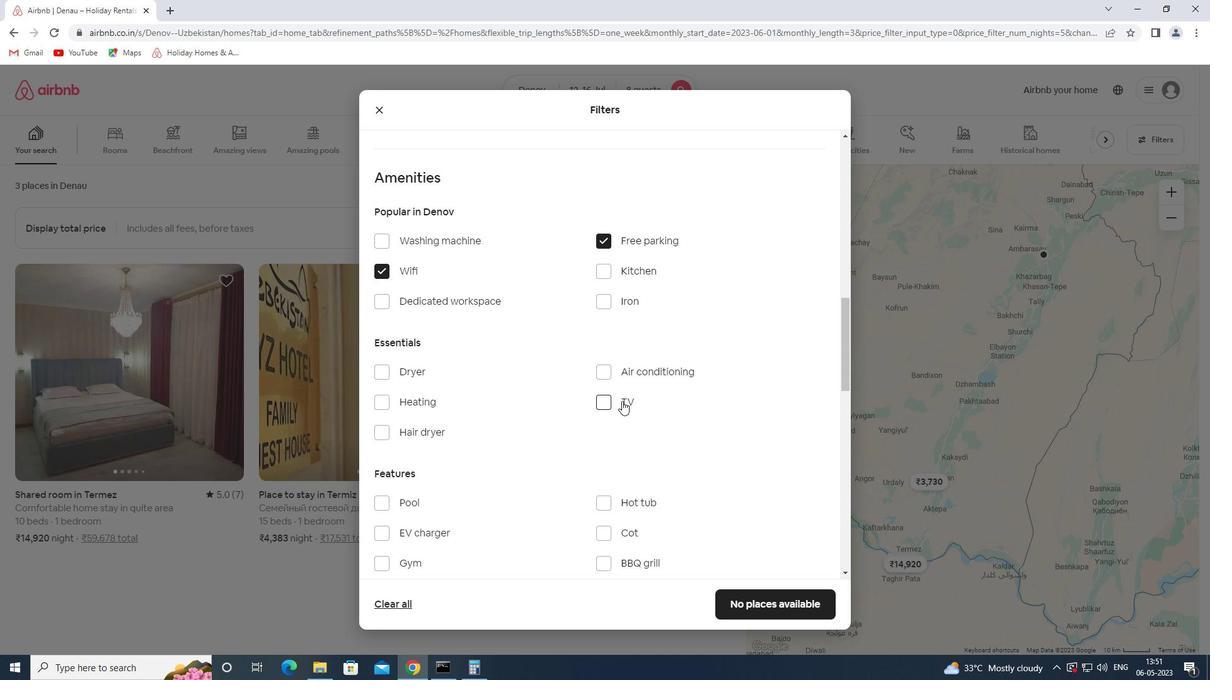 
Action: Mouse moved to (502, 440)
Screenshot: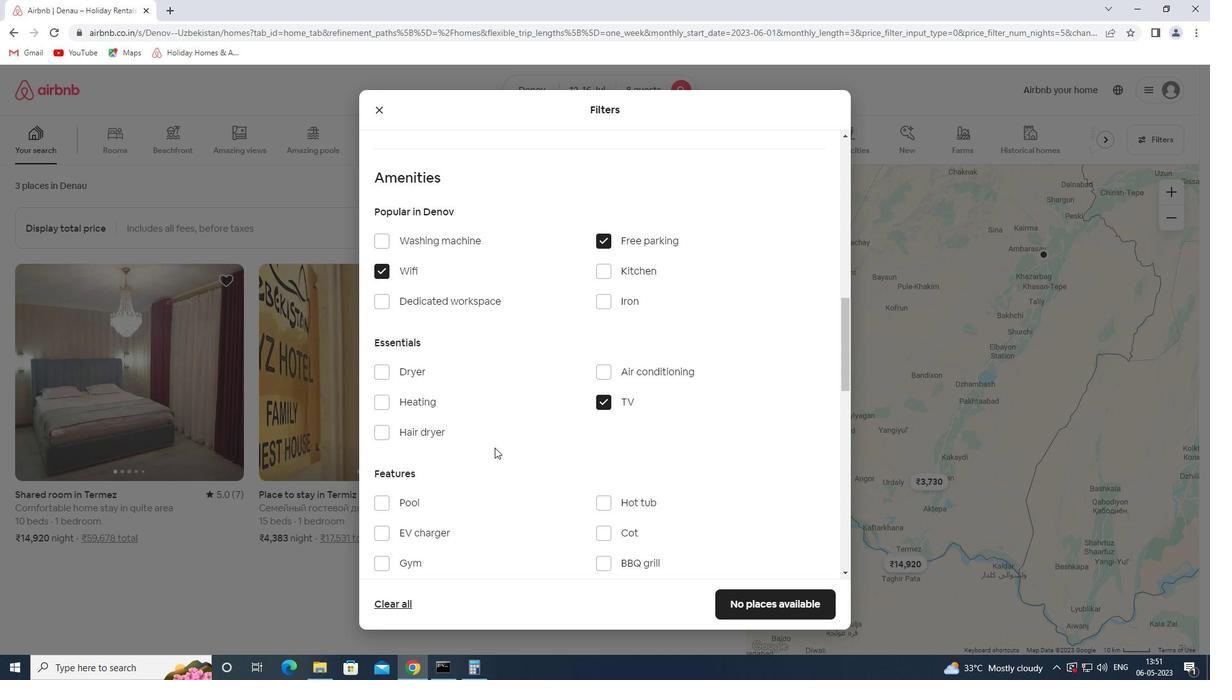 
Action: Mouse scrolled (502, 439) with delta (0, 0)
Screenshot: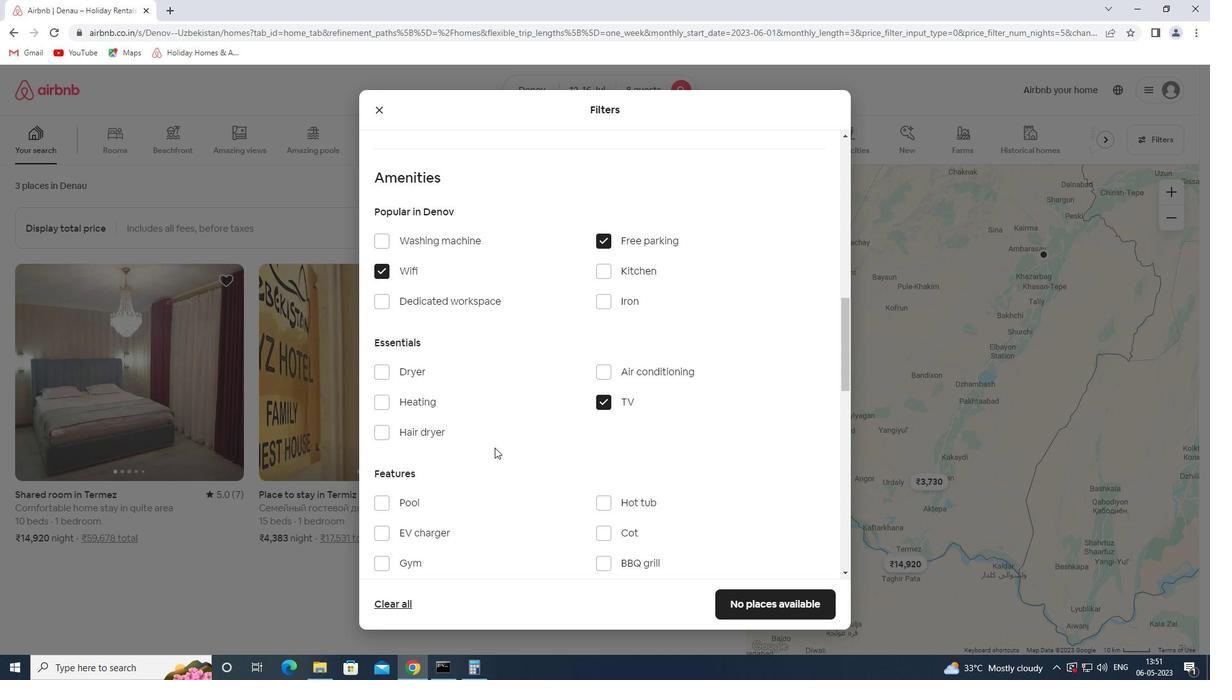 
Action: Mouse moved to (480, 357)
Screenshot: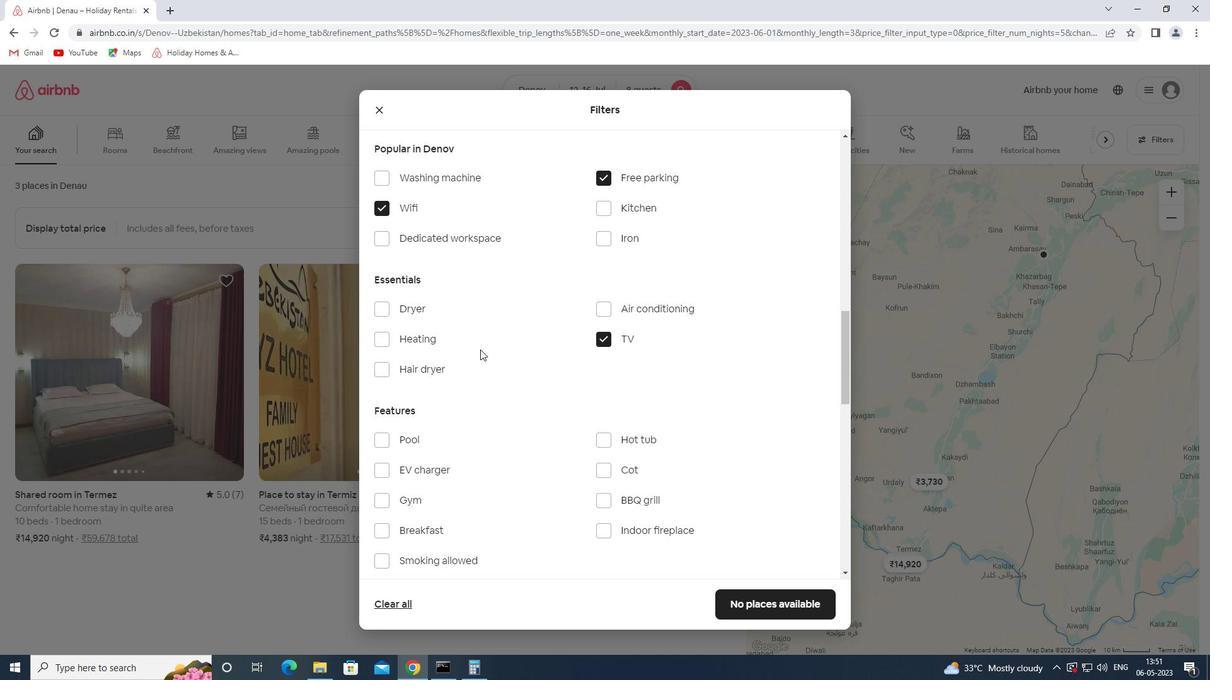 
Action: Mouse scrolled (480, 356) with delta (0, 0)
Screenshot: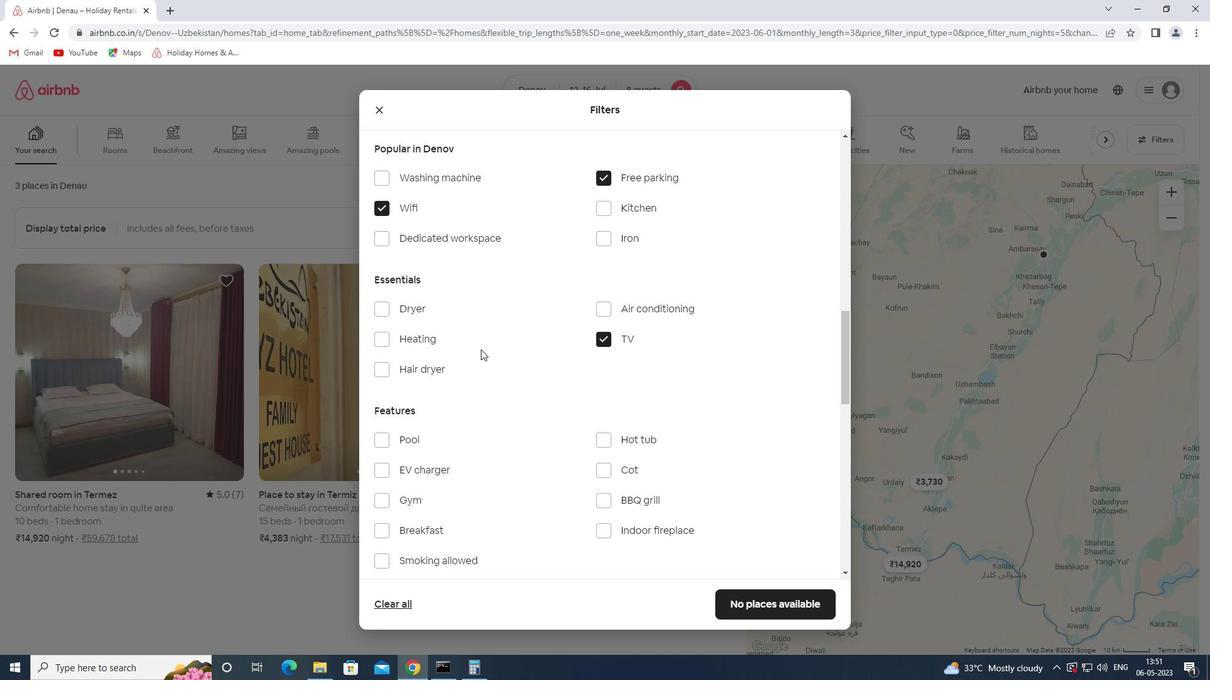 
Action: Mouse scrolled (480, 356) with delta (0, 0)
Screenshot: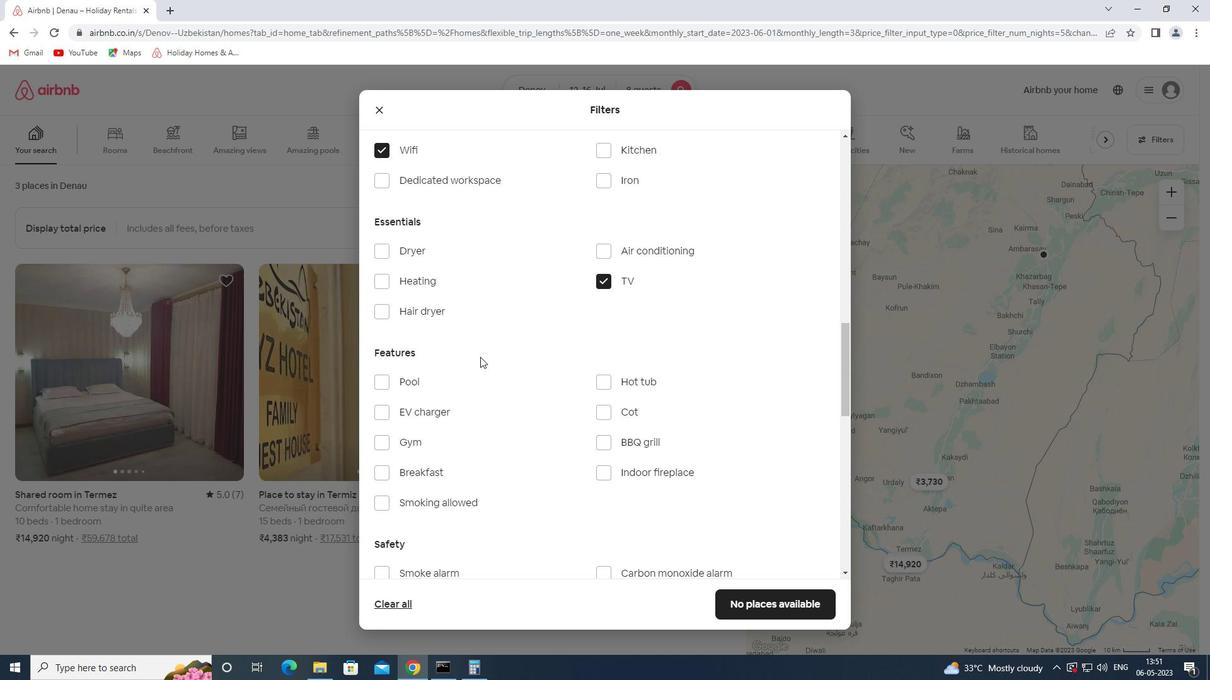 
Action: Mouse moved to (439, 409)
Screenshot: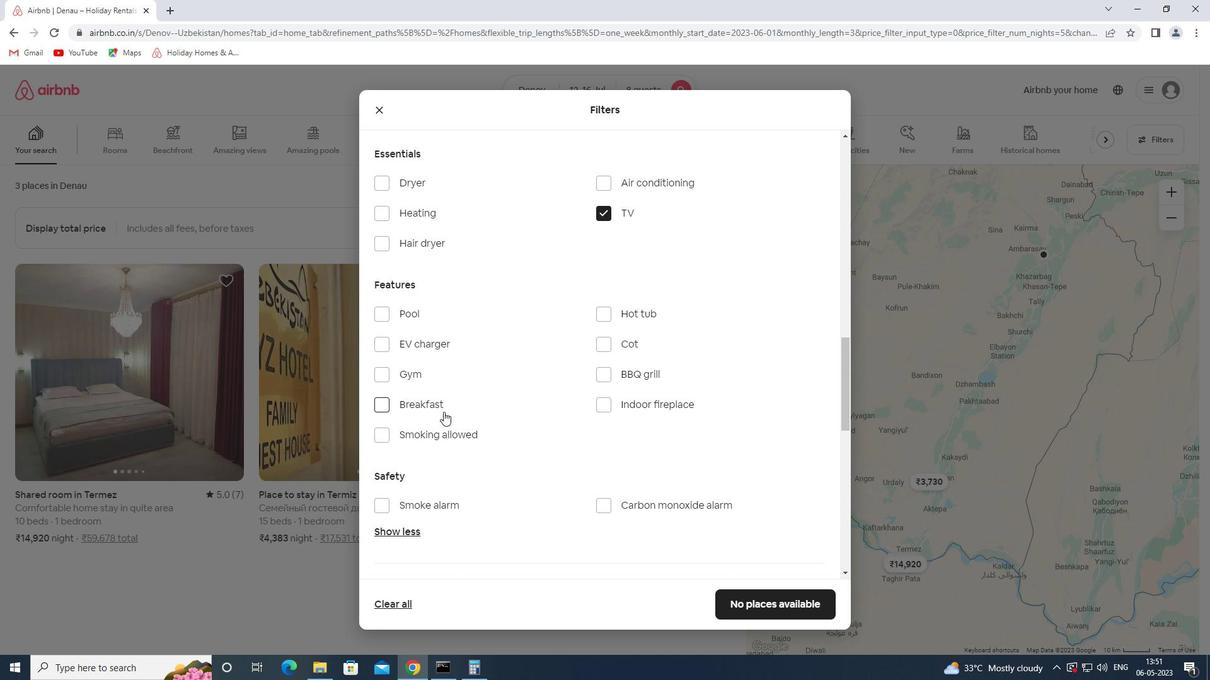 
Action: Mouse pressed left at (439, 409)
Screenshot: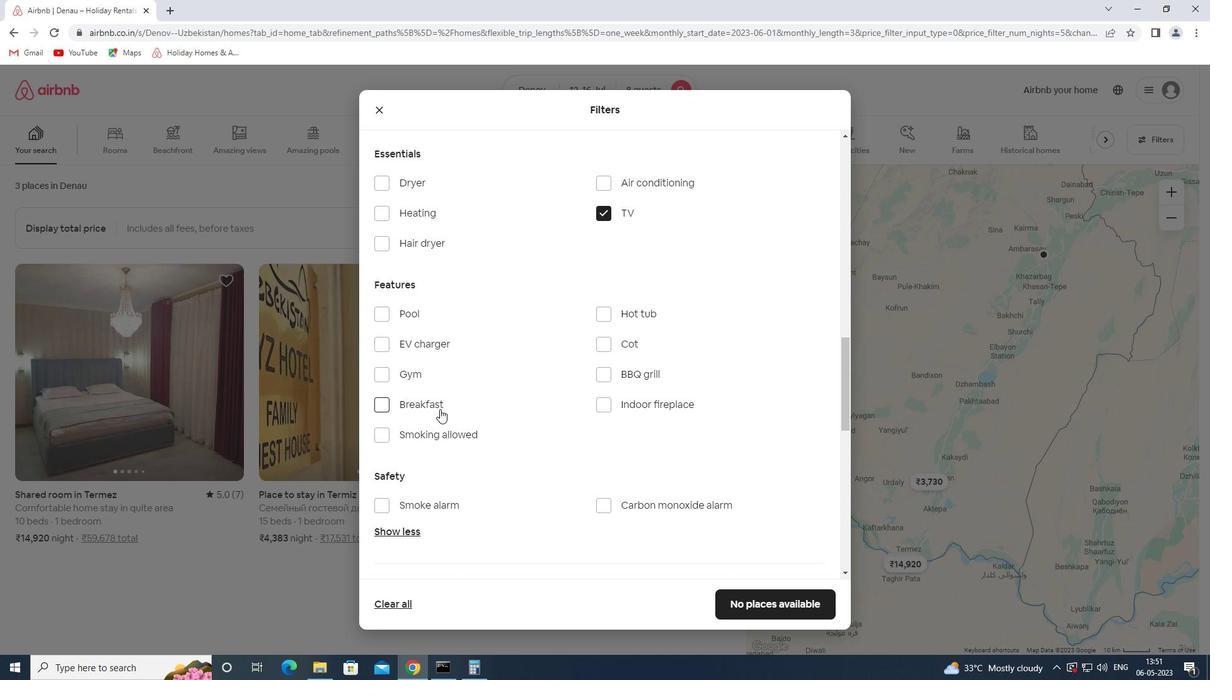 
Action: Mouse moved to (556, 320)
Screenshot: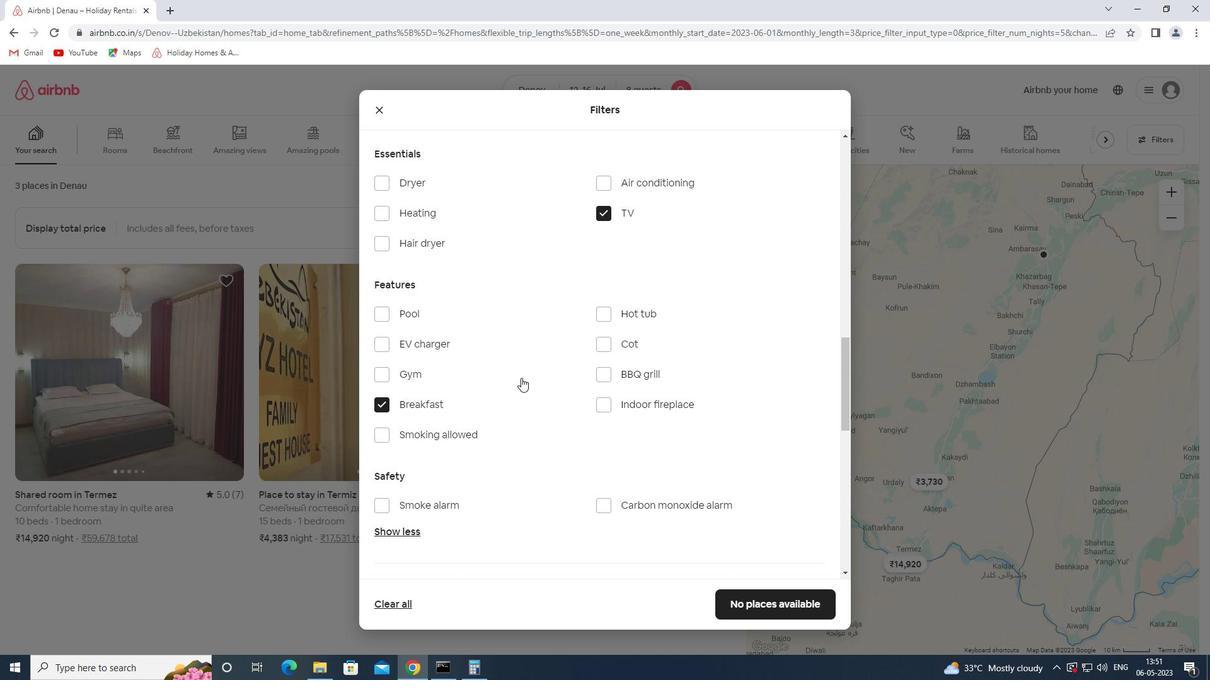 
Action: Mouse scrolled (556, 321) with delta (0, 0)
Screenshot: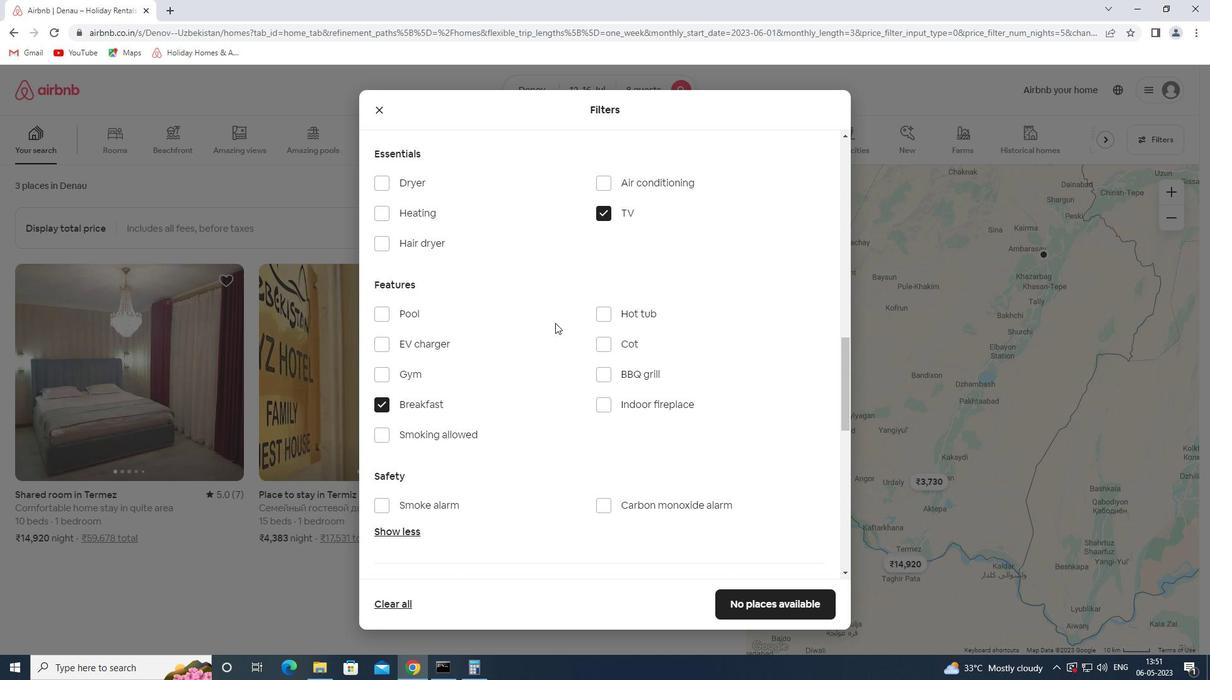 
Action: Mouse scrolled (556, 321) with delta (0, 0)
Screenshot: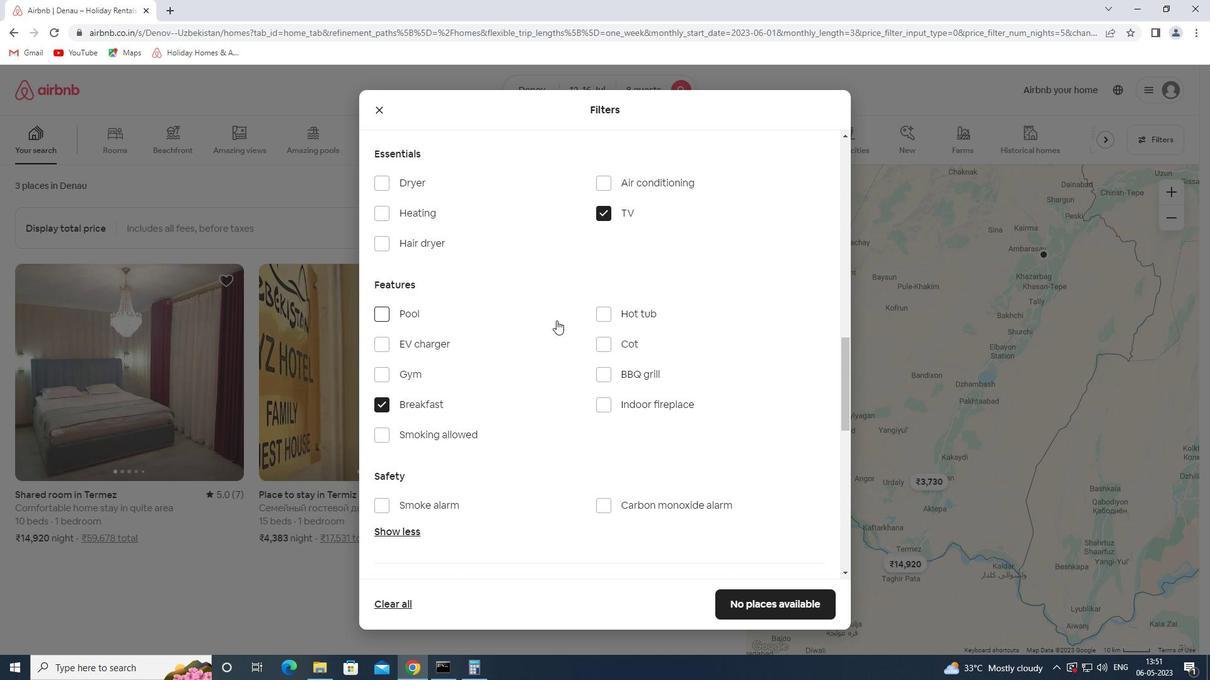 
Action: Mouse scrolled (556, 321) with delta (0, 0)
Screenshot: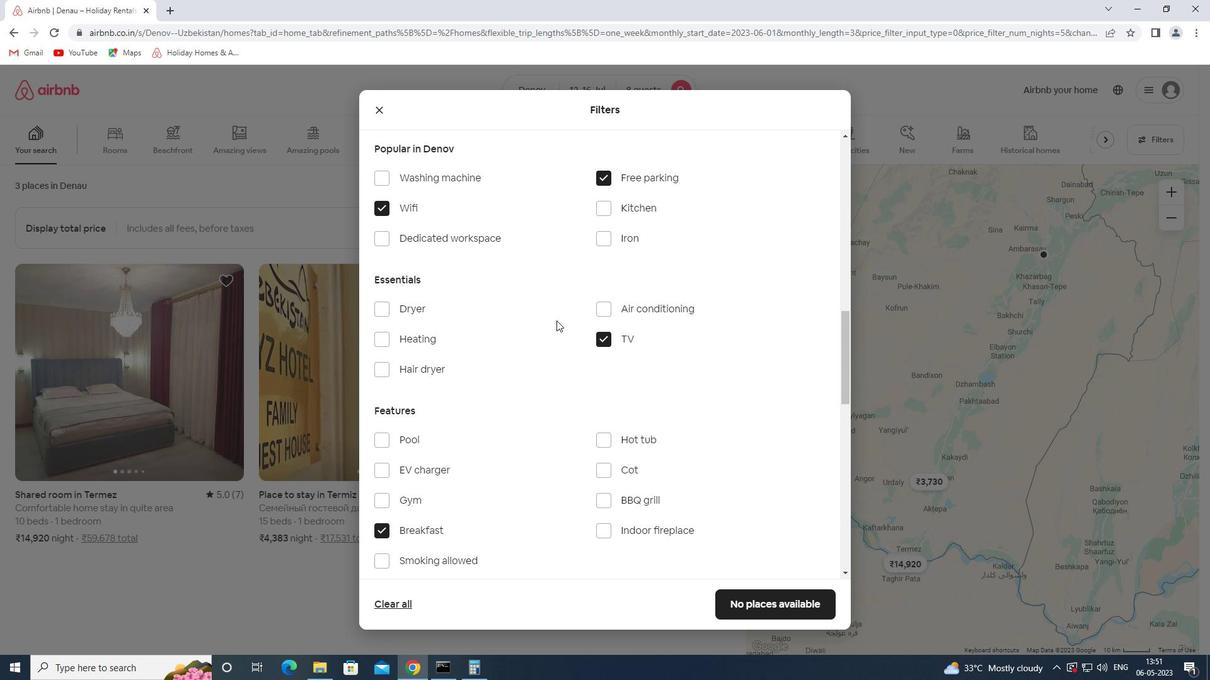 
Action: Mouse moved to (603, 379)
Screenshot: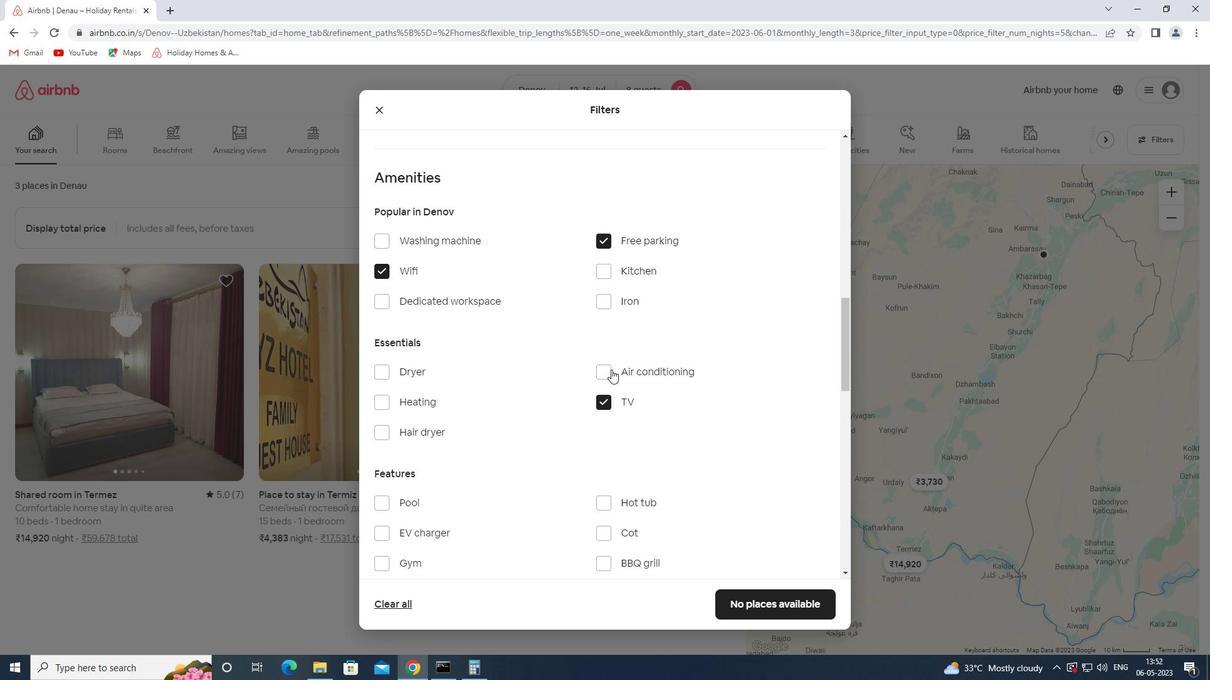 
Action: Mouse scrolled (603, 378) with delta (0, 0)
Screenshot: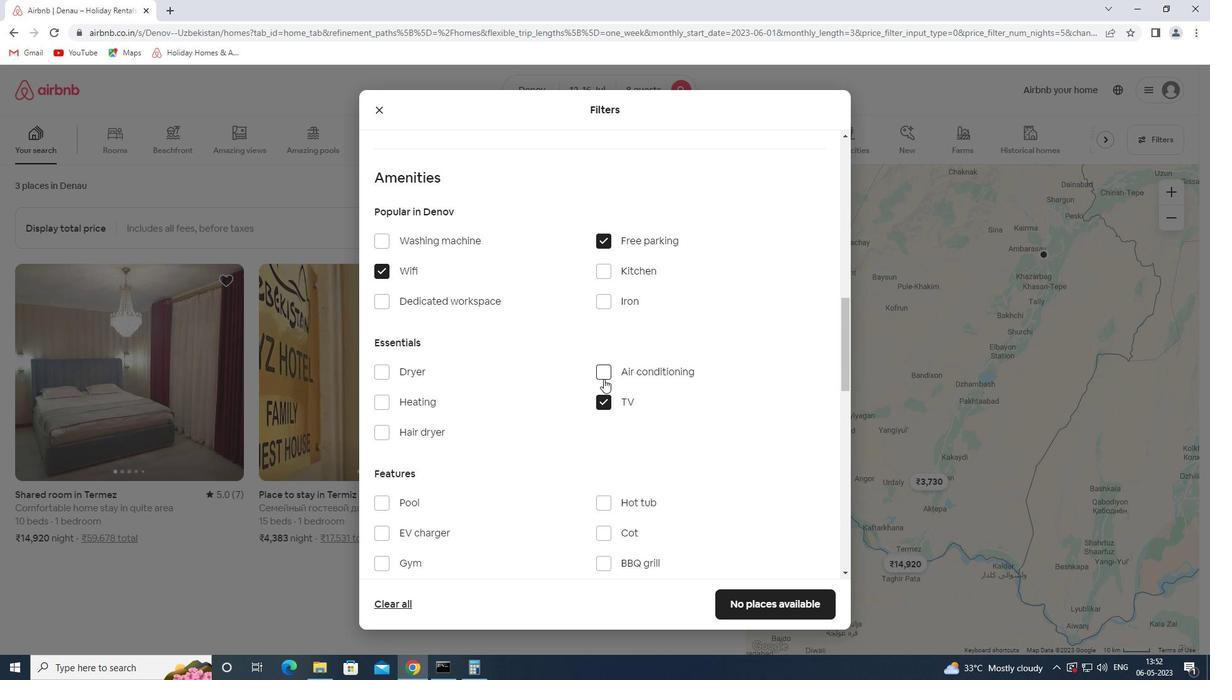 
Action: Mouse scrolled (603, 378) with delta (0, 0)
Screenshot: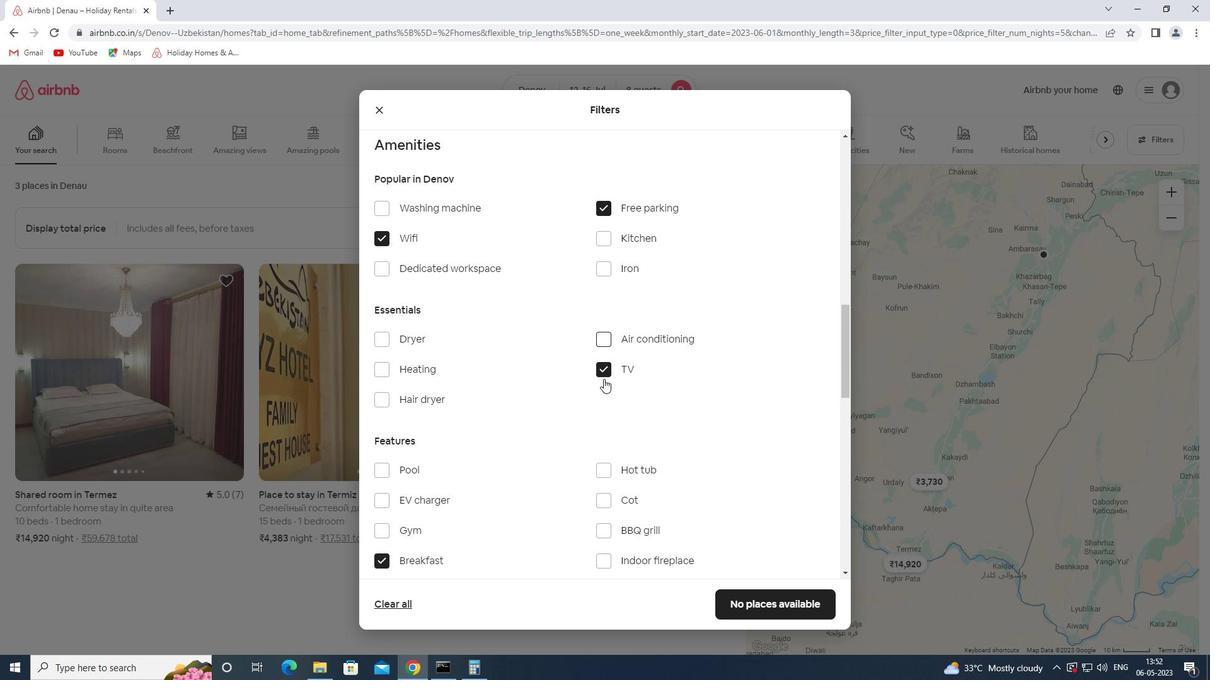 
Action: Mouse moved to (415, 442)
Screenshot: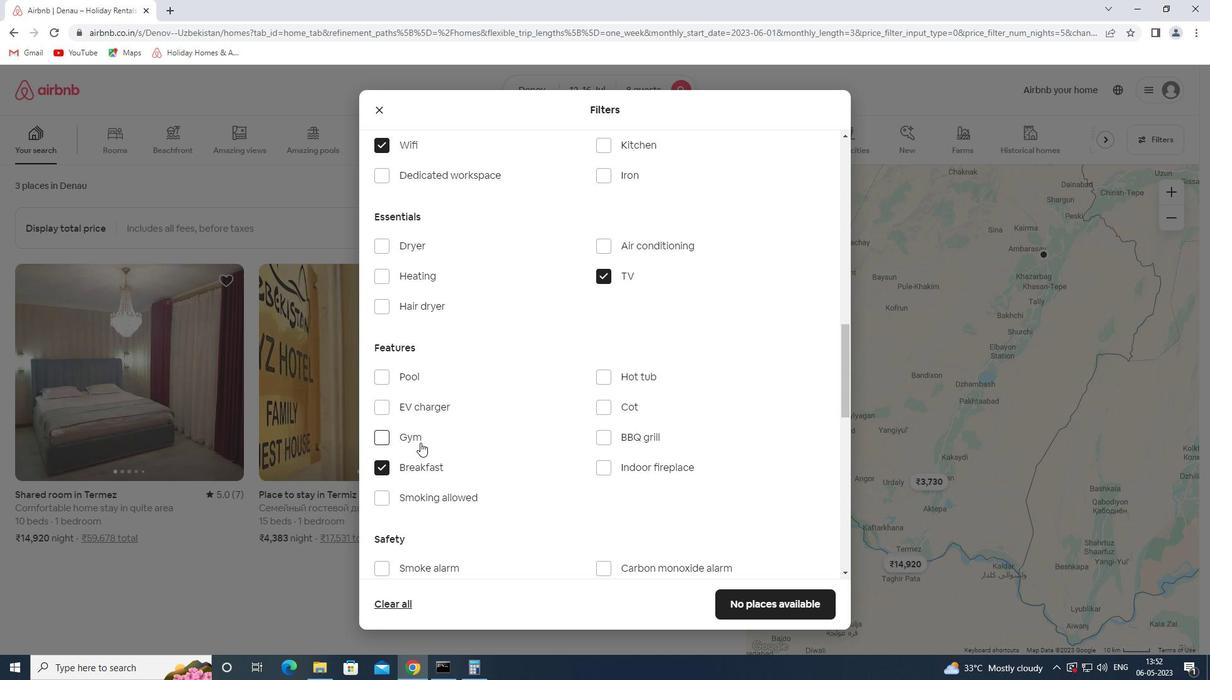 
Action: Mouse pressed left at (415, 442)
Screenshot: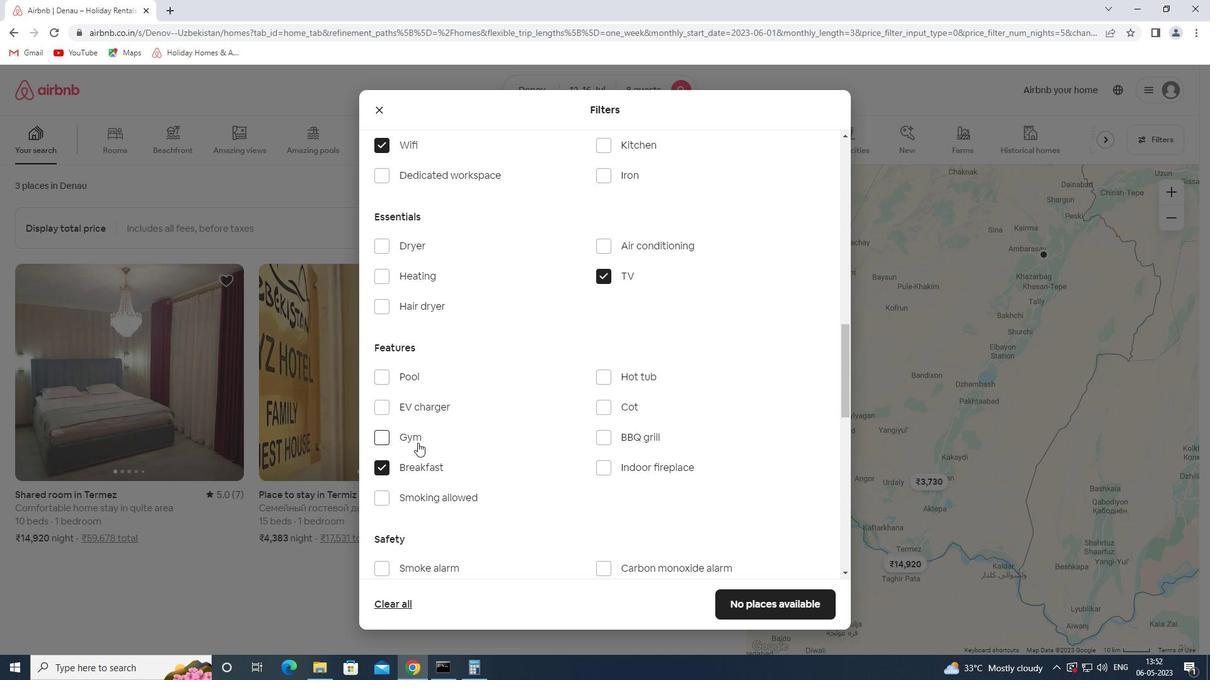 
Action: Mouse moved to (538, 403)
Screenshot: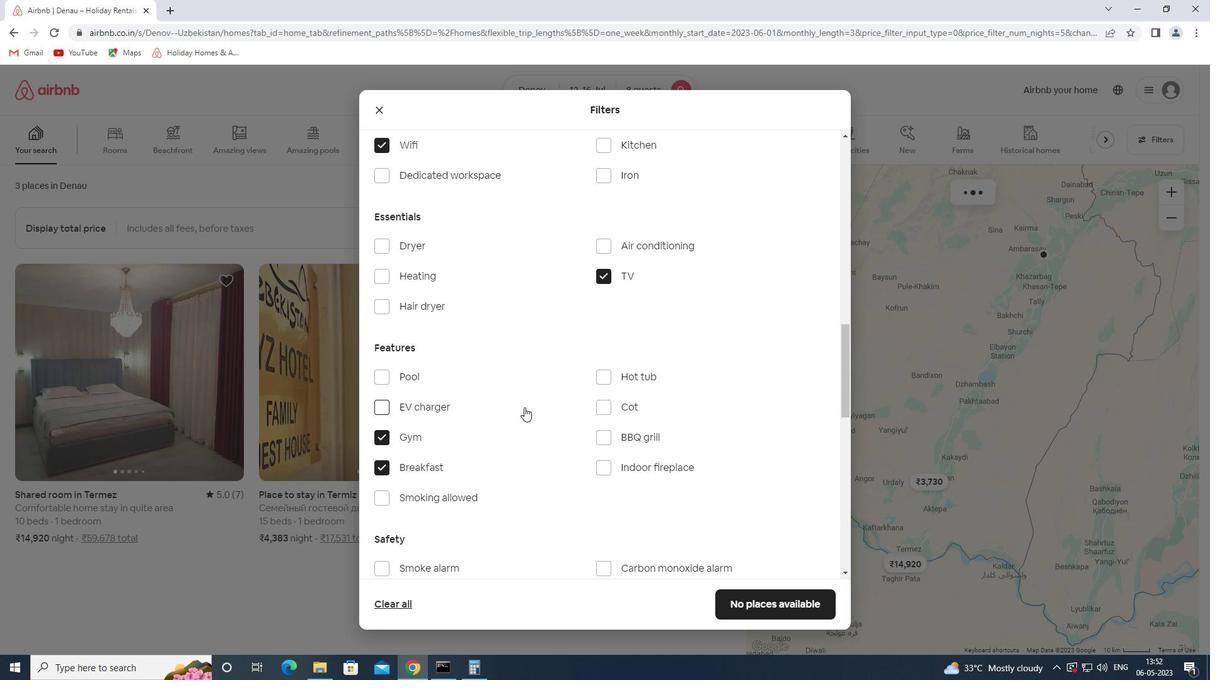 
Action: Mouse scrolled (538, 403) with delta (0, 0)
Screenshot: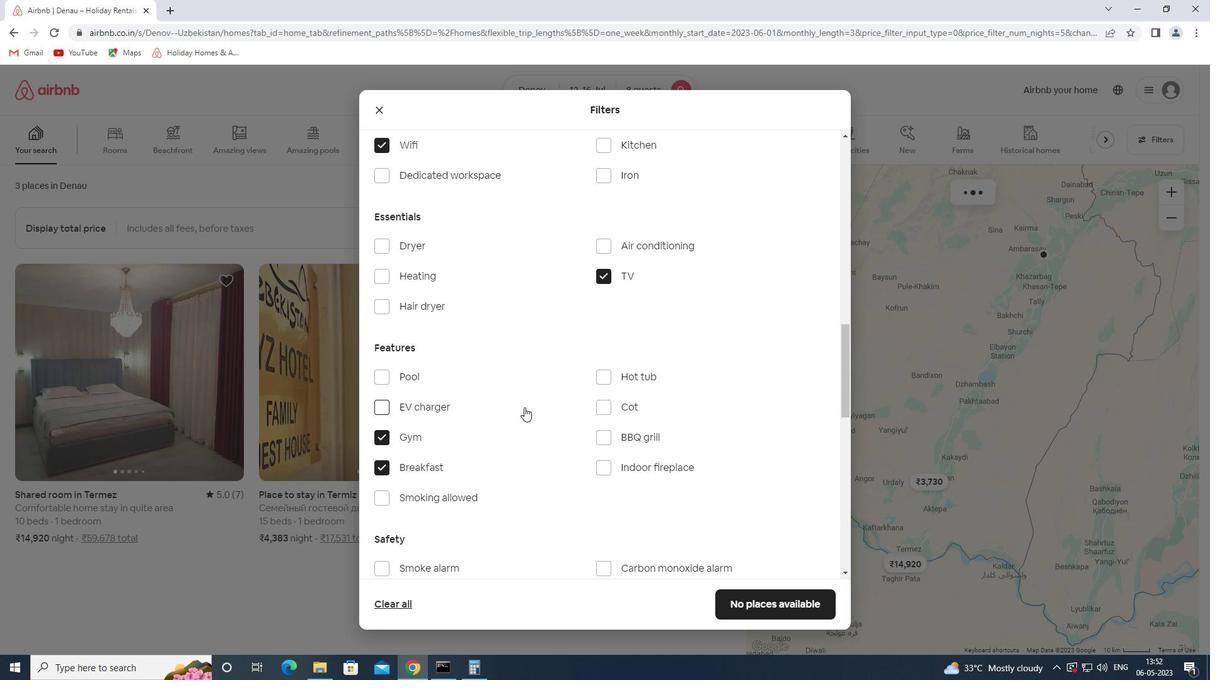 
Action: Mouse moved to (543, 402)
Screenshot: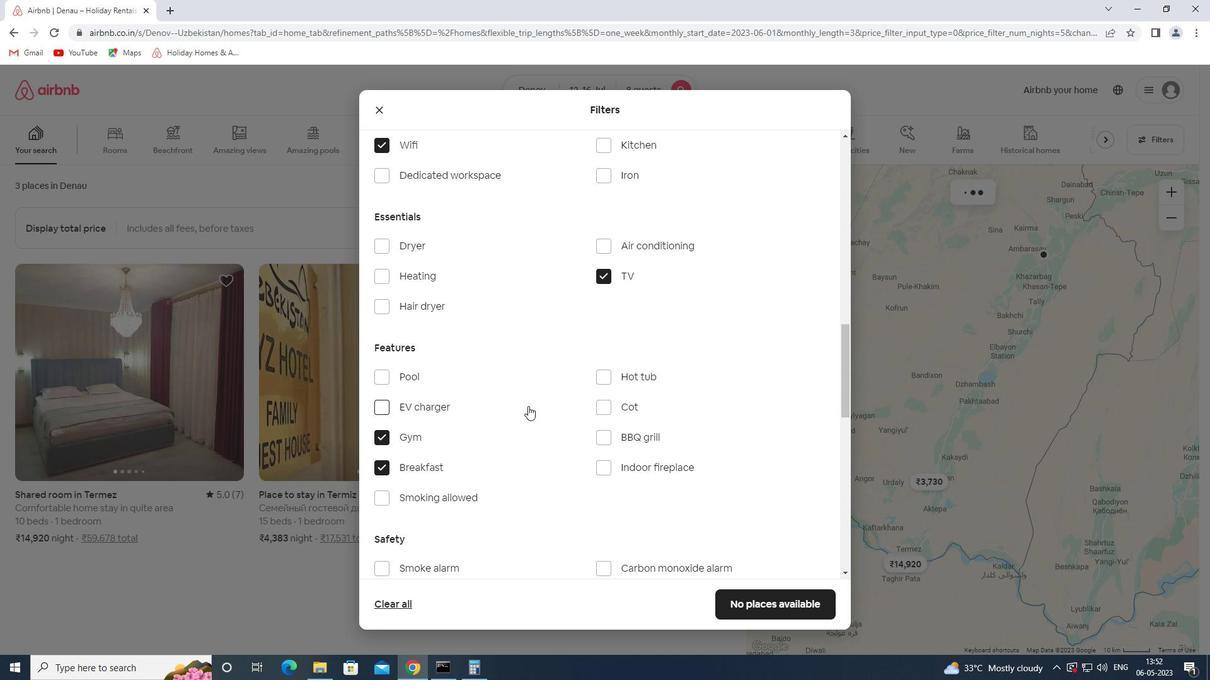 
Action: Mouse scrolled (543, 401) with delta (0, 0)
Screenshot: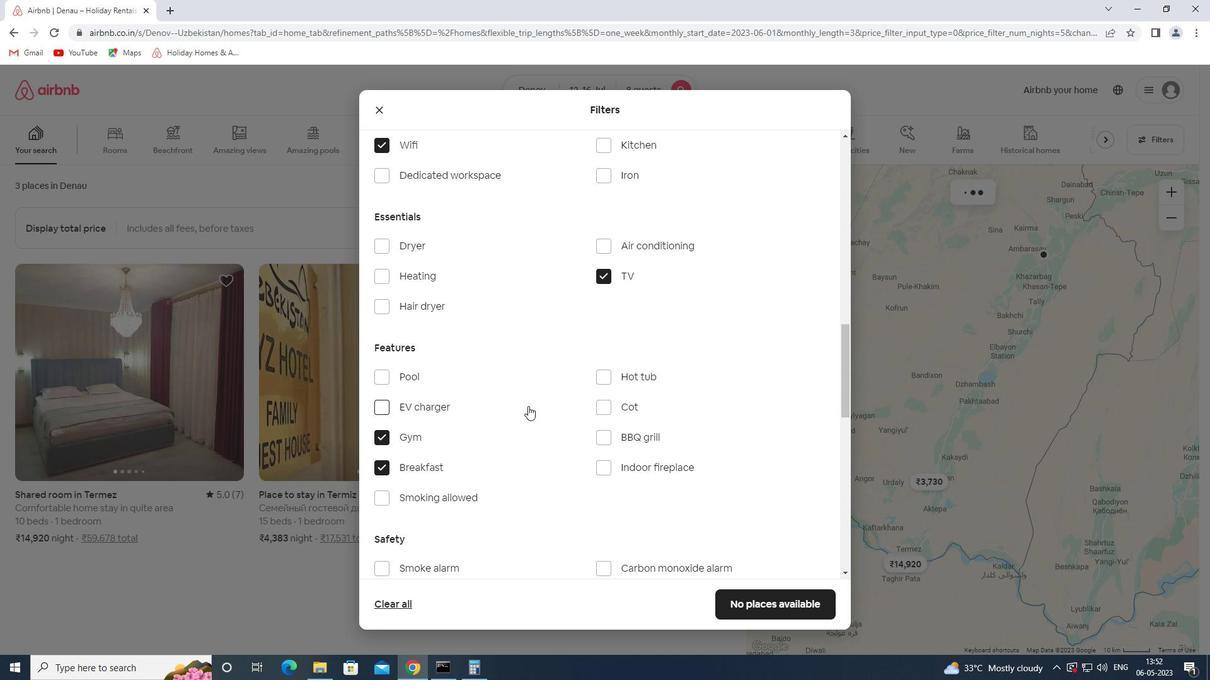 
Action: Mouse moved to (548, 400)
Screenshot: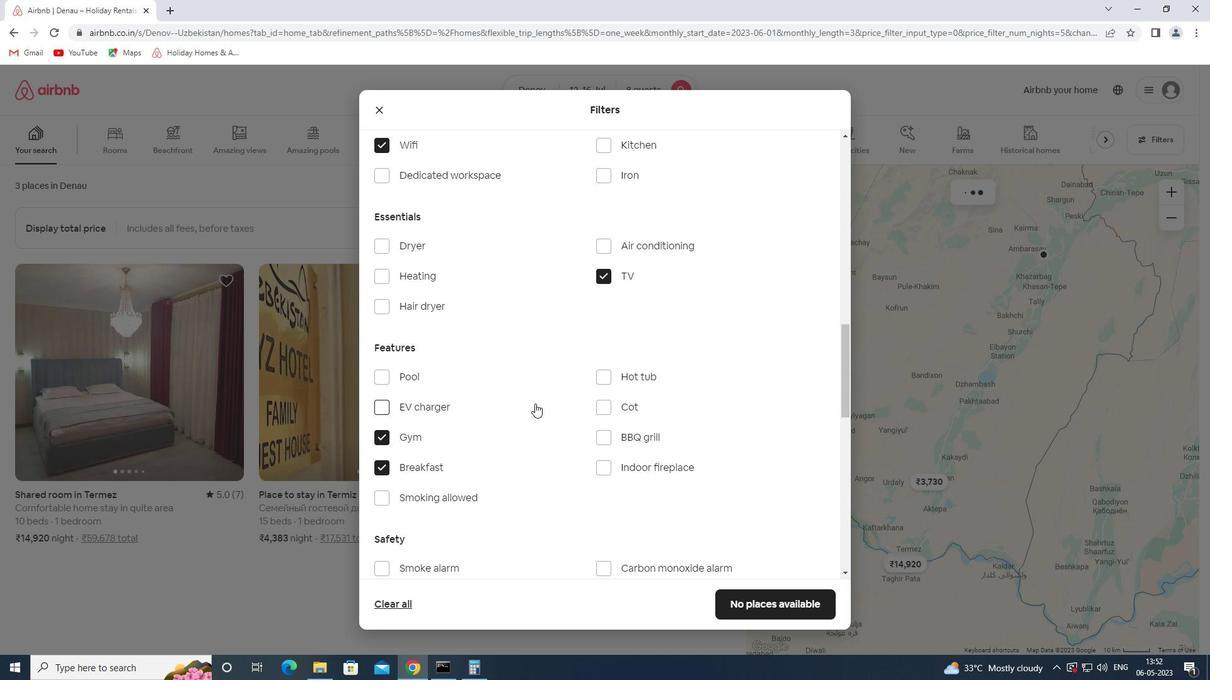 
Action: Mouse scrolled (548, 400) with delta (0, 0)
Screenshot: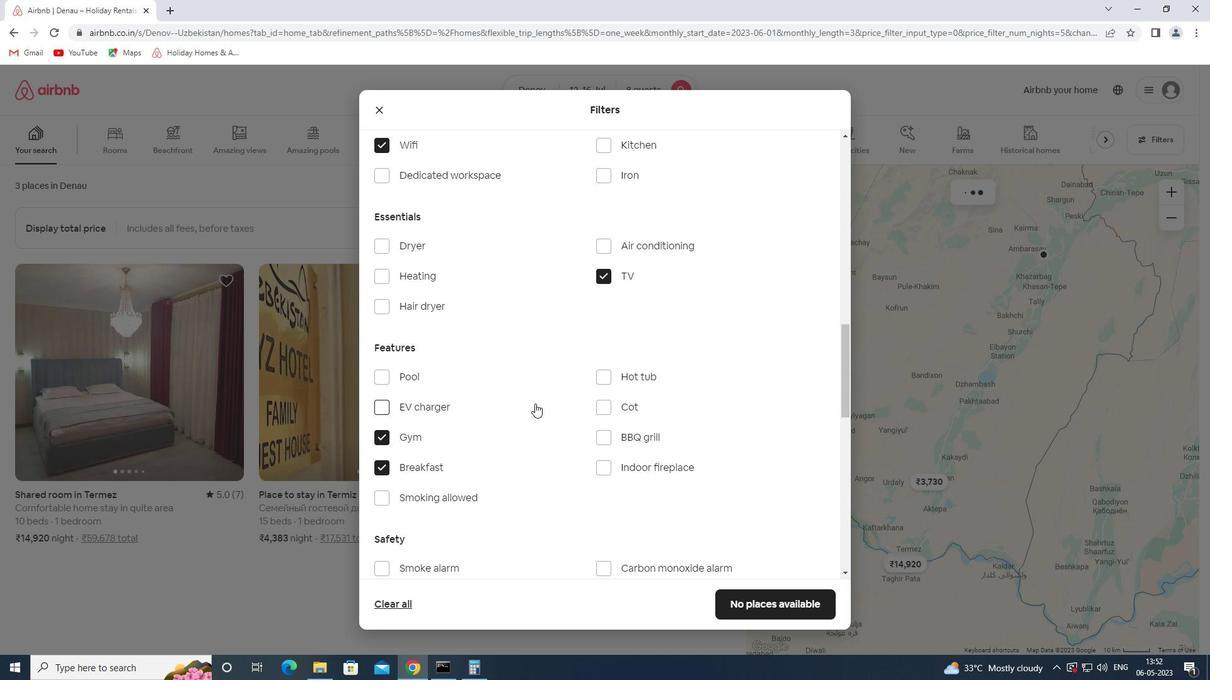 
Action: Mouse moved to (549, 400)
Screenshot: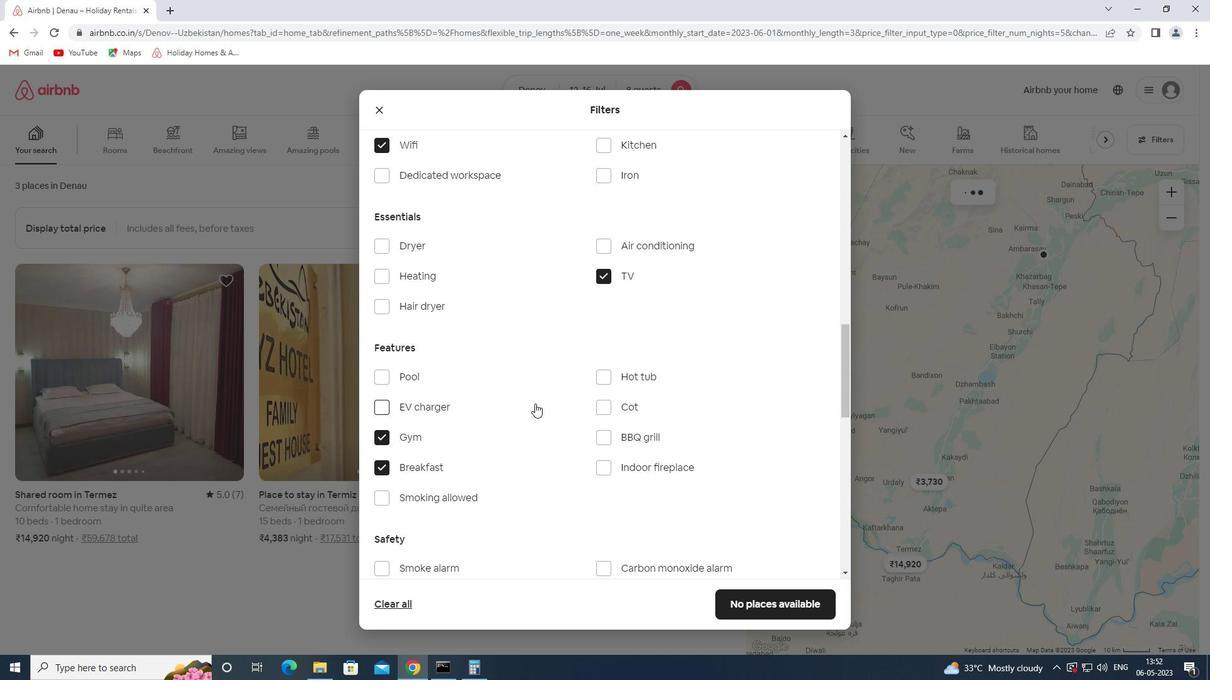 
Action: Mouse scrolled (549, 400) with delta (0, 0)
Screenshot: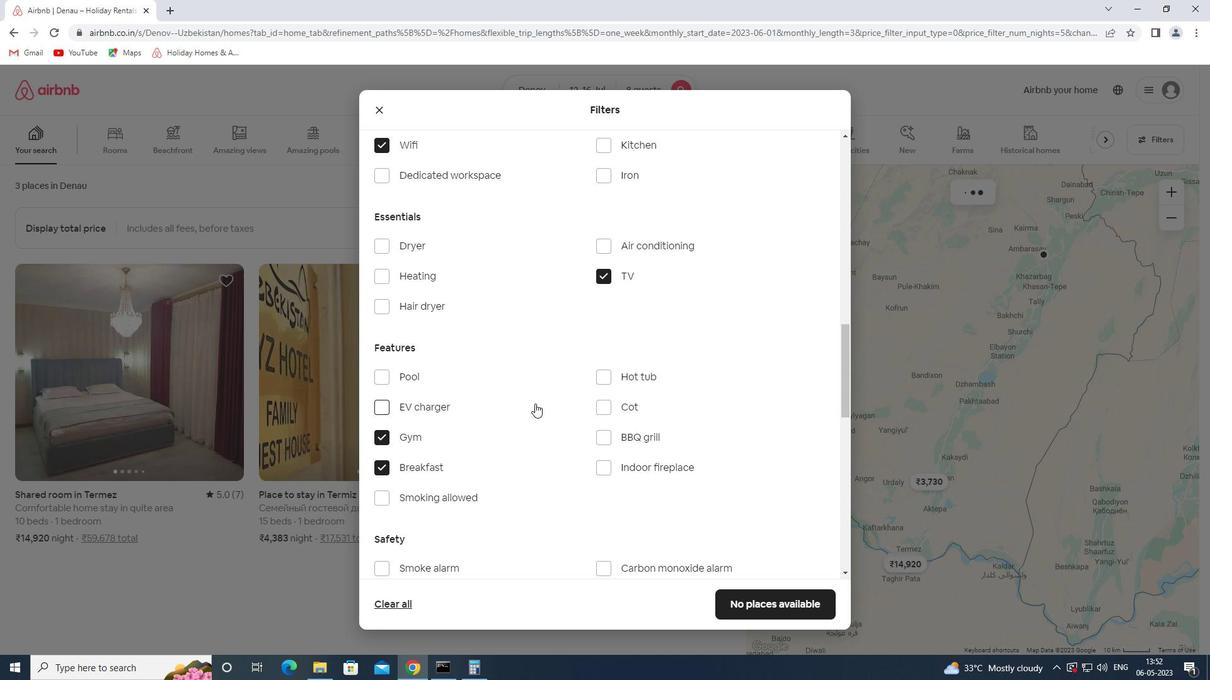 
Action: Mouse moved to (550, 400)
Screenshot: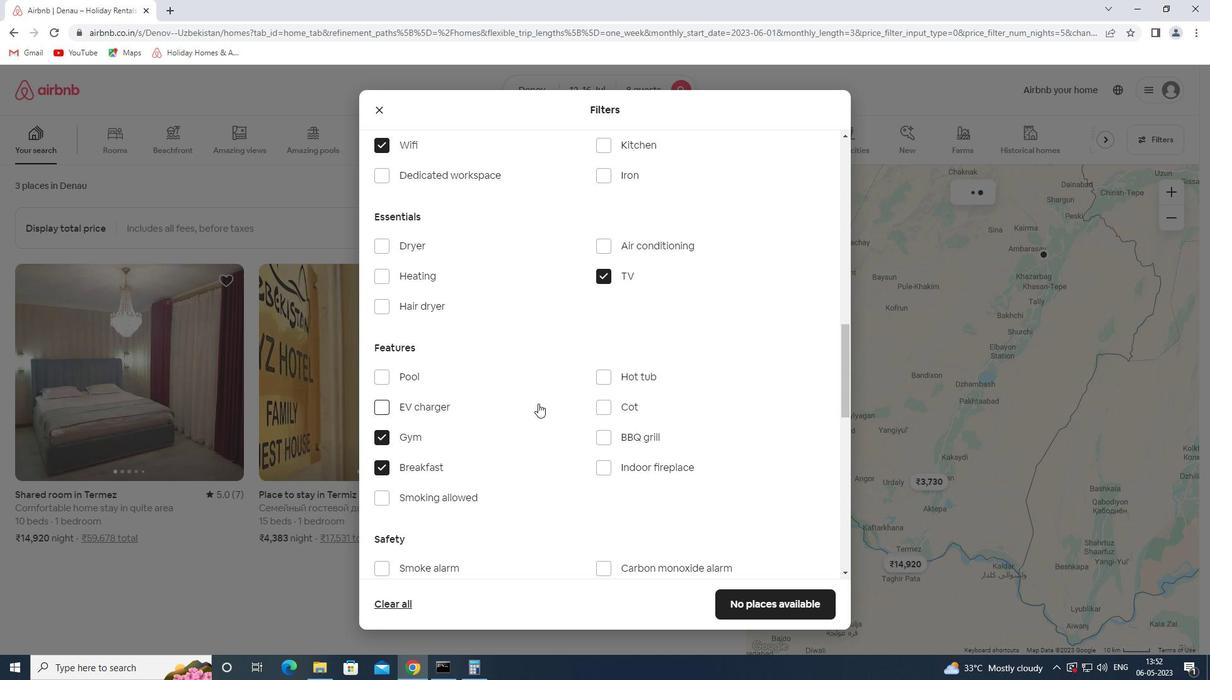 
Action: Mouse scrolled (550, 400) with delta (0, 0)
Screenshot: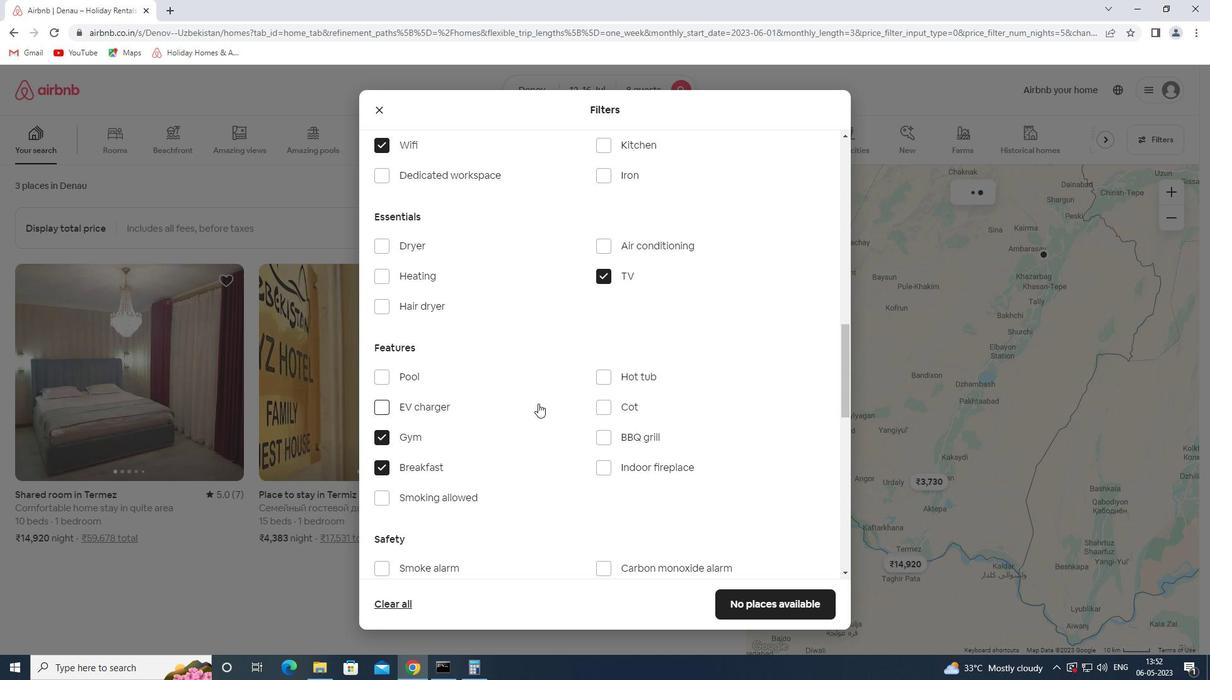 
Action: Mouse moved to (552, 399)
Screenshot: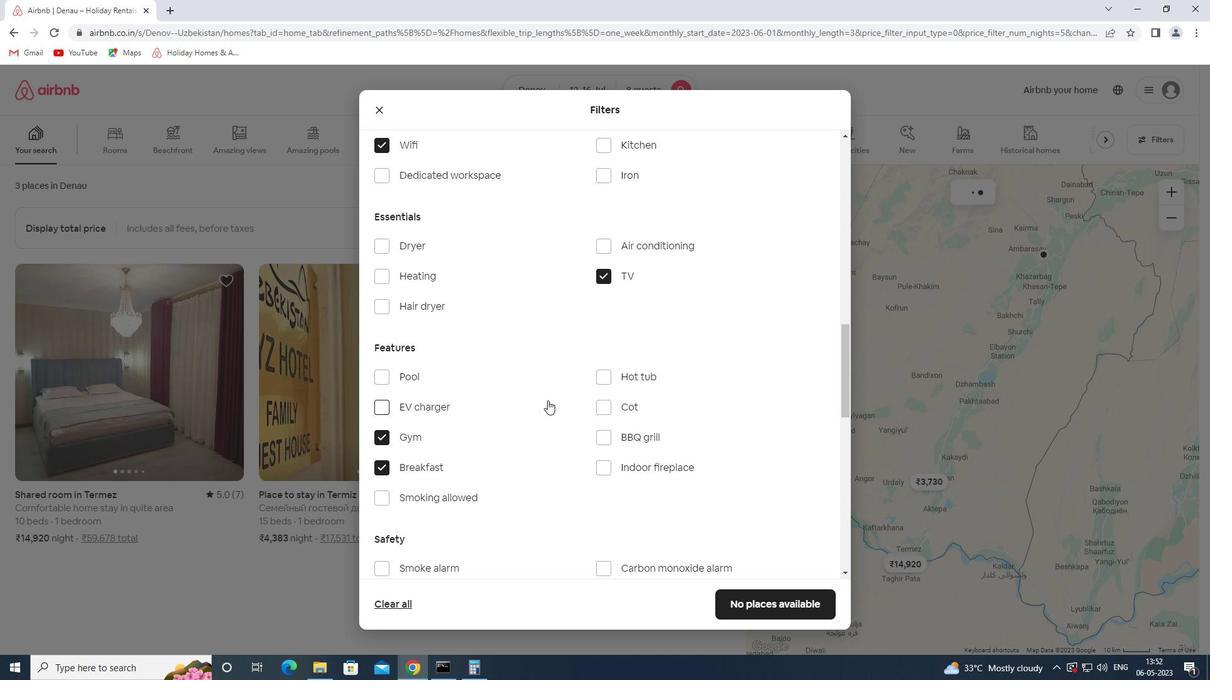 
Action: Mouse scrolled (552, 398) with delta (0, 0)
Screenshot: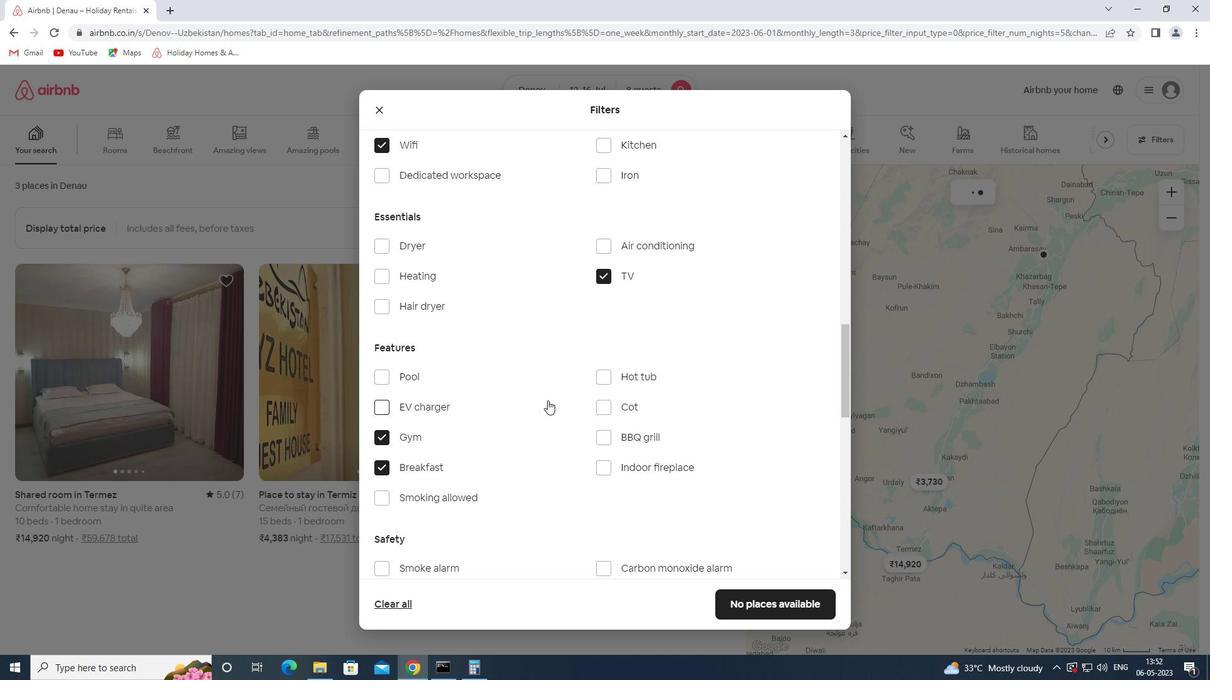 
Action: Mouse moved to (558, 397)
Screenshot: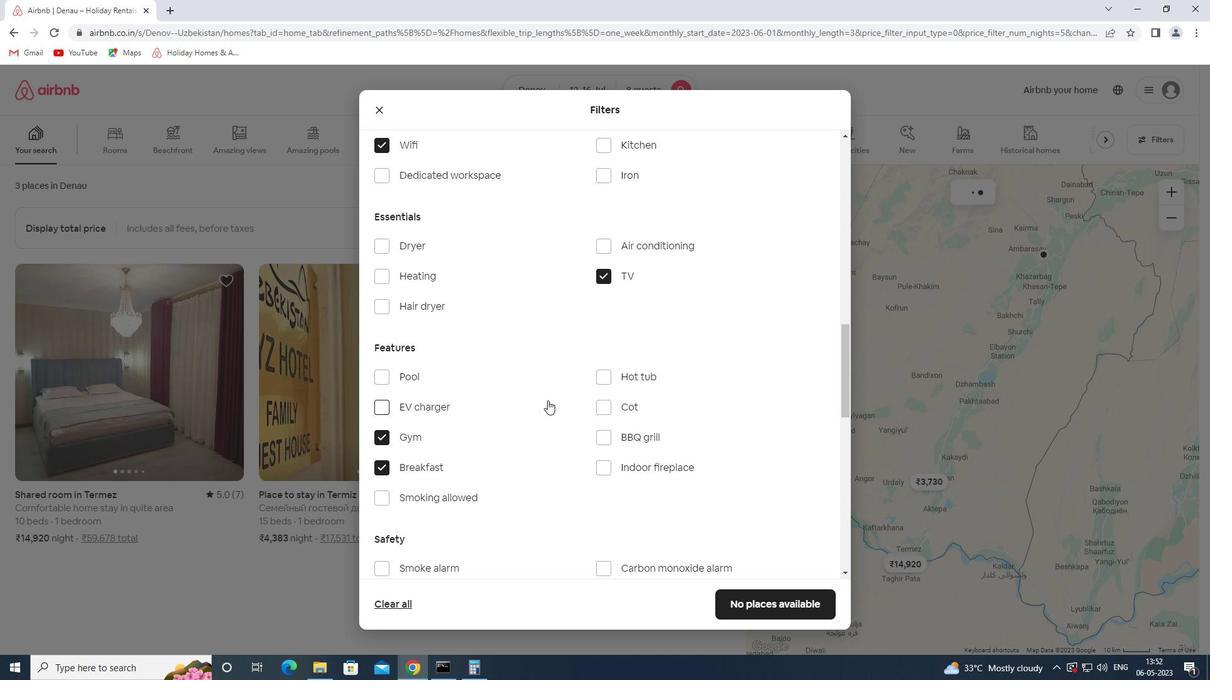 
Action: Mouse scrolled (558, 396) with delta (0, 0)
Screenshot: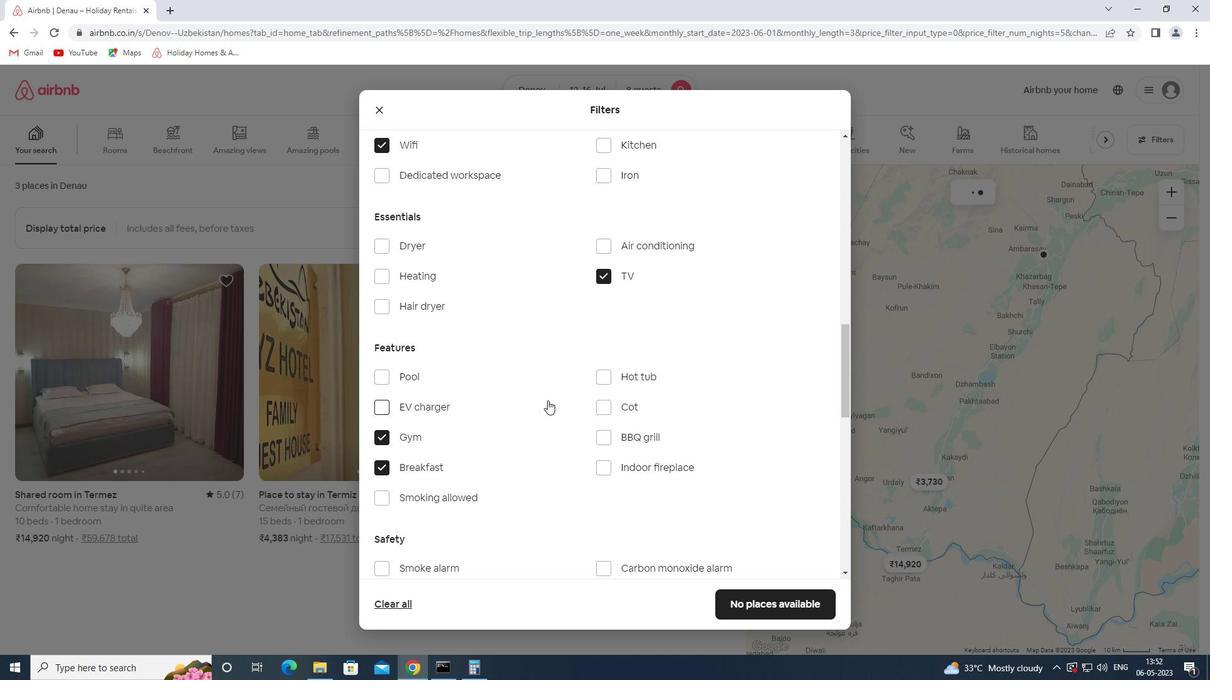 
Action: Mouse moved to (798, 303)
Screenshot: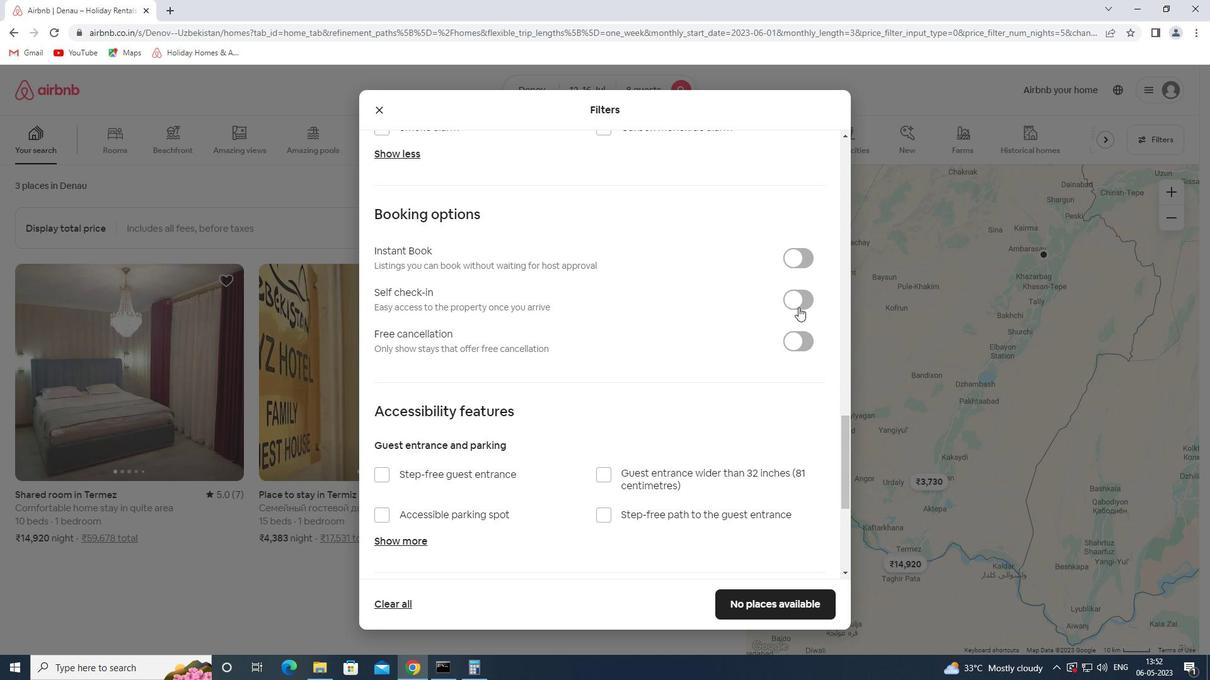 
Action: Mouse pressed left at (798, 303)
Screenshot: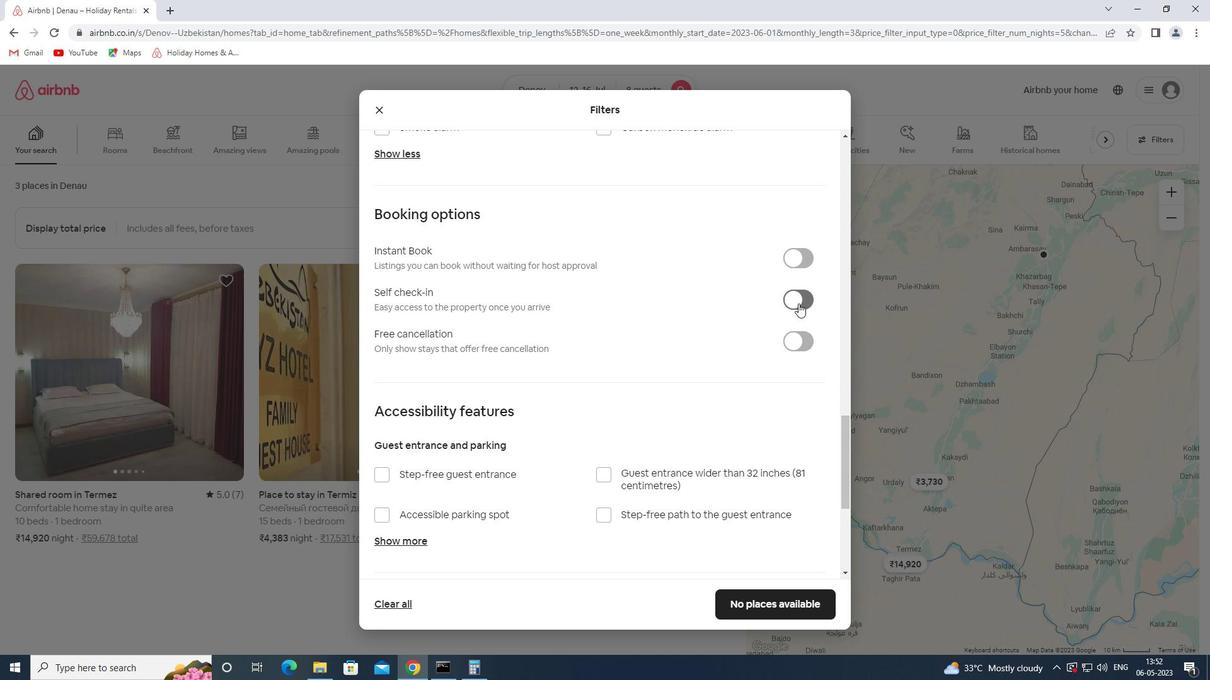 
Action: Mouse moved to (577, 409)
Screenshot: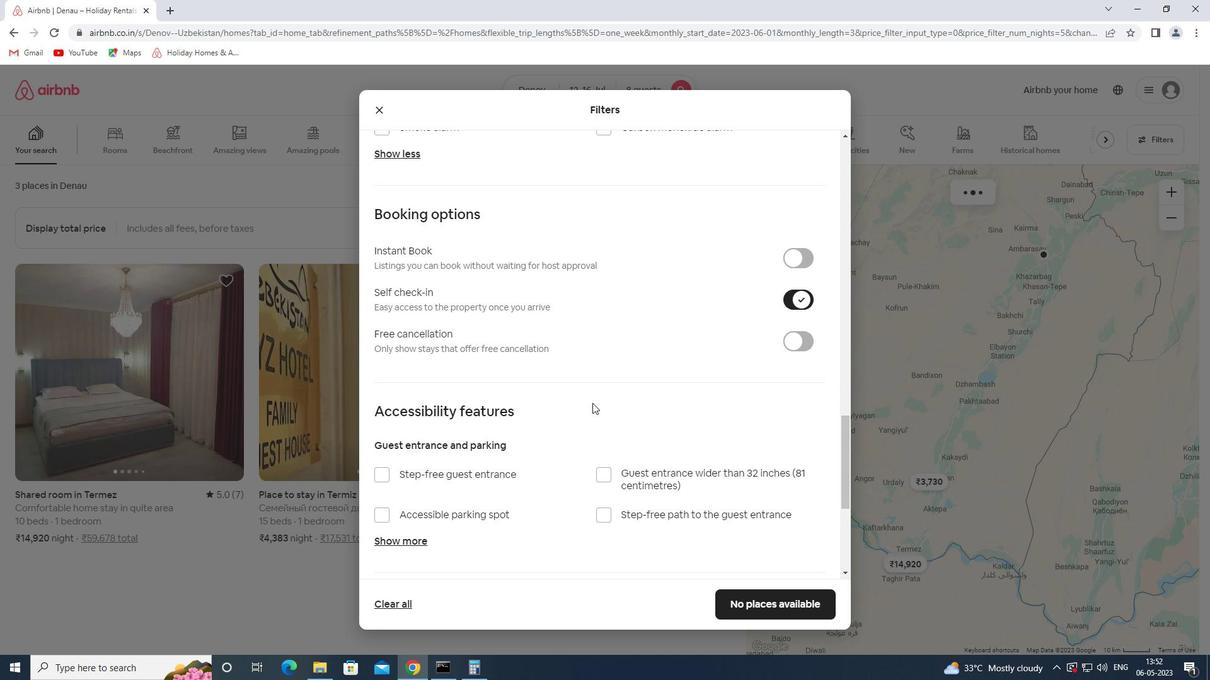 
Action: Mouse scrolled (577, 409) with delta (0, 0)
Screenshot: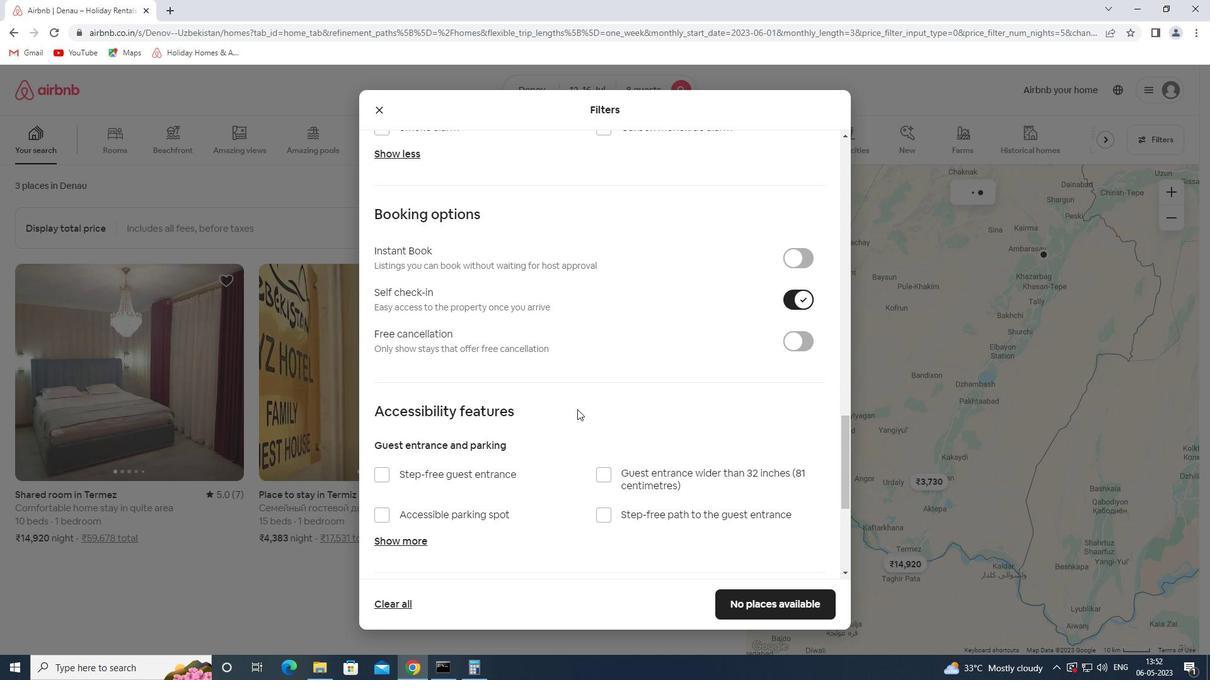 
Action: Mouse scrolled (577, 409) with delta (0, 0)
Screenshot: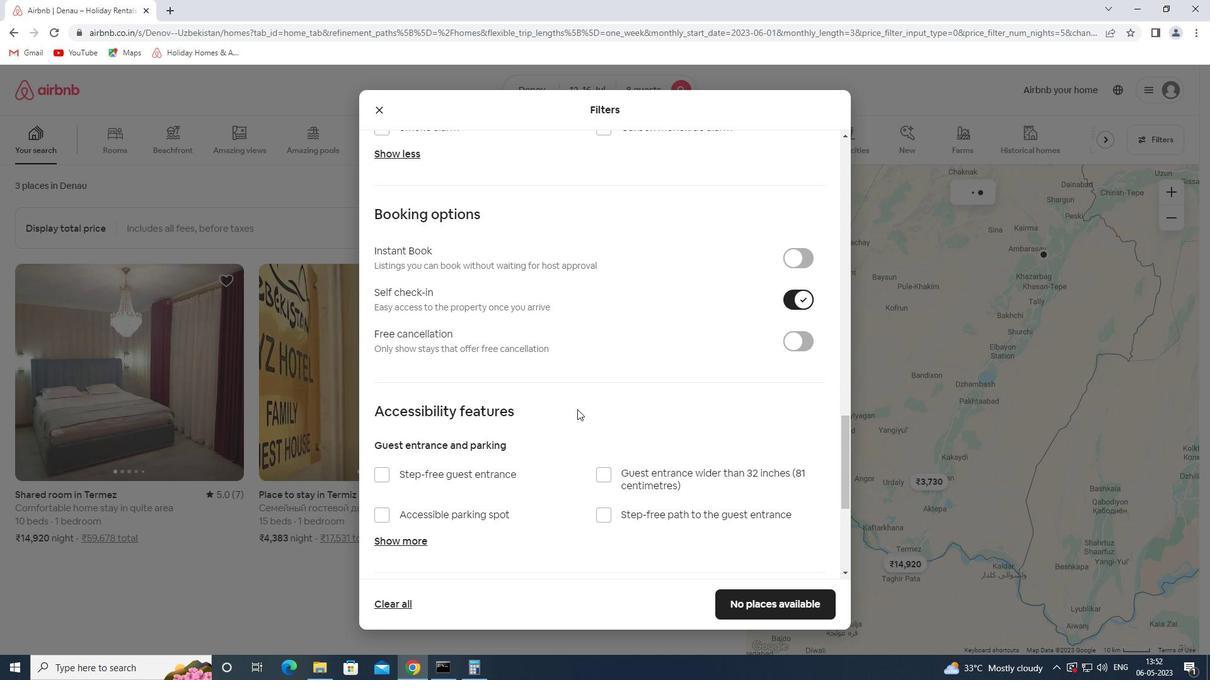 
Action: Mouse scrolled (577, 409) with delta (0, 0)
Screenshot: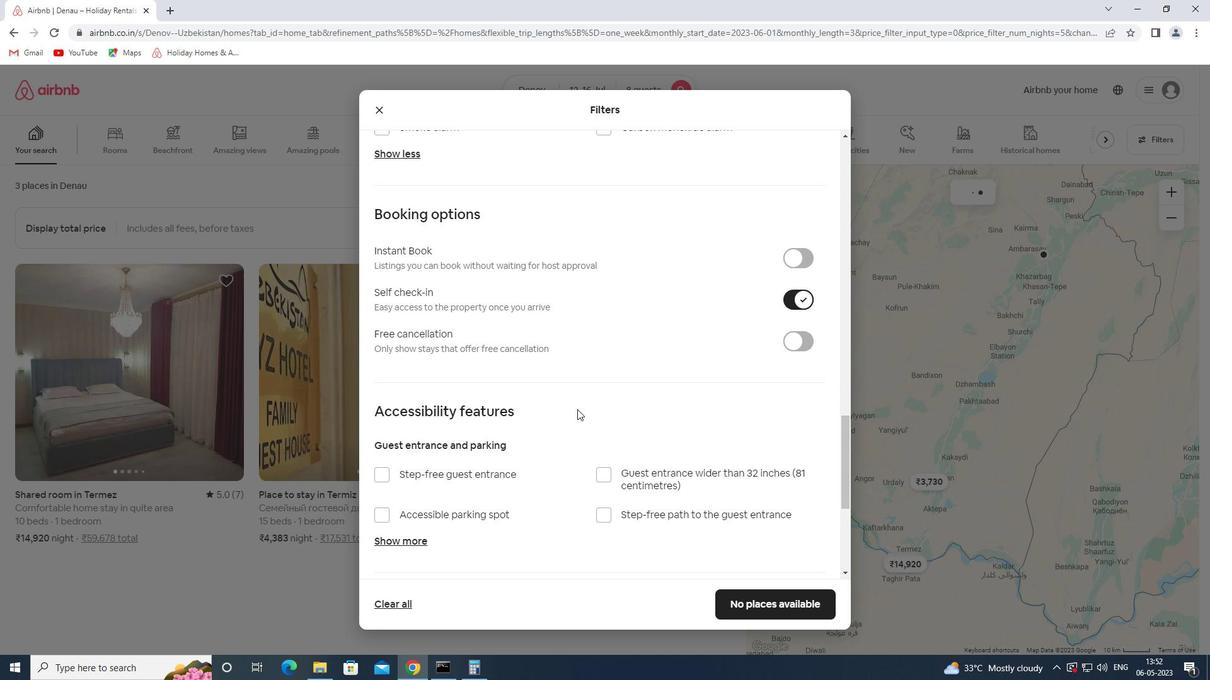 
Action: Mouse scrolled (577, 409) with delta (0, 0)
Screenshot: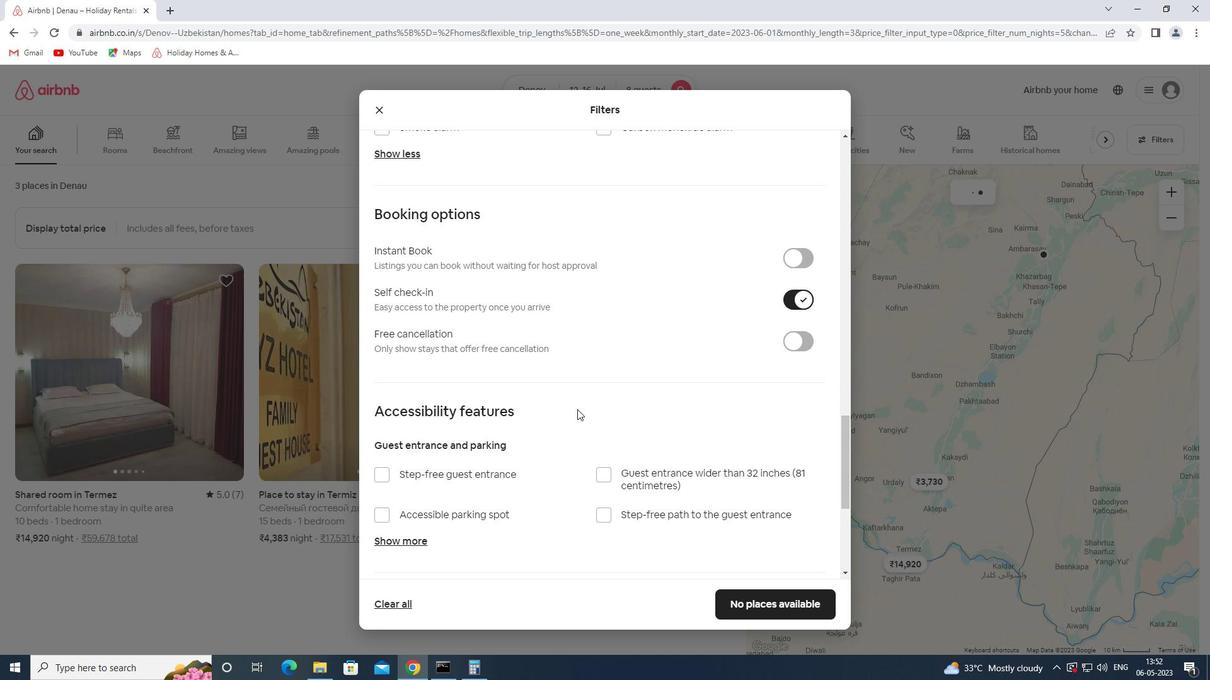
Action: Mouse scrolled (577, 409) with delta (0, 0)
Screenshot: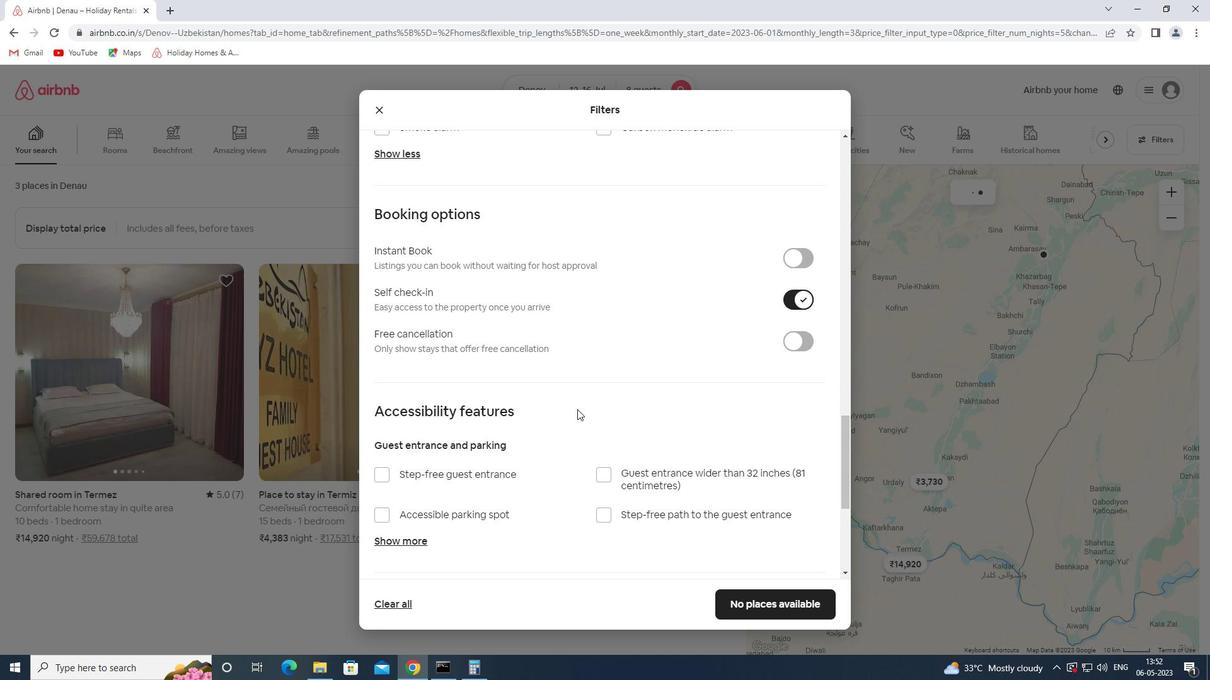 
Action: Mouse scrolled (577, 409) with delta (0, 0)
Screenshot: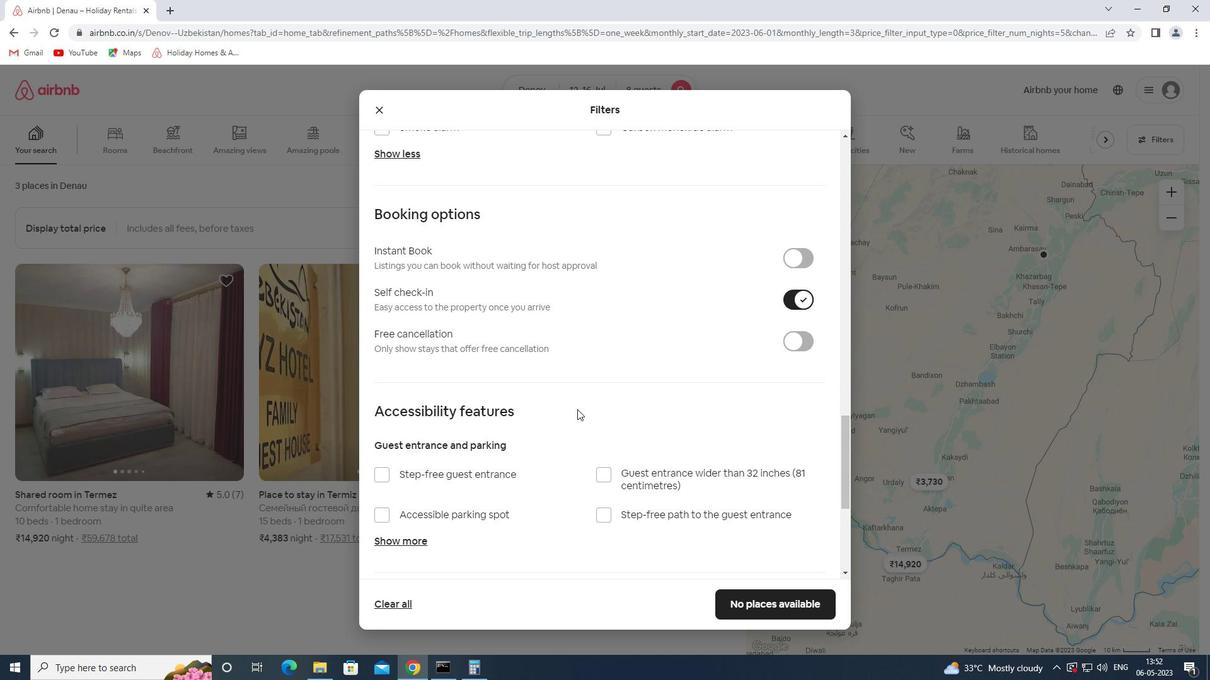 
Action: Mouse scrolled (577, 409) with delta (0, 0)
Screenshot: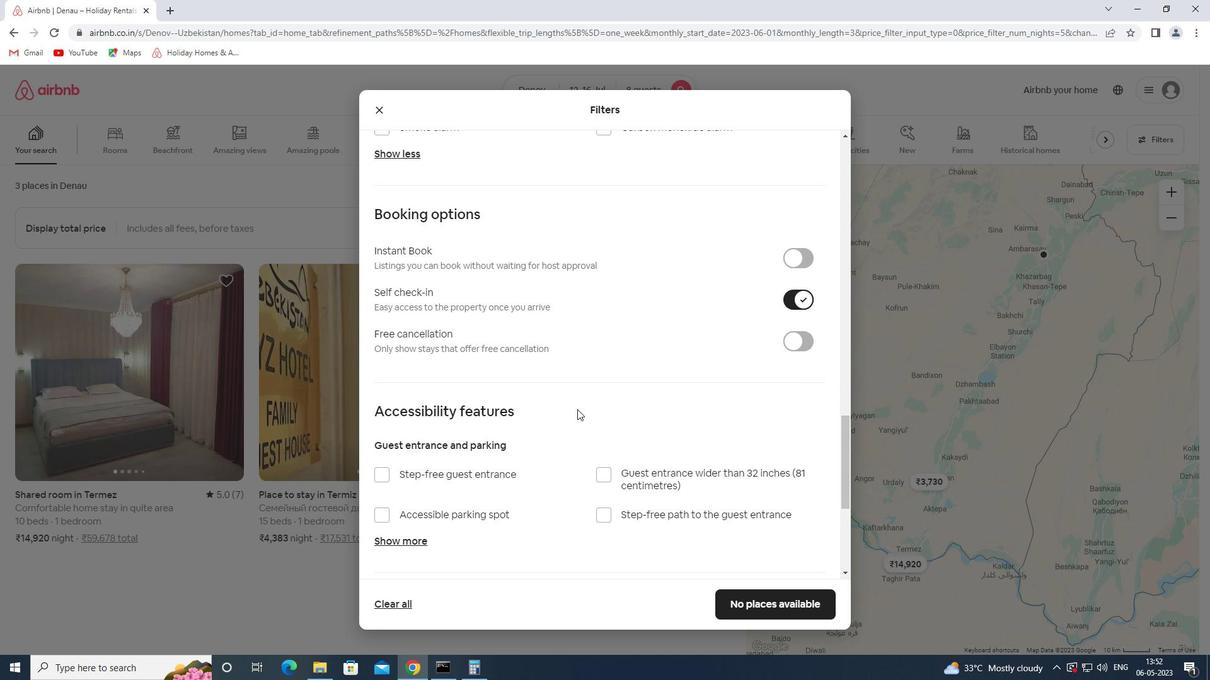 
Action: Mouse moved to (524, 478)
Screenshot: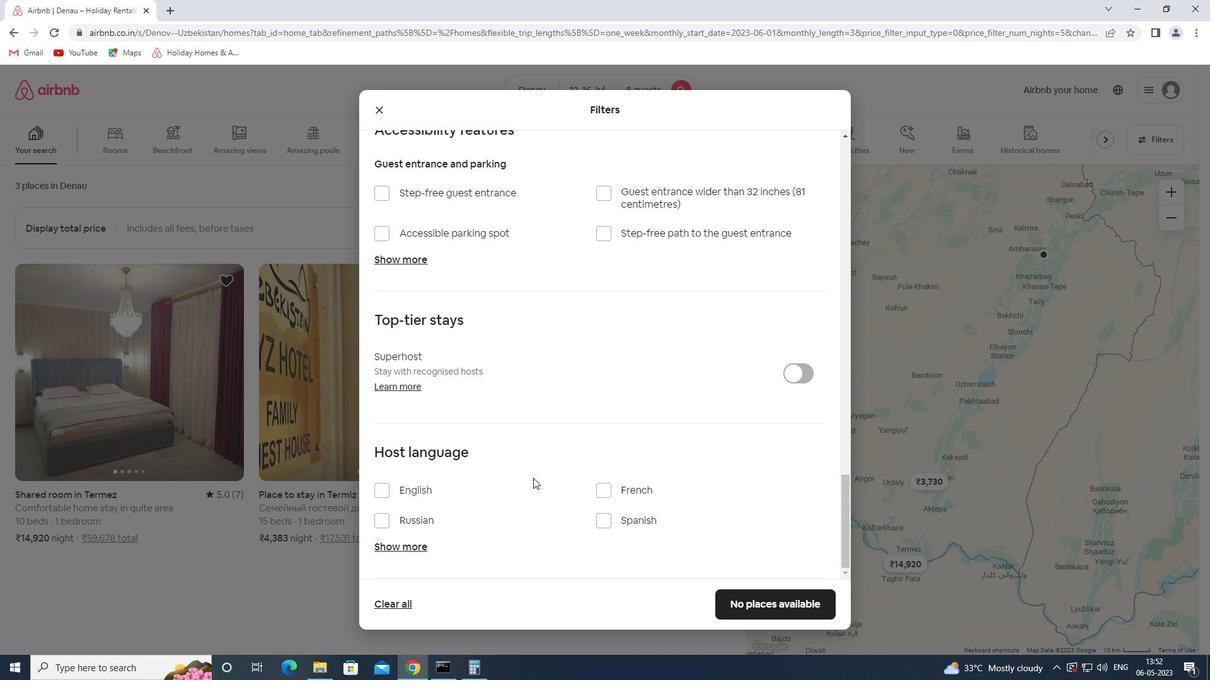 
Action: Mouse scrolled (524, 477) with delta (0, 0)
Screenshot: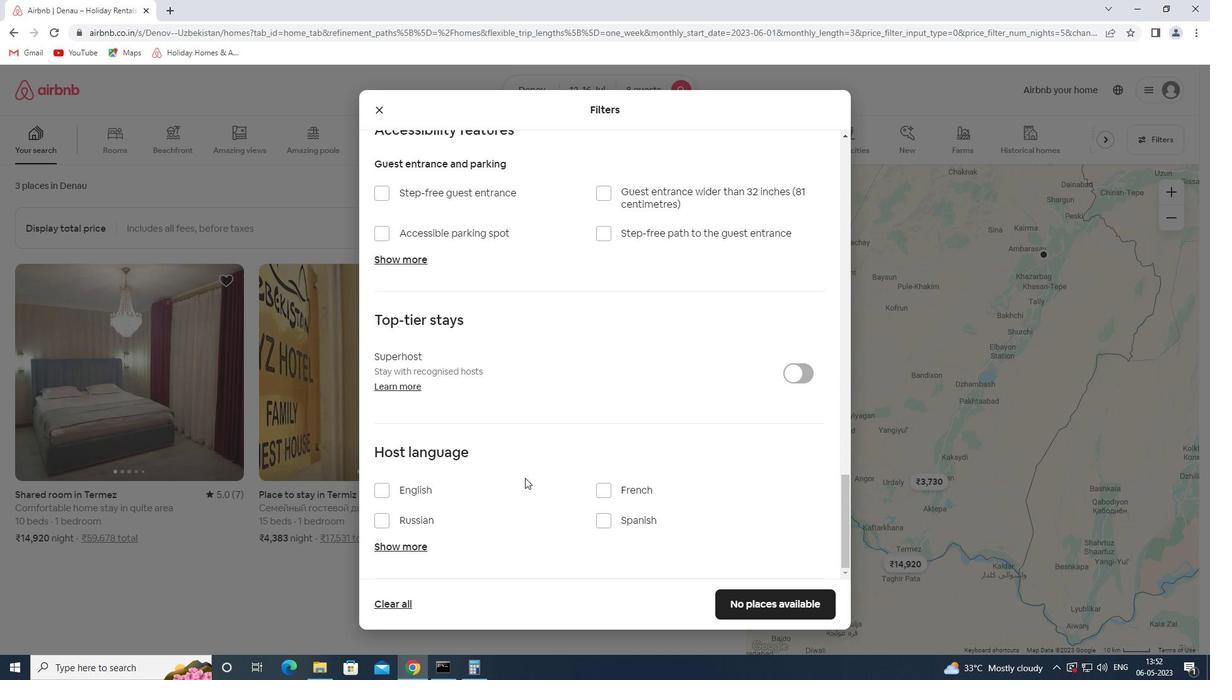 
Action: Mouse scrolled (524, 477) with delta (0, 0)
Screenshot: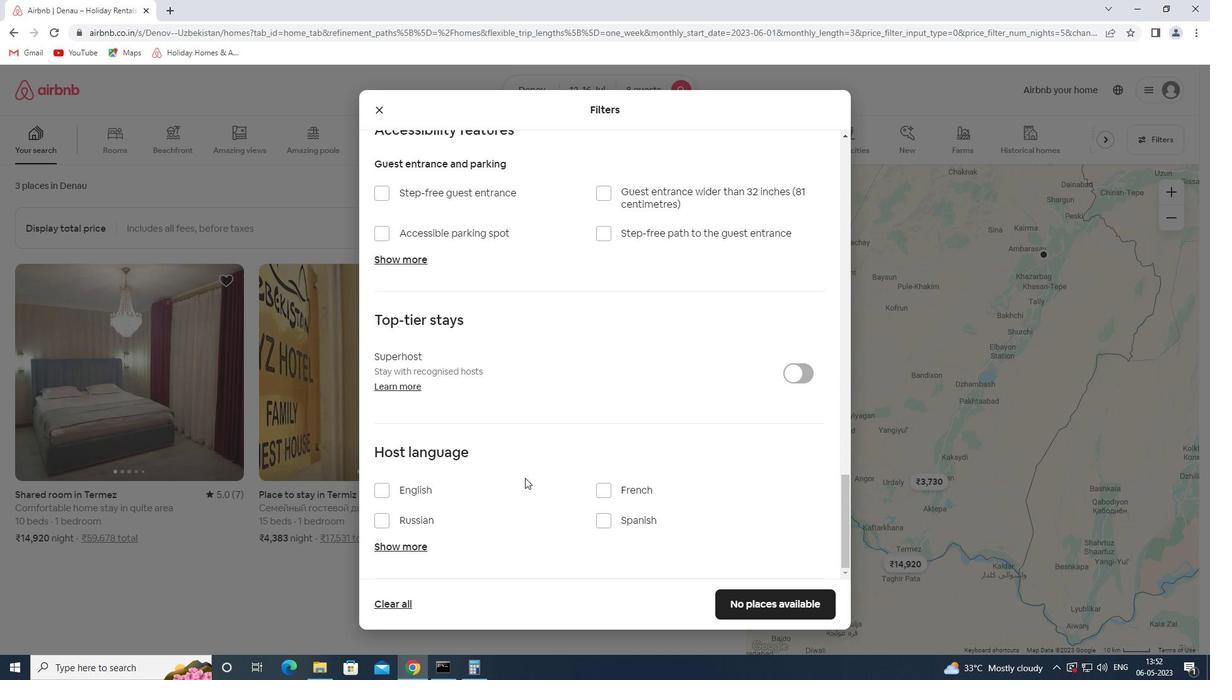 
Action: Mouse scrolled (524, 477) with delta (0, 0)
Screenshot: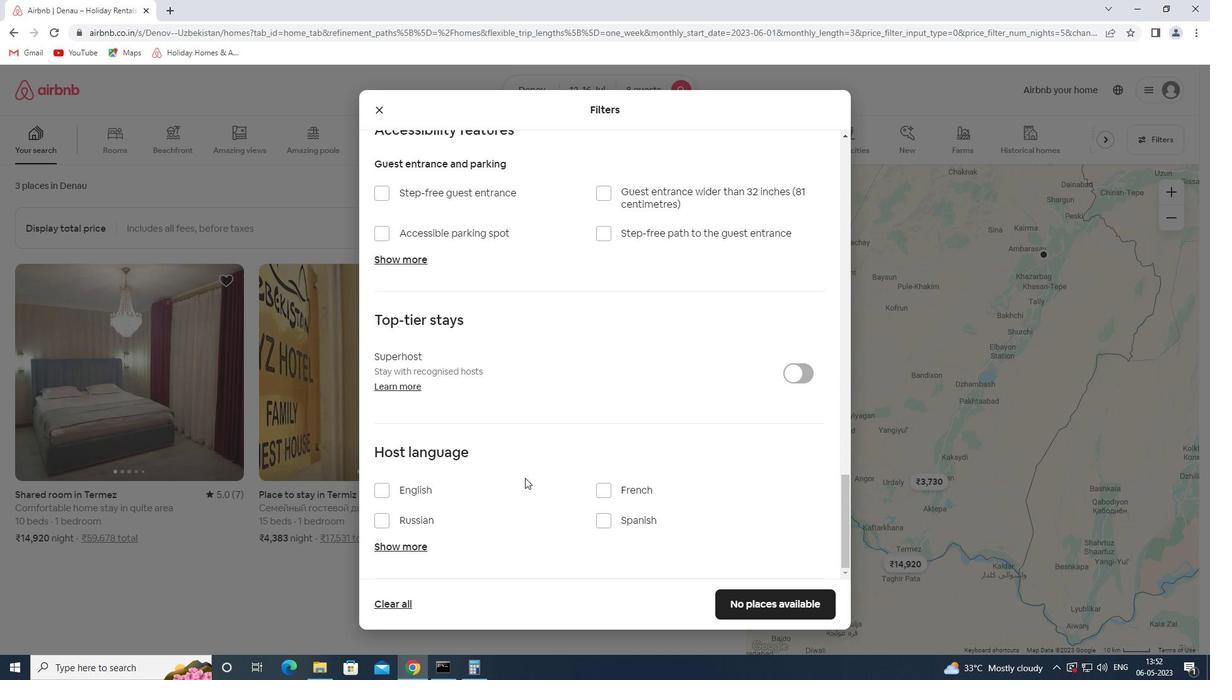 
Action: Mouse scrolled (524, 477) with delta (0, 0)
Screenshot: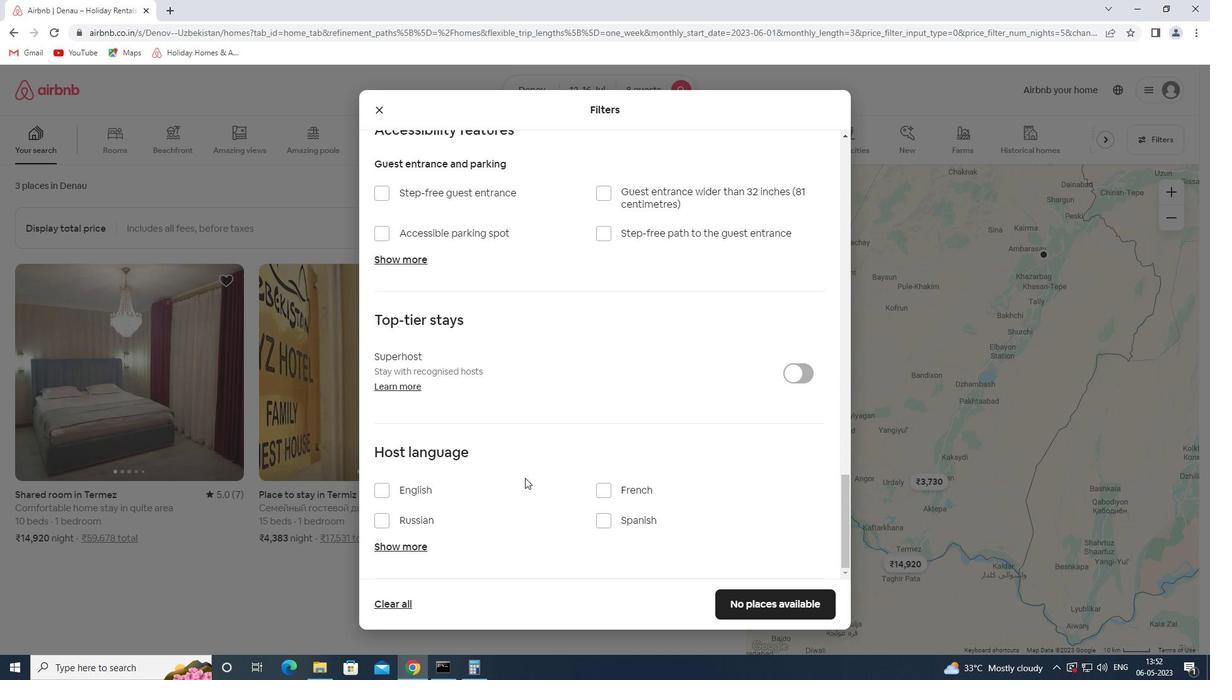
Action: Mouse scrolled (524, 477) with delta (0, 0)
Screenshot: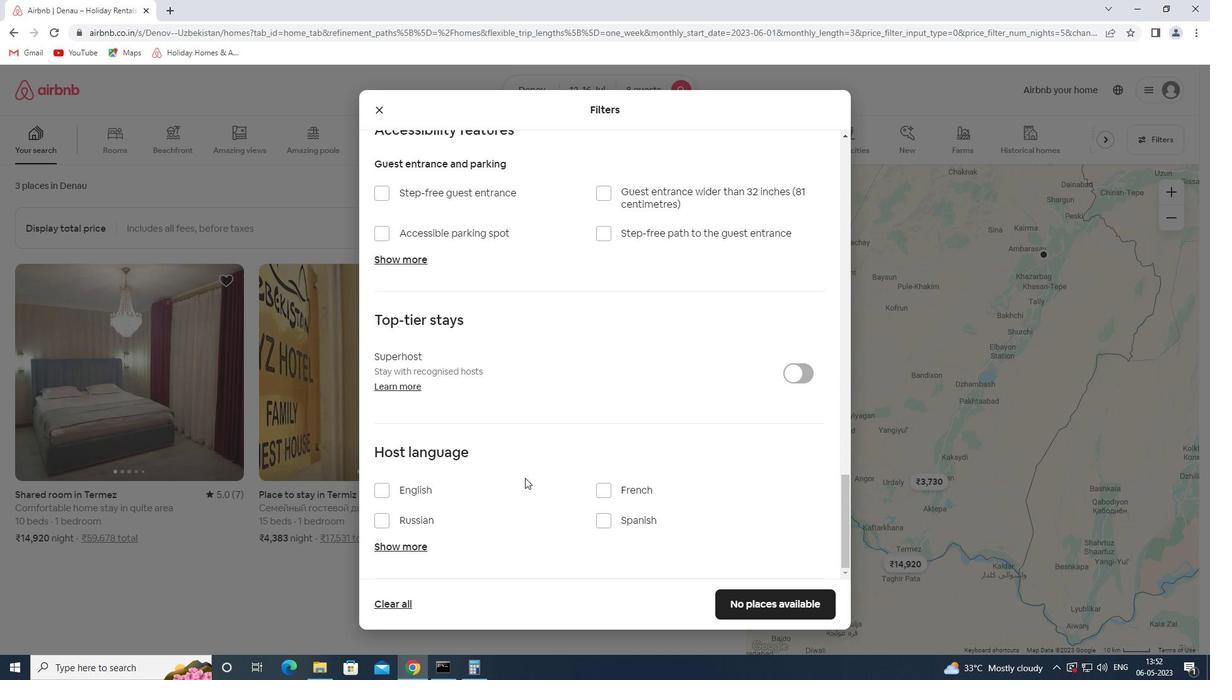 
Action: Mouse scrolled (524, 477) with delta (0, 0)
Screenshot: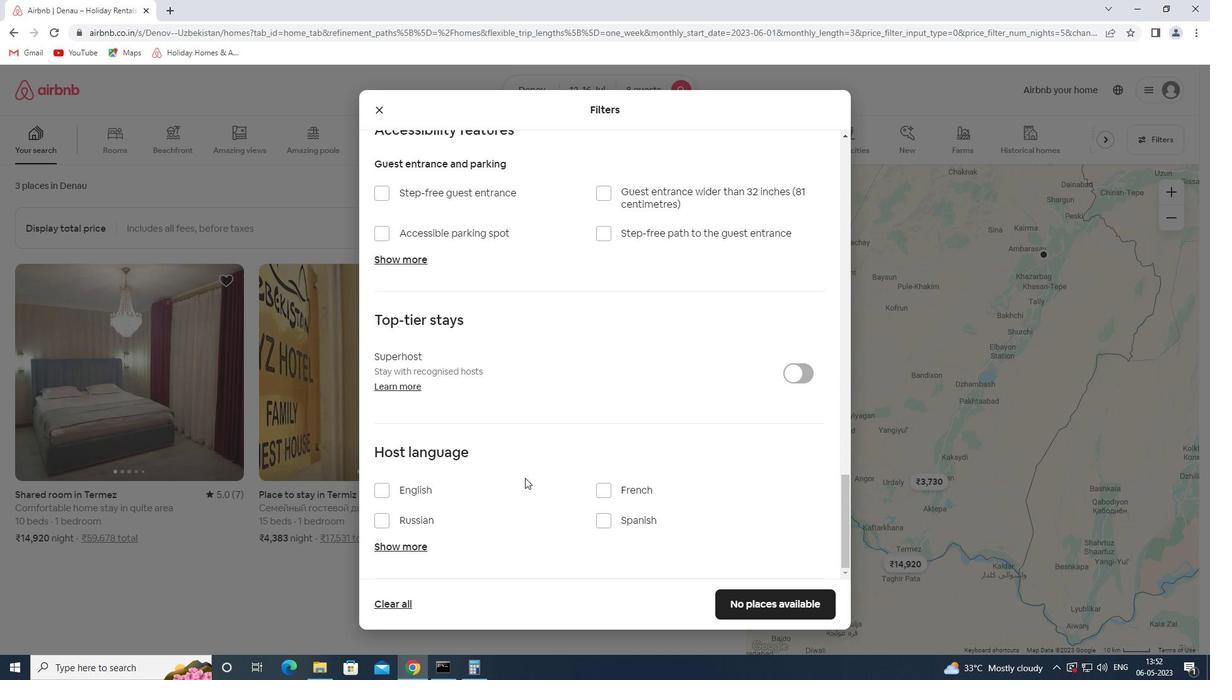 
Action: Mouse scrolled (524, 477) with delta (0, 0)
Screenshot: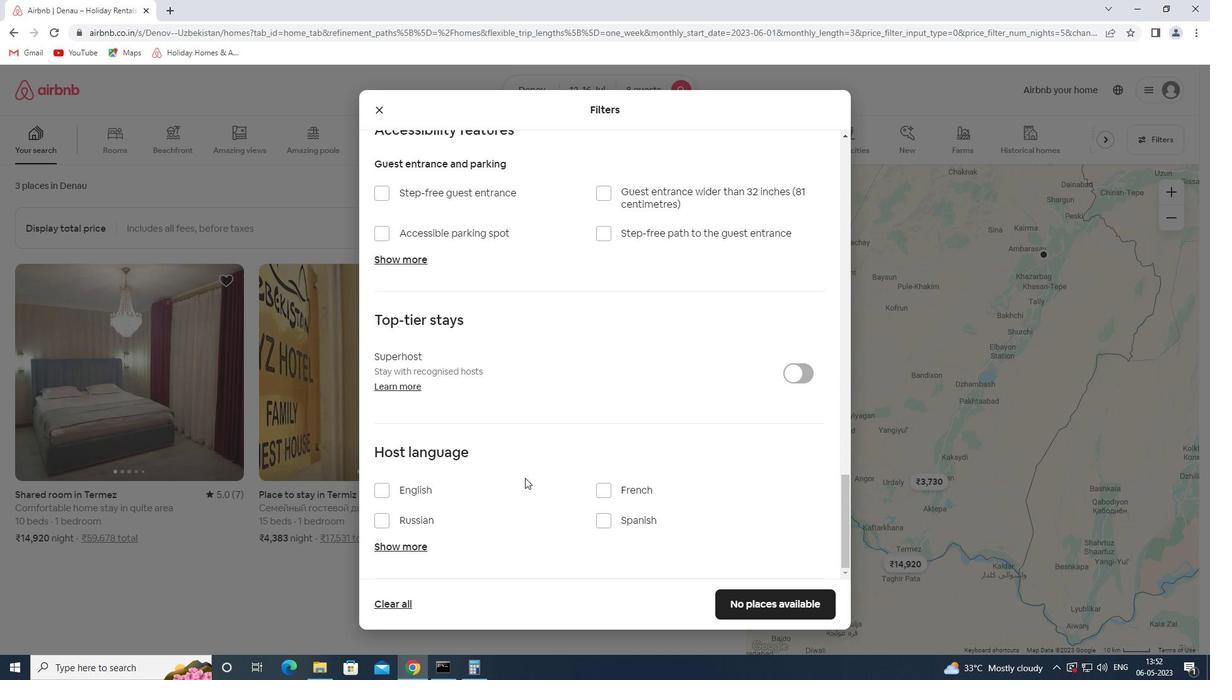 
Action: Mouse moved to (386, 492)
Screenshot: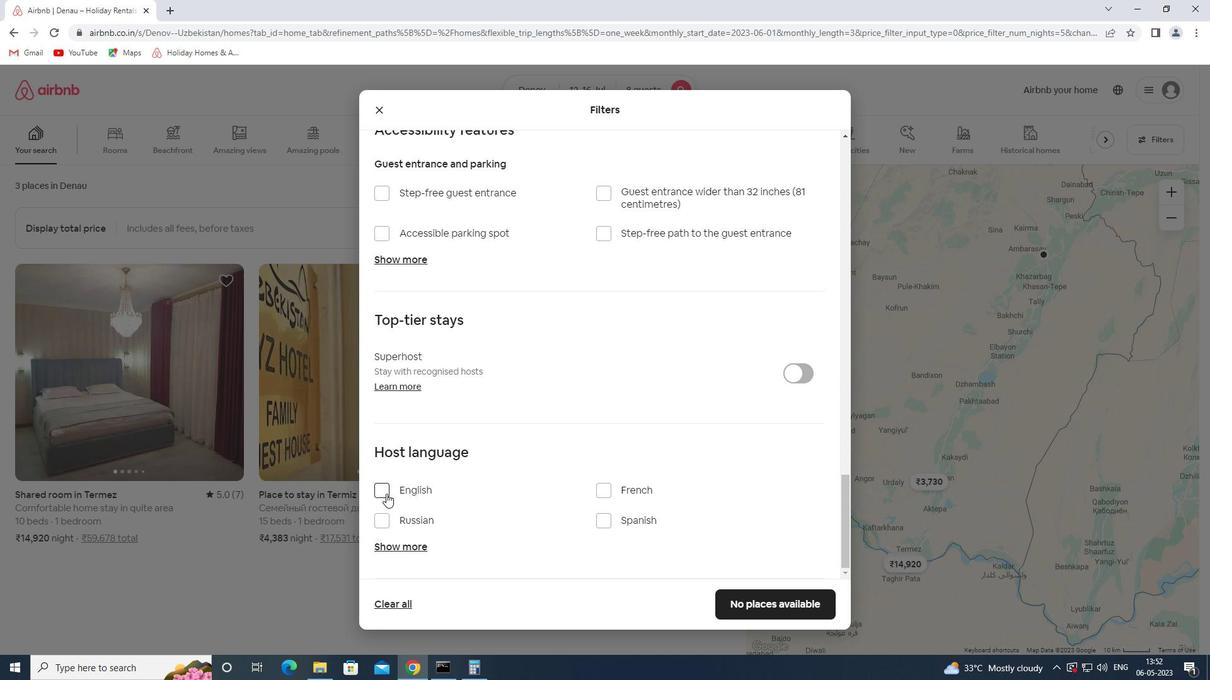 
Action: Mouse pressed left at (386, 492)
Screenshot: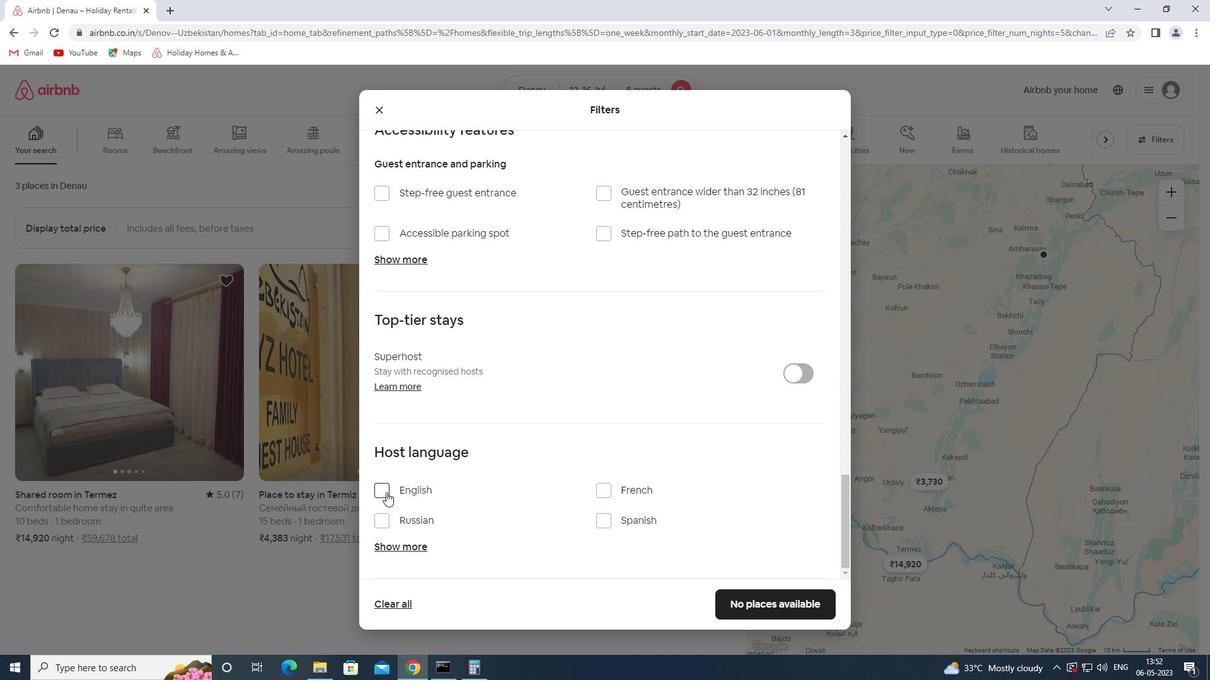 
Action: Mouse moved to (494, 484)
Screenshot: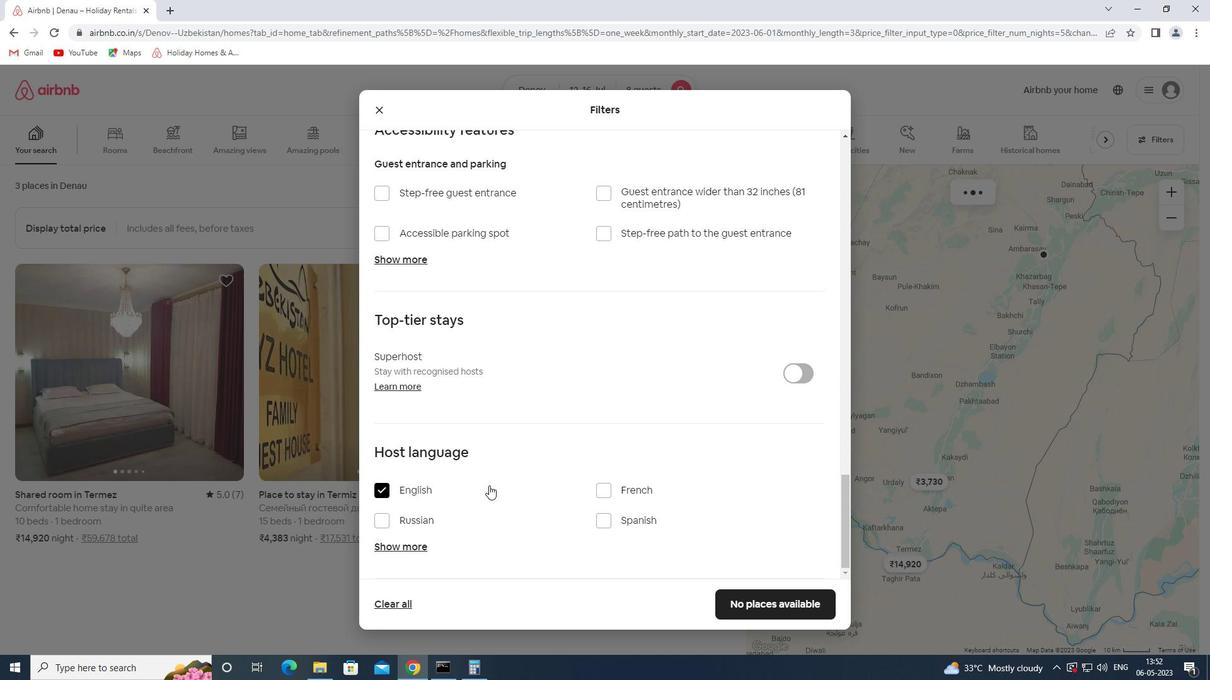 
Action: Mouse scrolled (494, 484) with delta (0, 0)
Screenshot: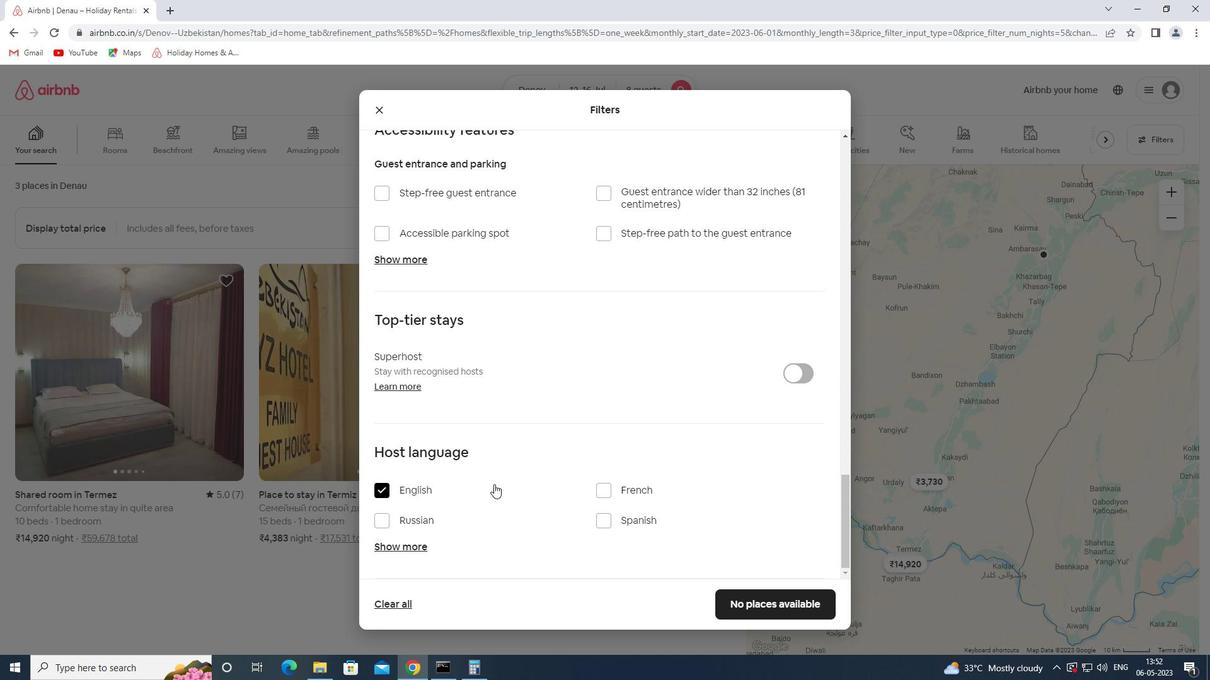 
Action: Mouse scrolled (494, 484) with delta (0, 0)
Screenshot: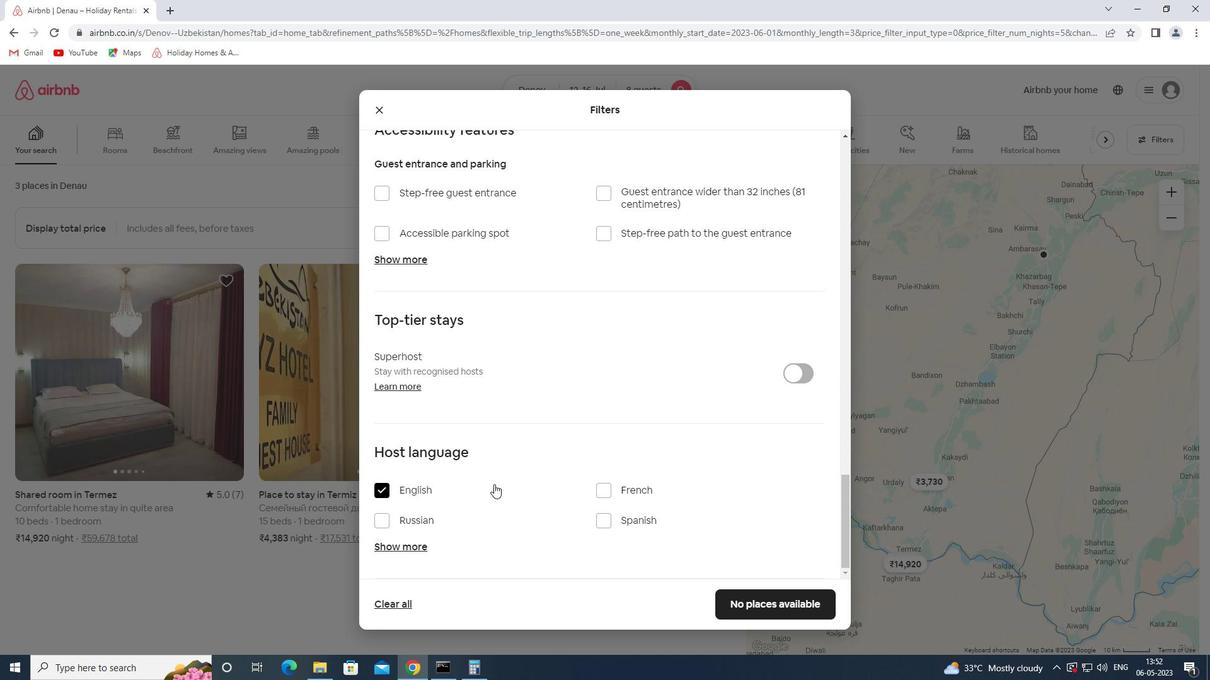 
Action: Mouse scrolled (494, 484) with delta (0, 0)
Screenshot: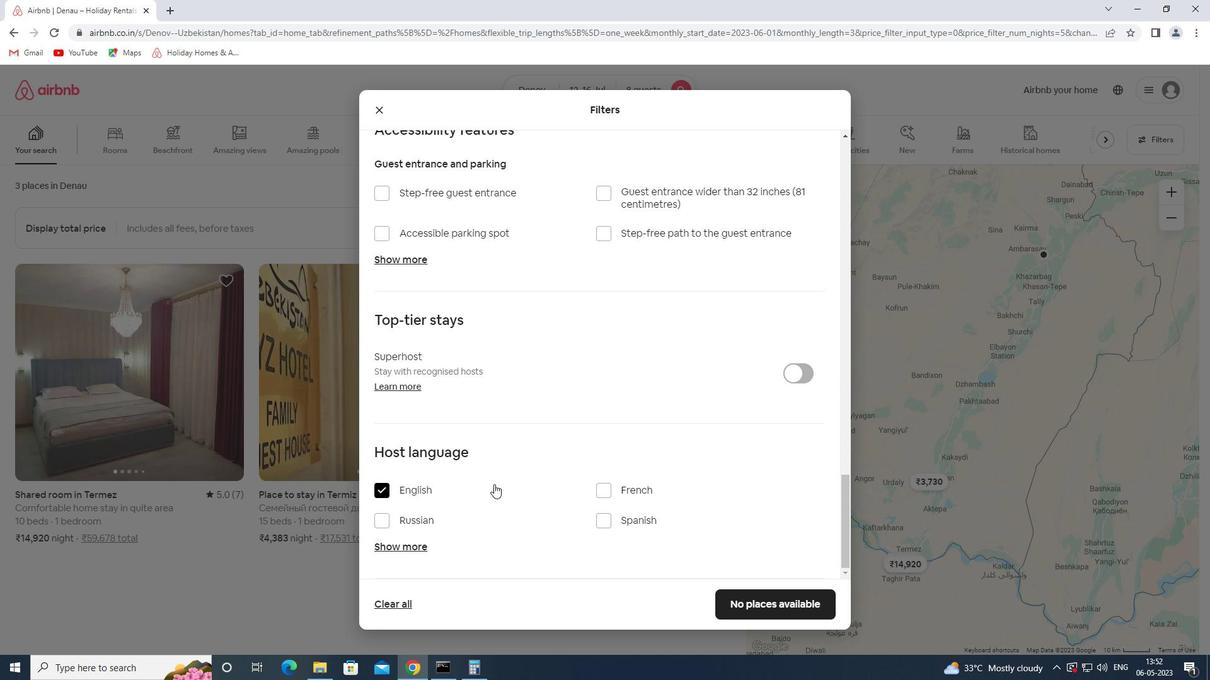 
Action: Mouse scrolled (494, 484) with delta (0, 0)
Screenshot: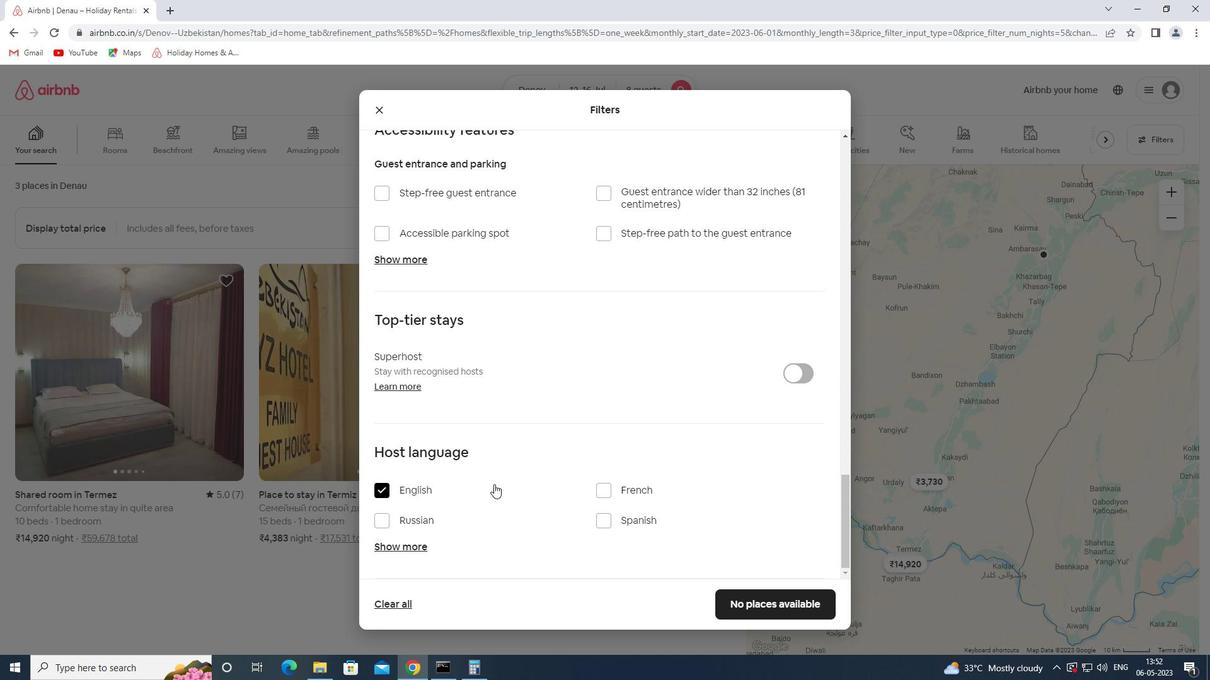 
Action: Mouse scrolled (494, 484) with delta (0, 0)
Screenshot: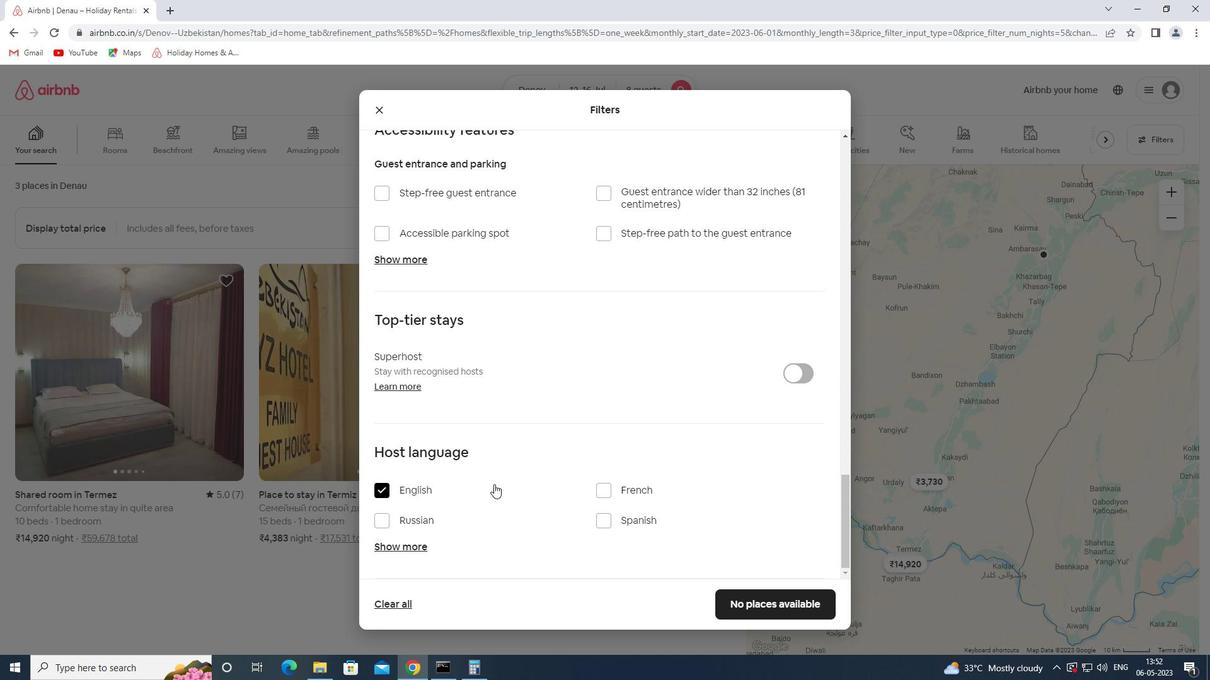 
Action: Mouse scrolled (494, 484) with delta (0, 0)
Screenshot: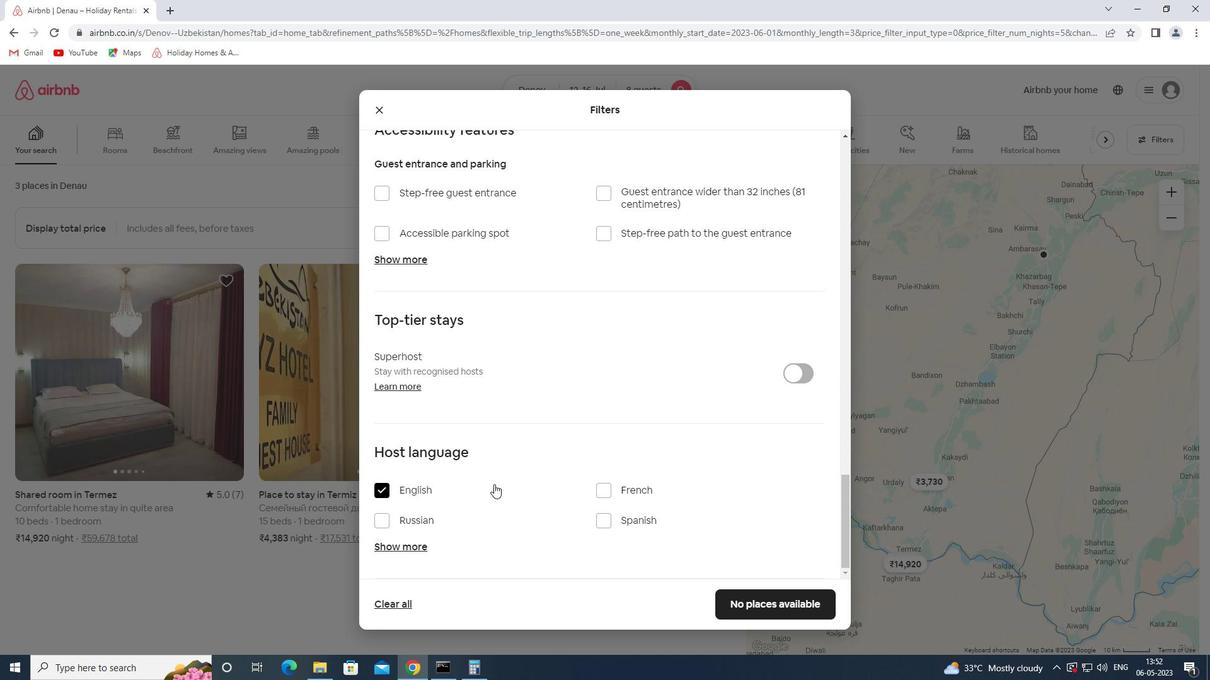 
Action: Mouse moved to (779, 600)
Screenshot: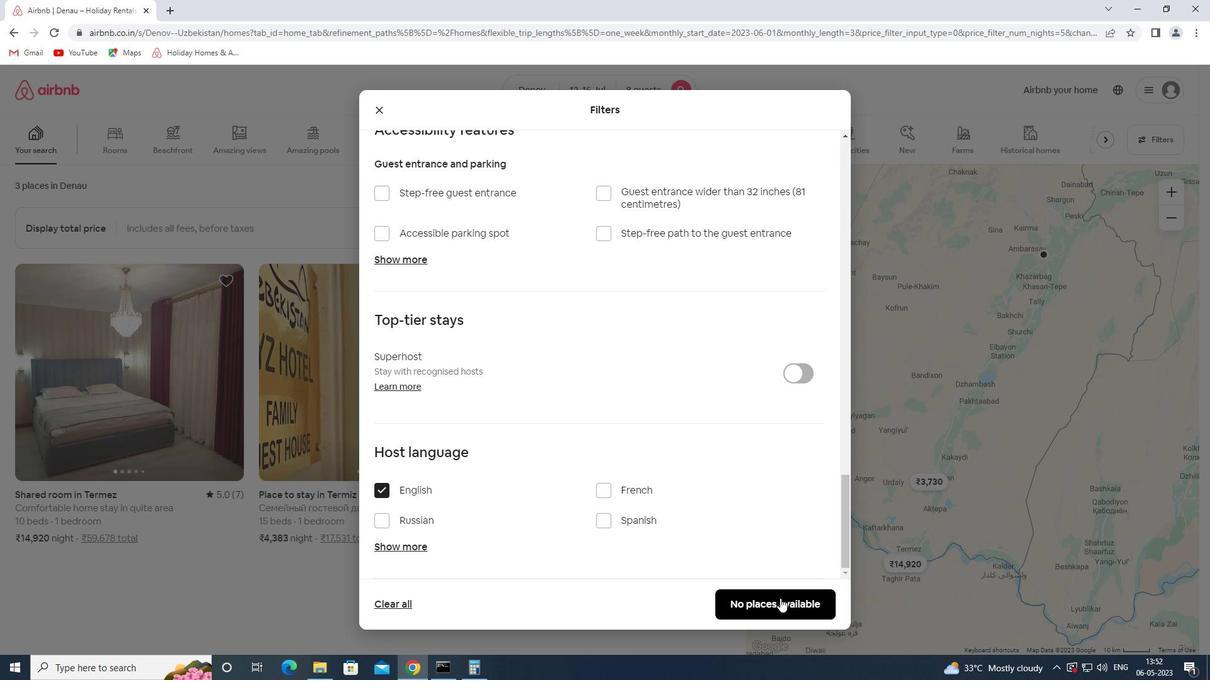 
Action: Mouse pressed left at (779, 600)
Screenshot: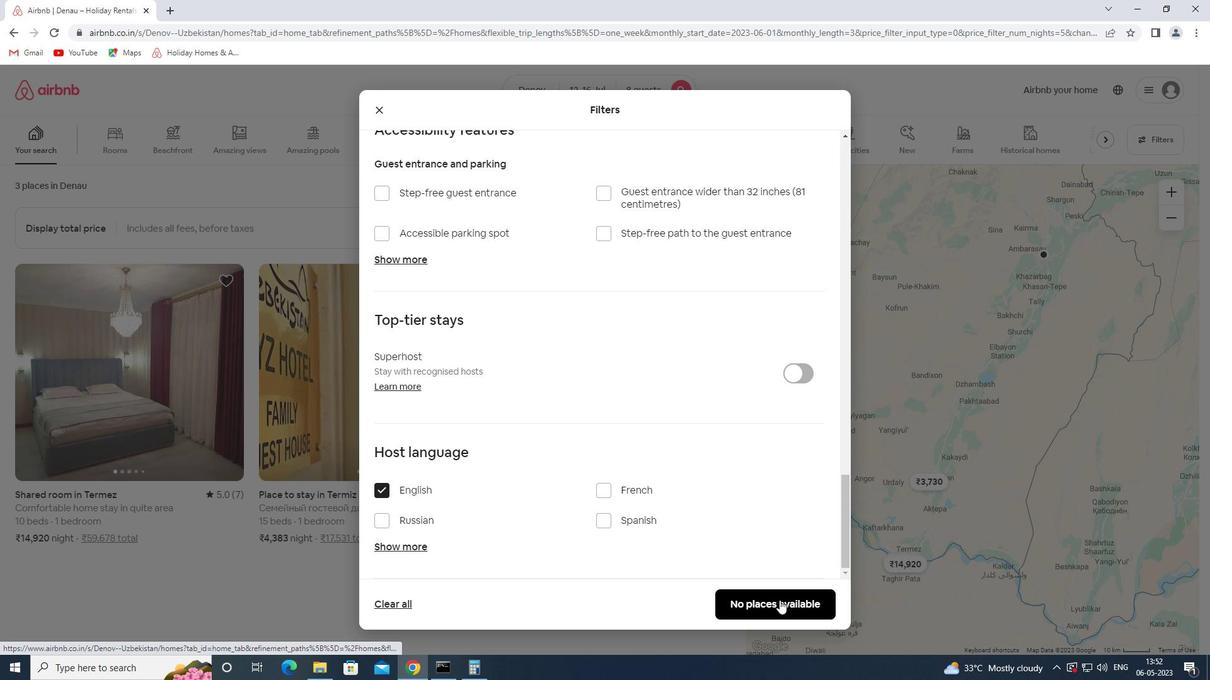 
Action: Mouse moved to (709, 252)
Screenshot: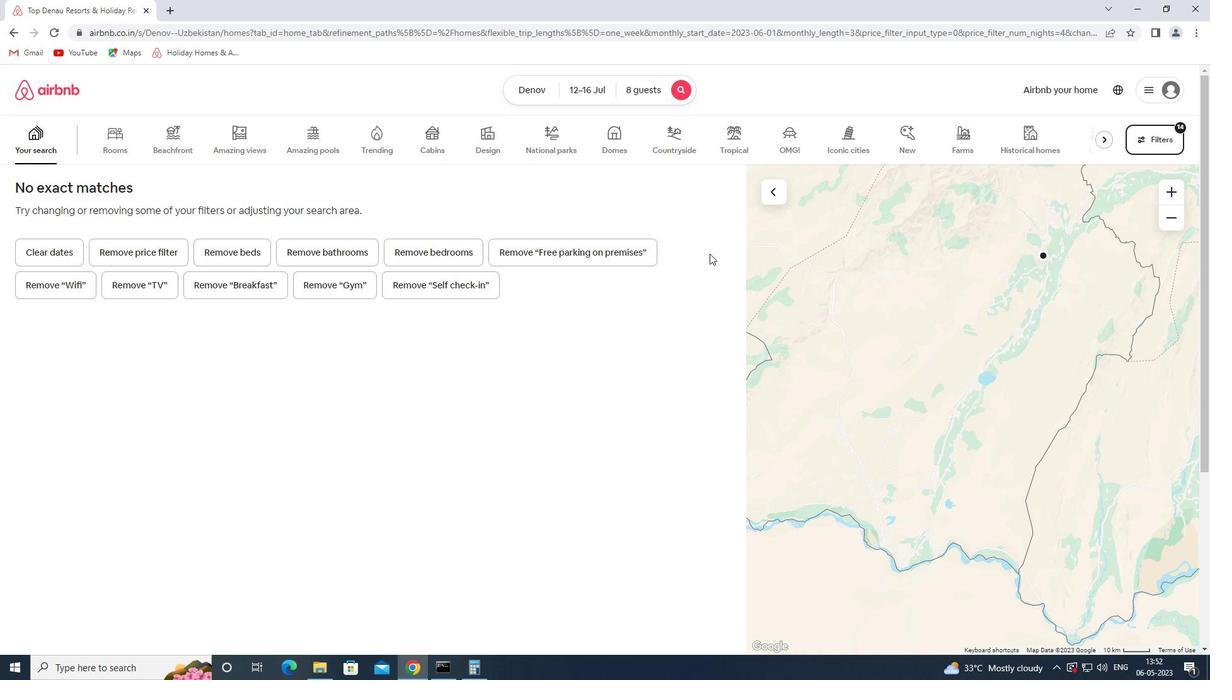 
